 Task: Create a due date automation trigger when advanced on, on the wednesday of the week a card is due add dates with a due date at 11:00 AM.
Action: Mouse moved to (1220, 379)
Screenshot: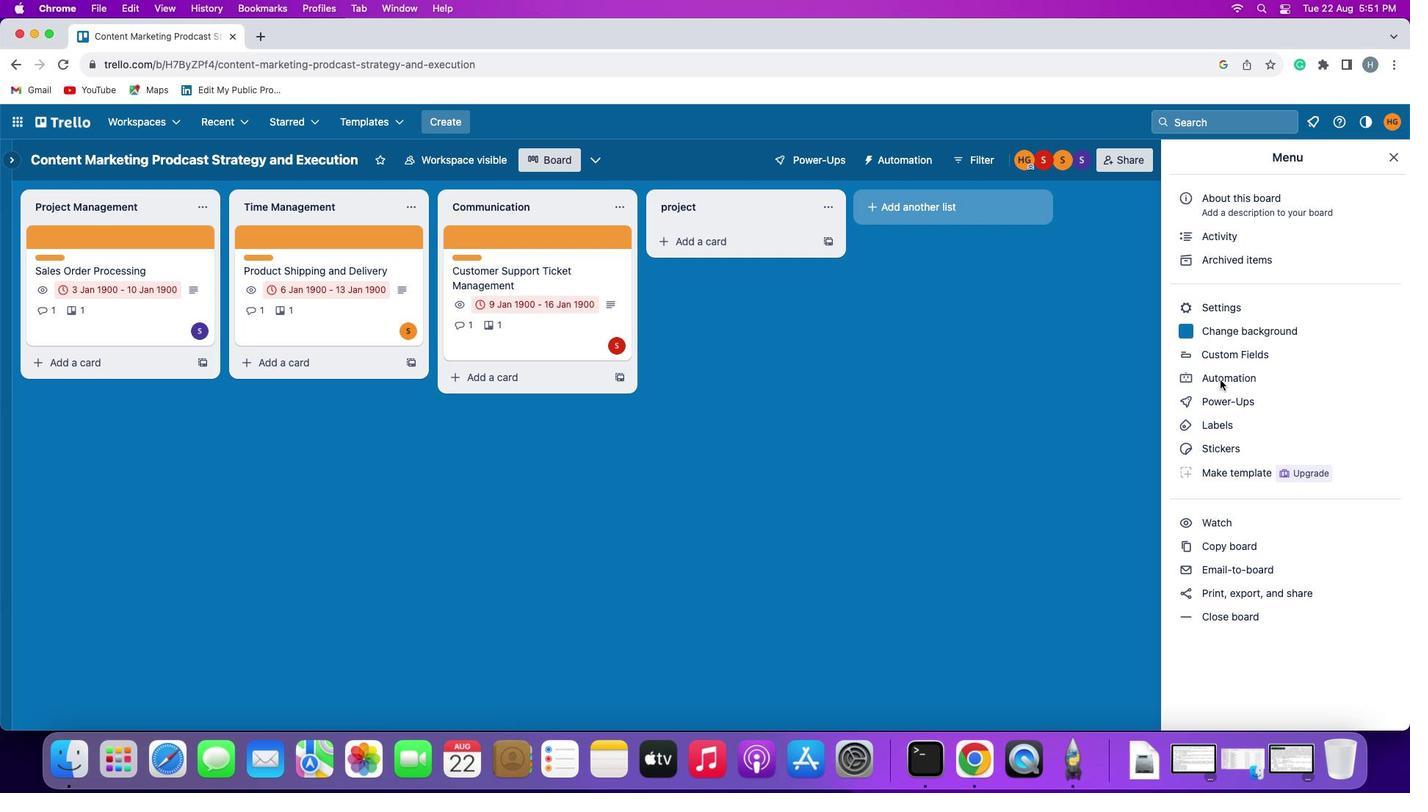 
Action: Mouse pressed left at (1220, 379)
Screenshot: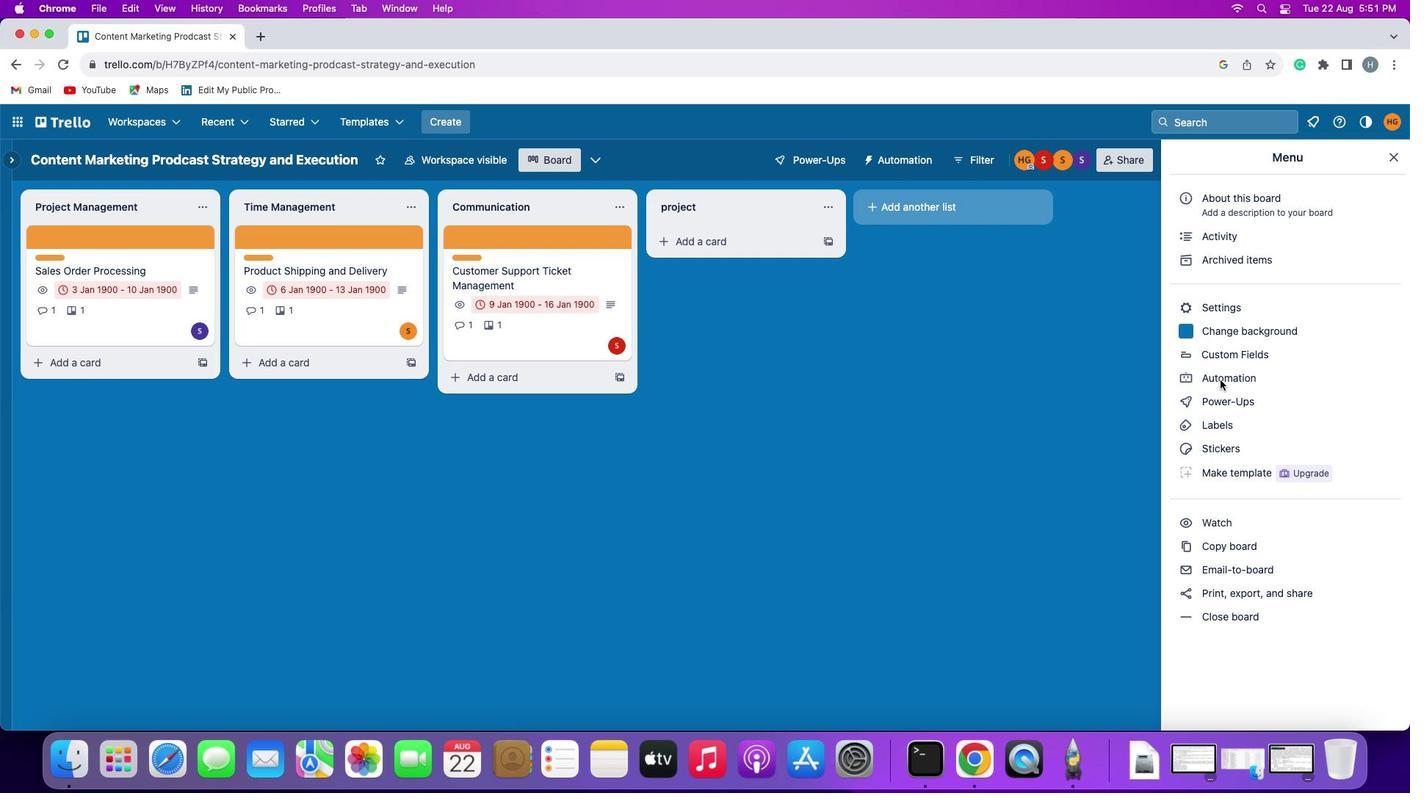 
Action: Mouse pressed left at (1220, 379)
Screenshot: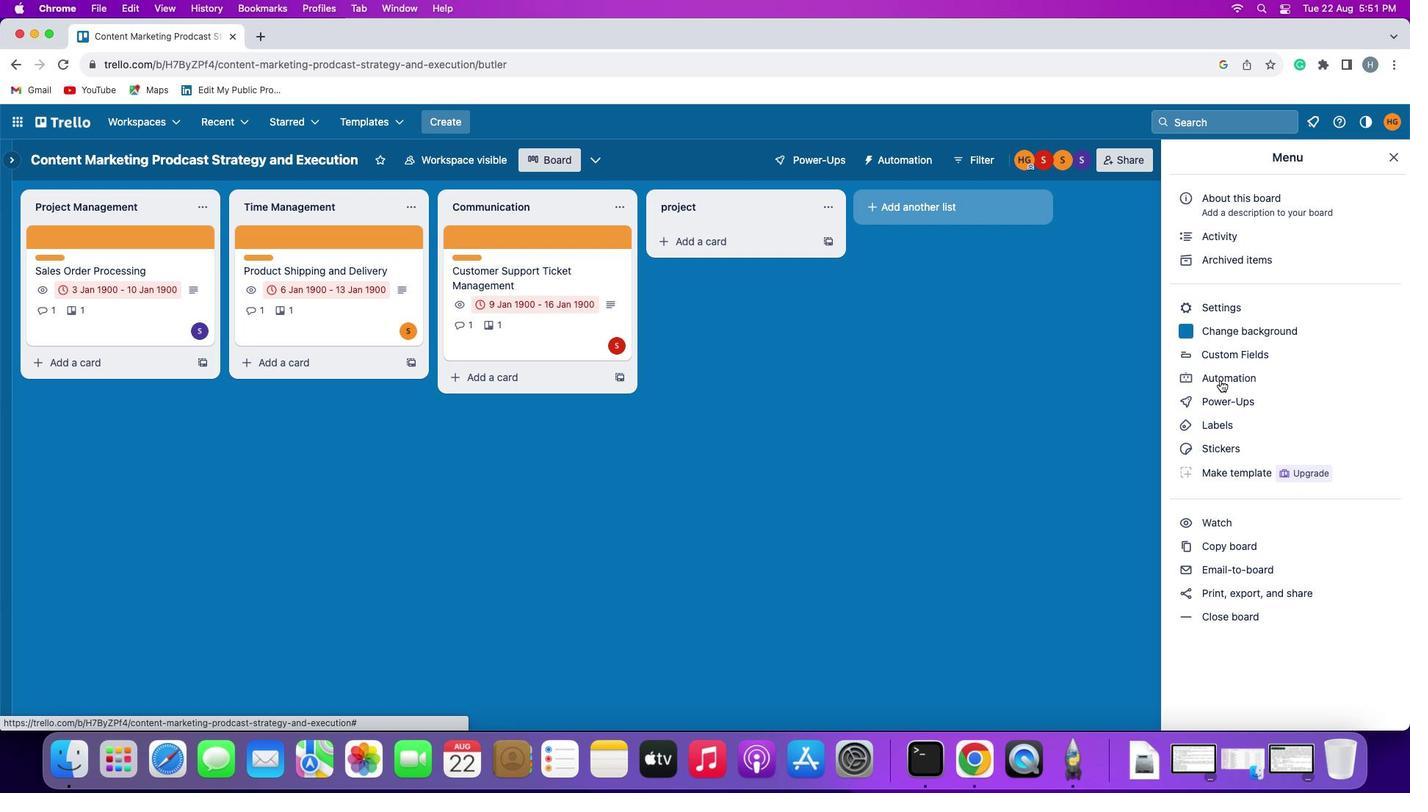 
Action: Mouse moved to (93, 344)
Screenshot: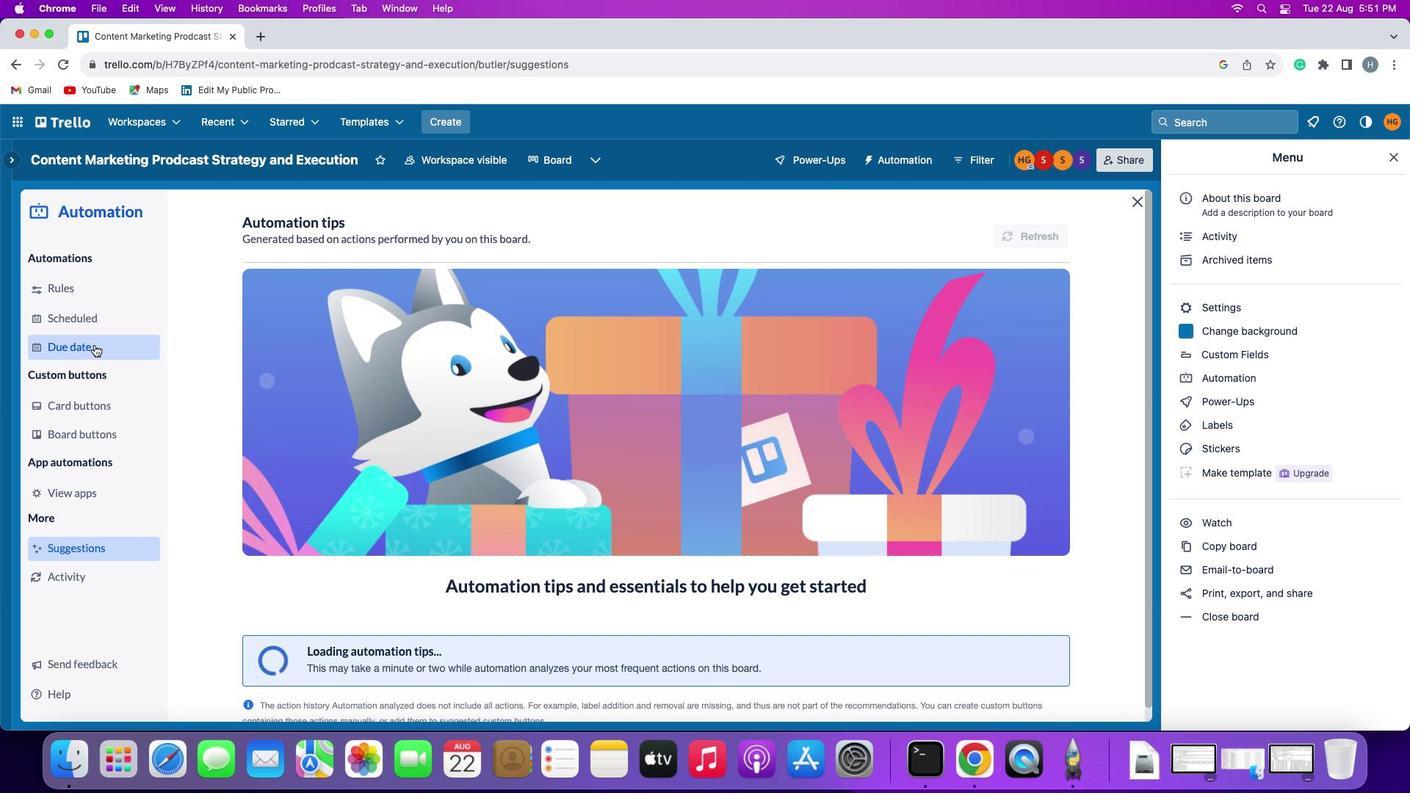 
Action: Mouse pressed left at (93, 344)
Screenshot: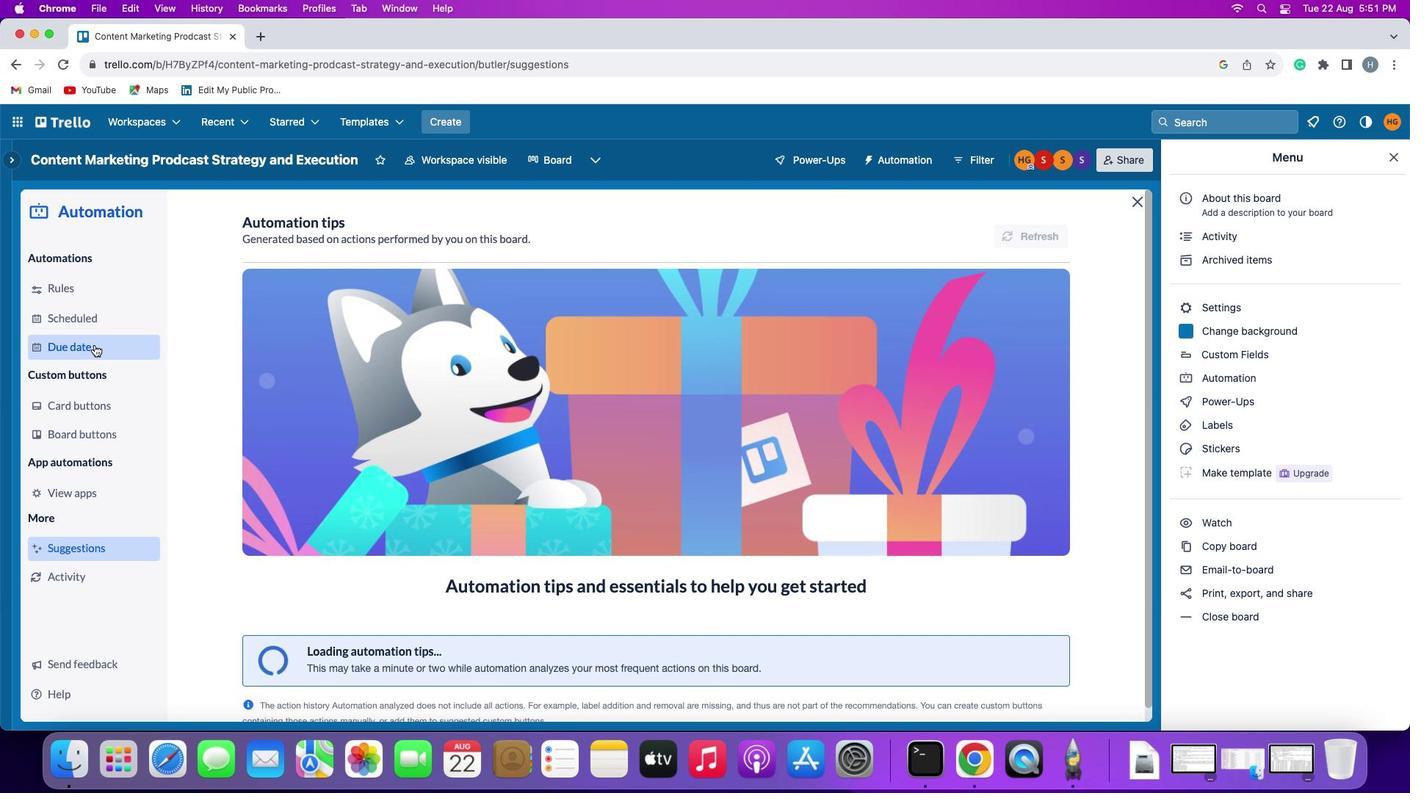 
Action: Mouse moved to (998, 227)
Screenshot: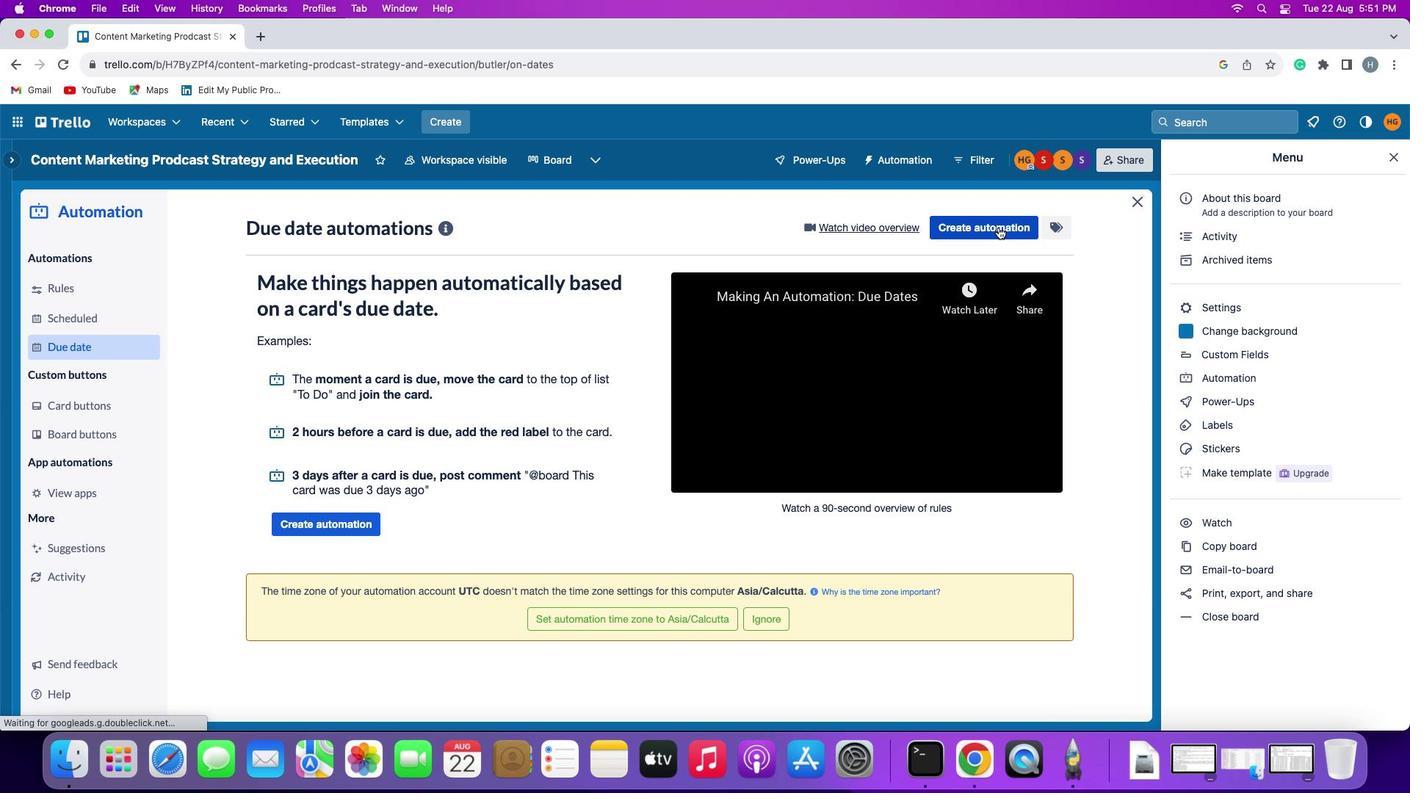 
Action: Mouse pressed left at (998, 227)
Screenshot: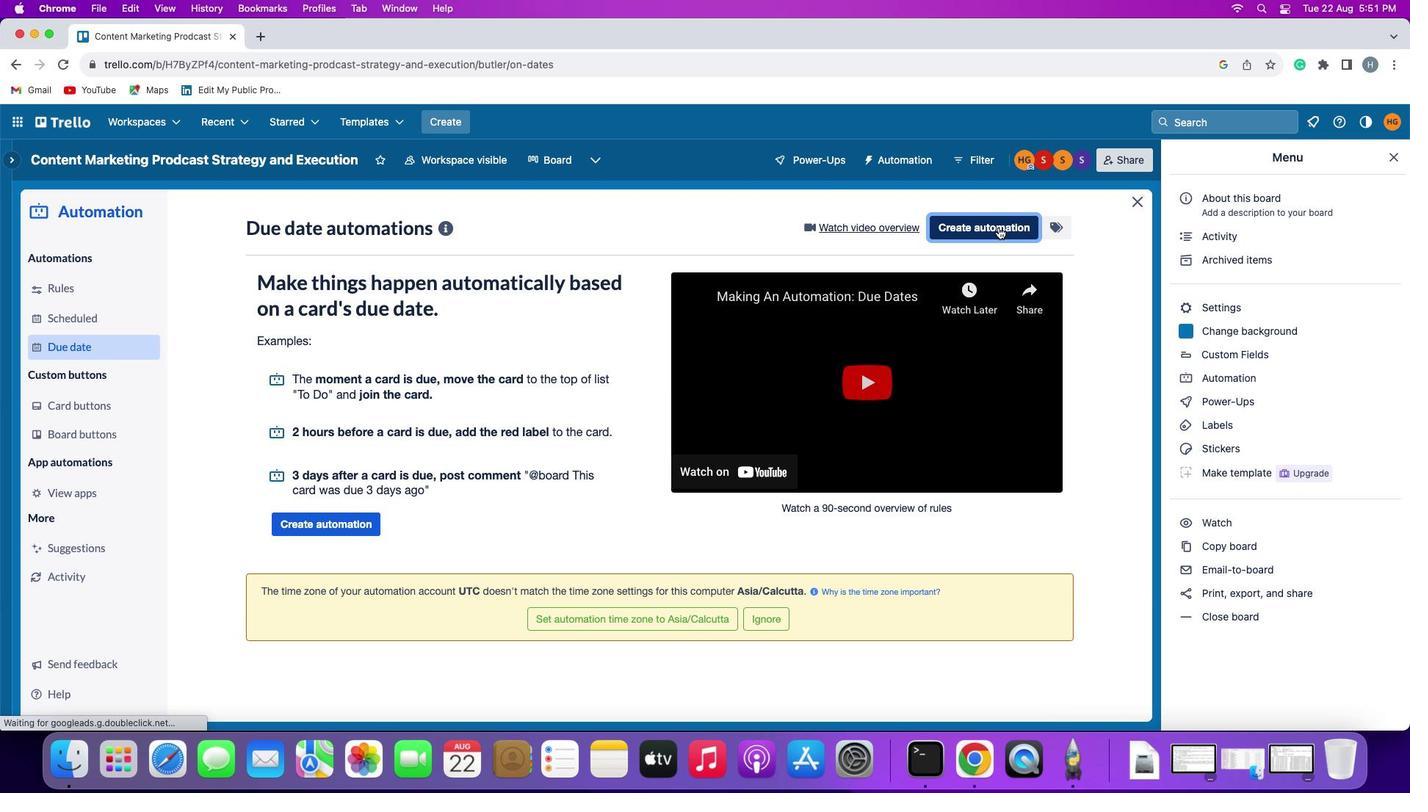 
Action: Mouse moved to (283, 367)
Screenshot: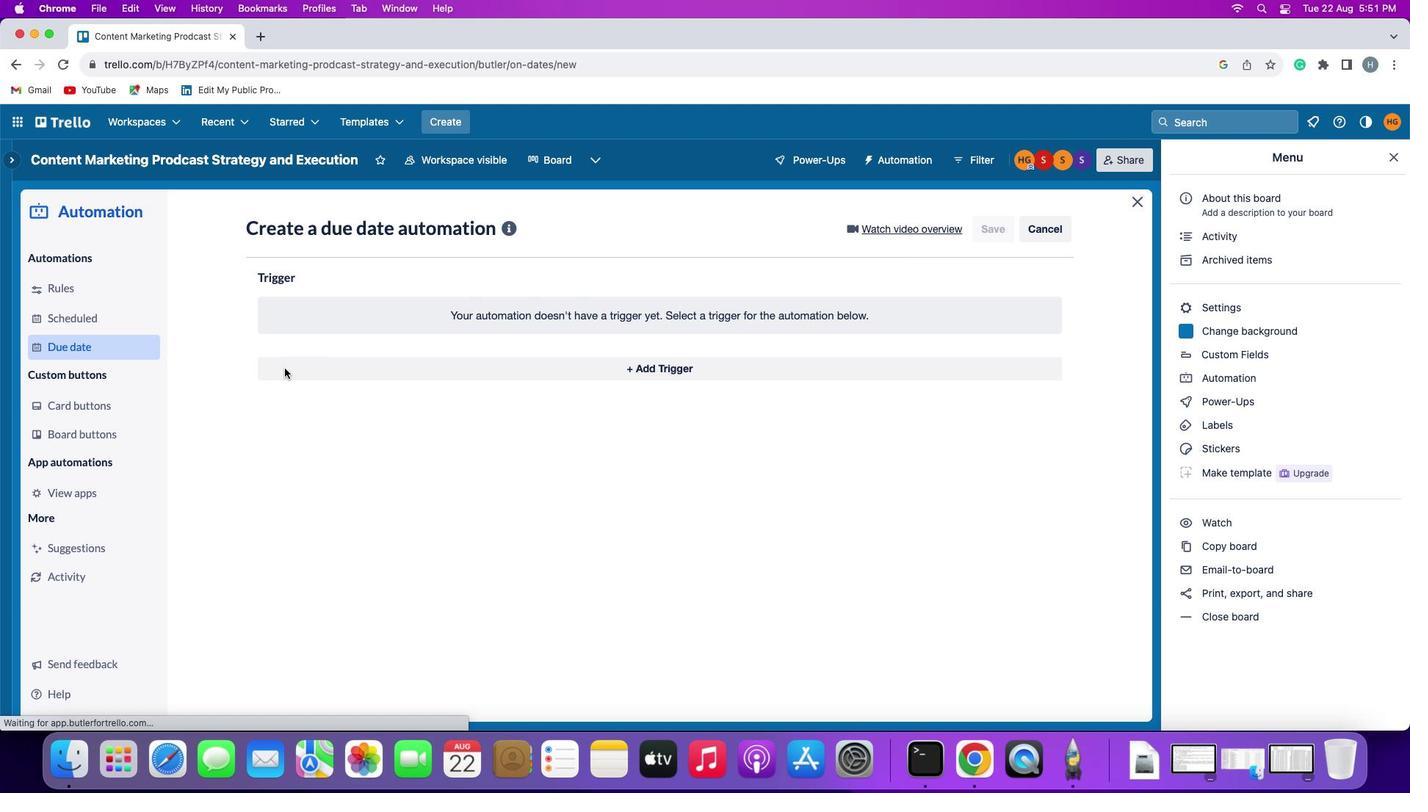 
Action: Mouse pressed left at (283, 367)
Screenshot: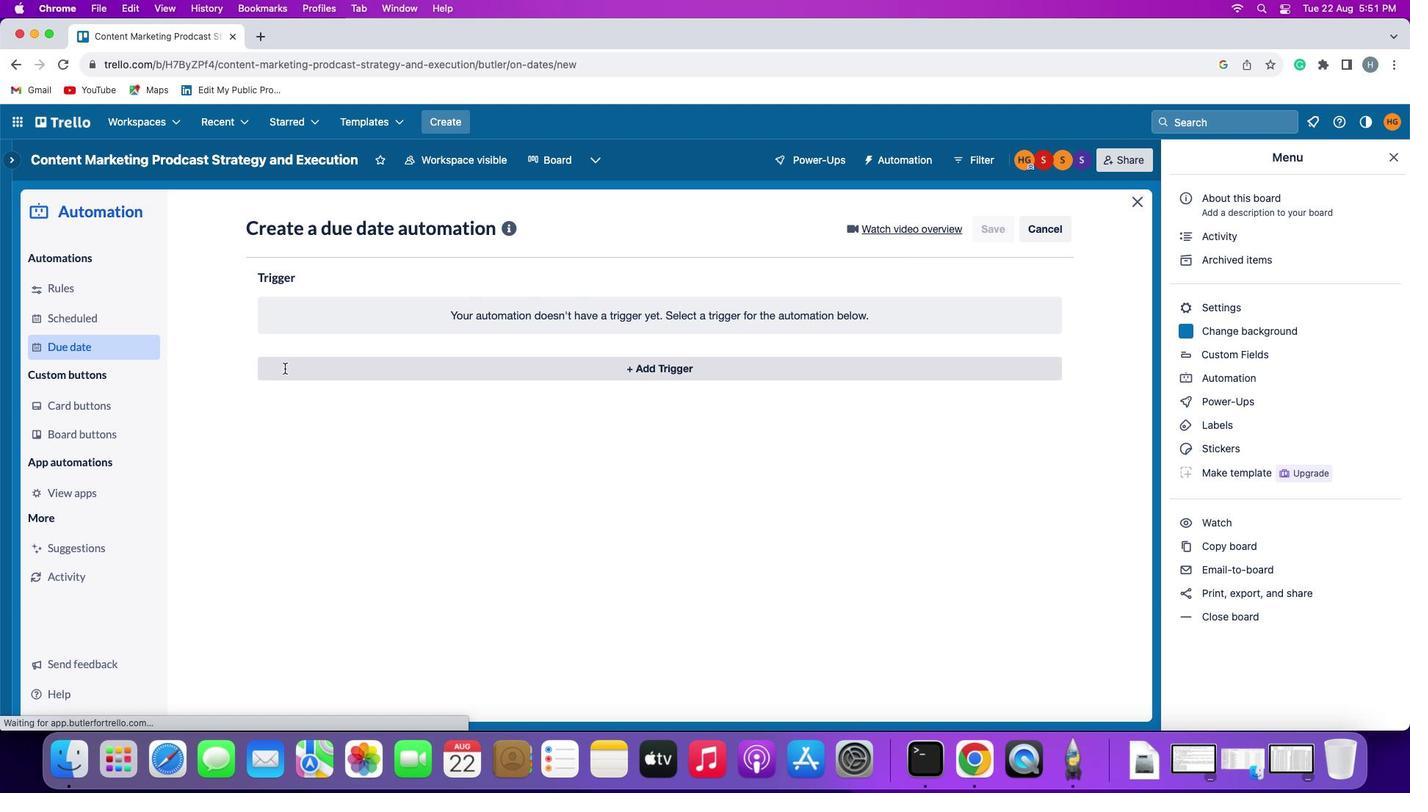 
Action: Mouse moved to (320, 645)
Screenshot: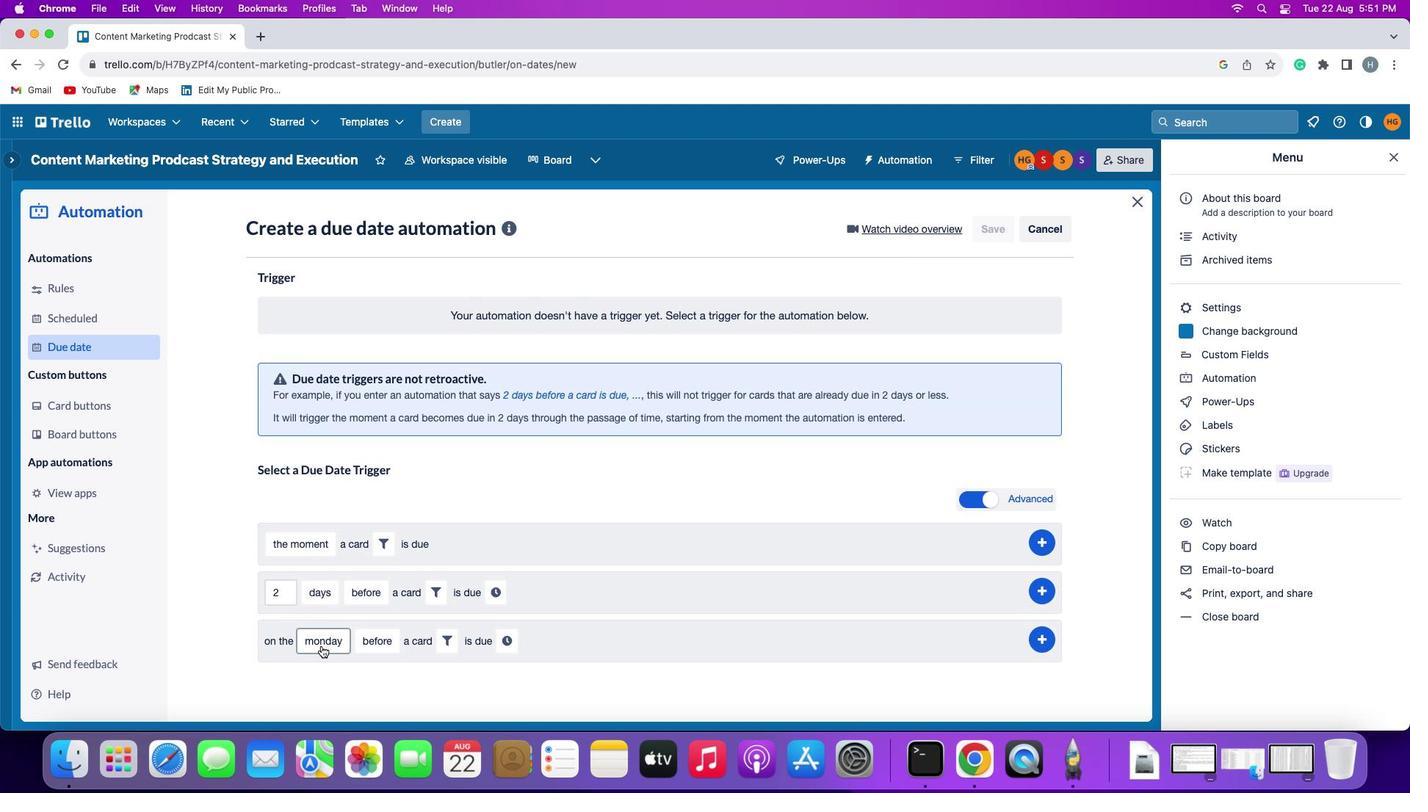 
Action: Mouse pressed left at (320, 645)
Screenshot: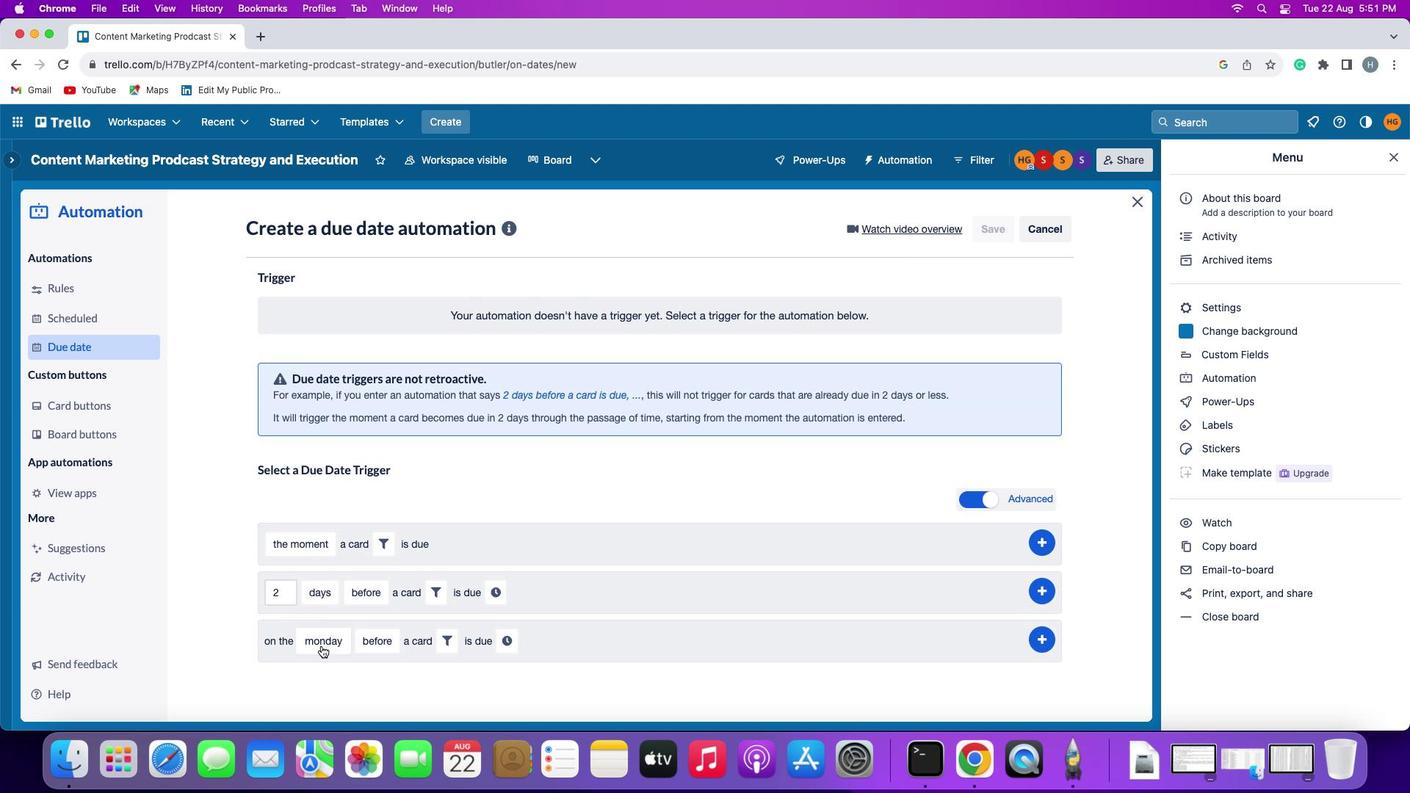 
Action: Mouse moved to (356, 503)
Screenshot: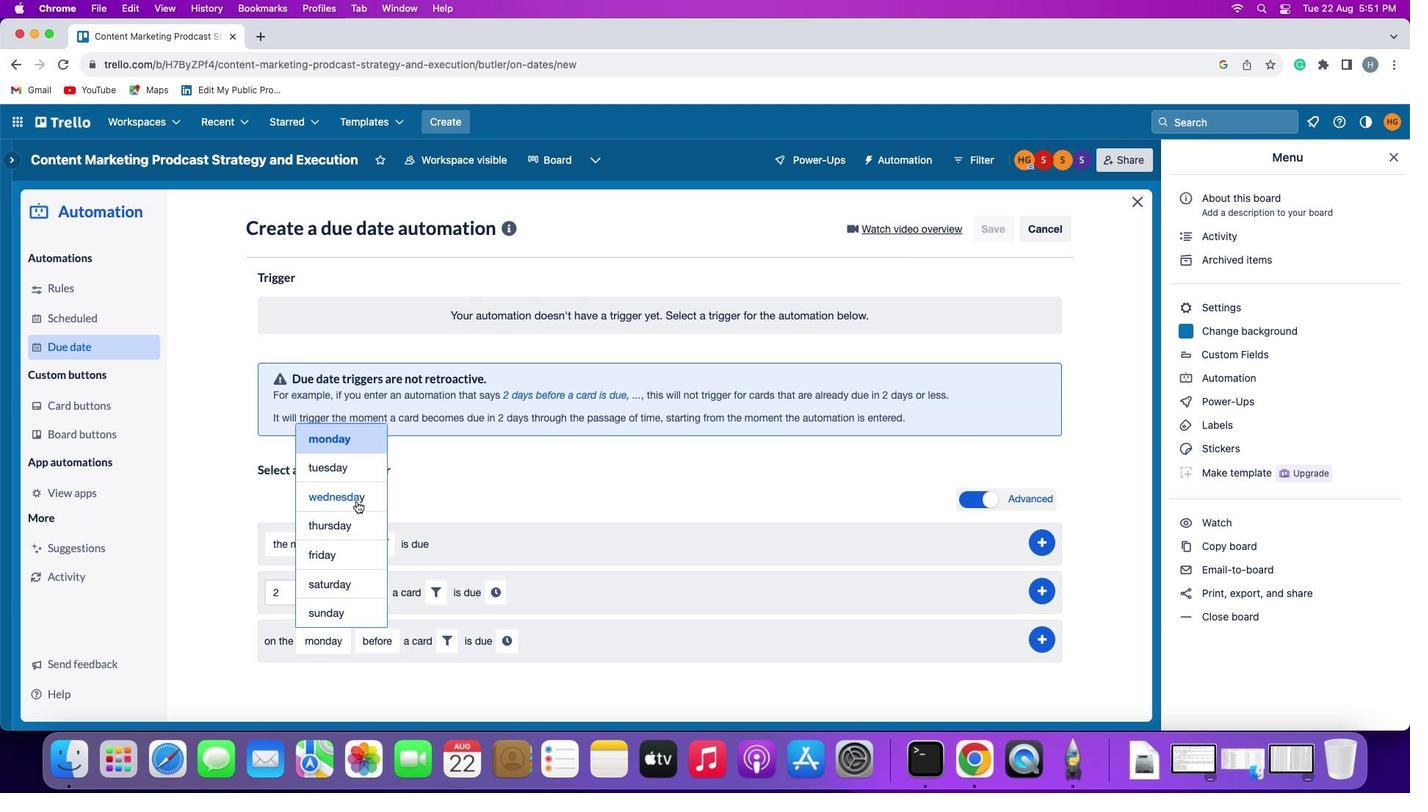 
Action: Mouse pressed left at (356, 503)
Screenshot: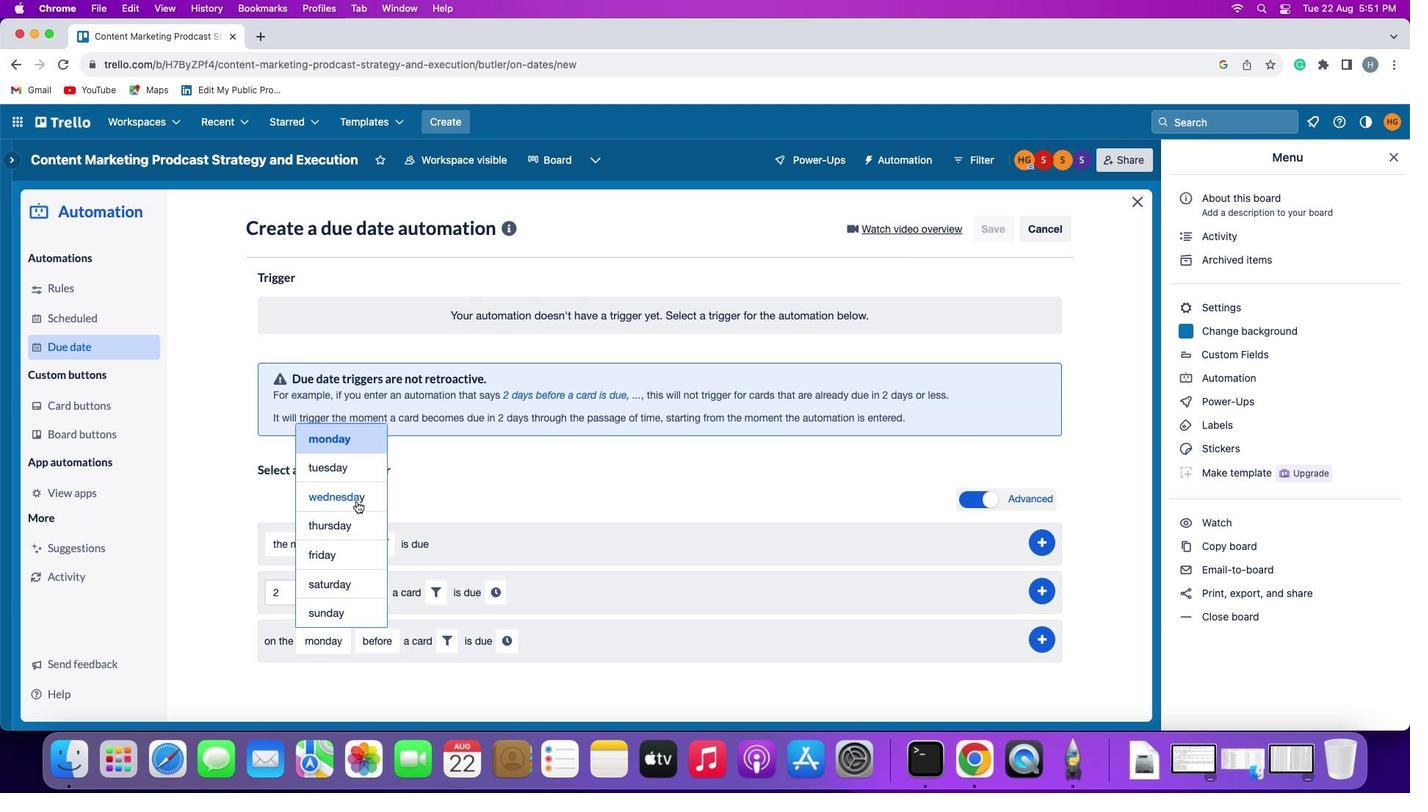 
Action: Mouse moved to (383, 631)
Screenshot: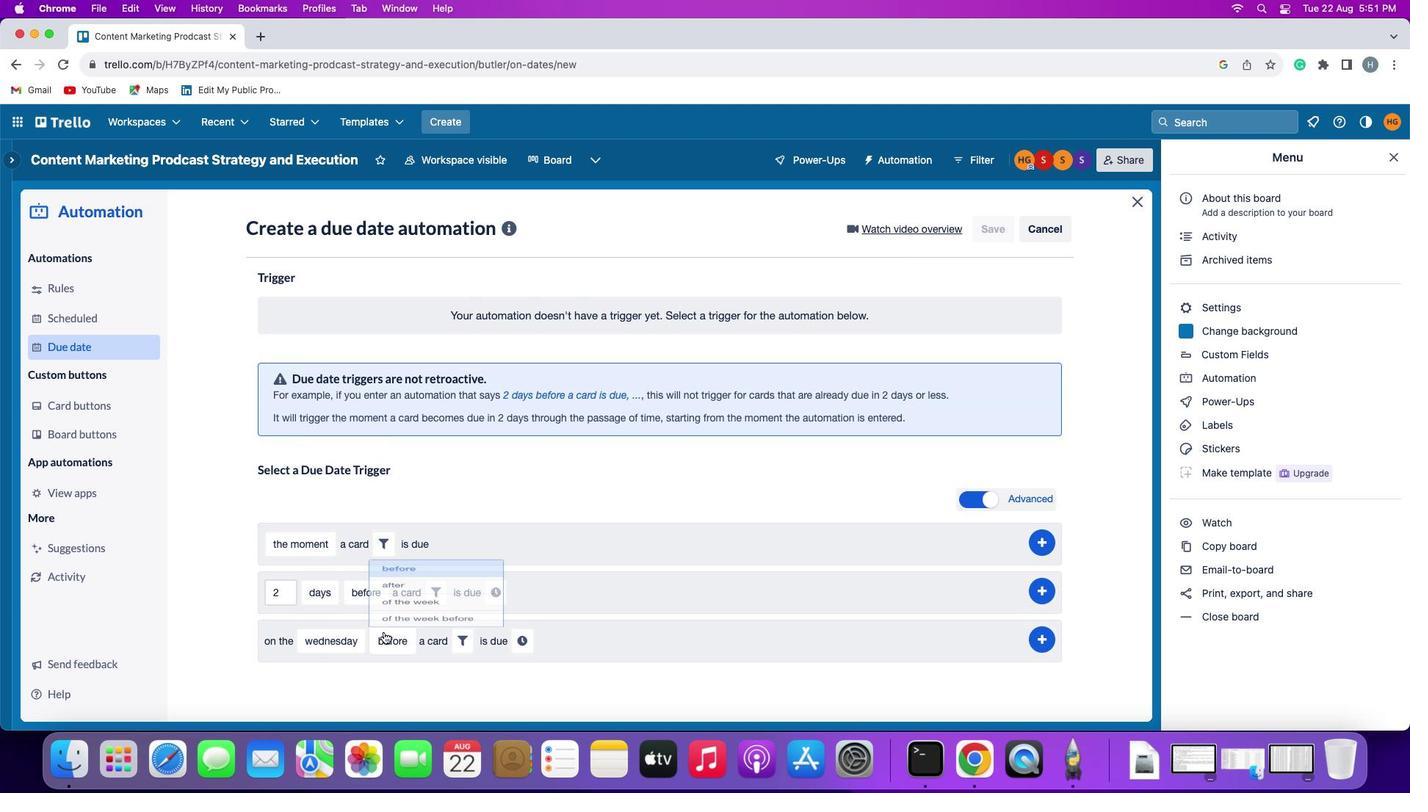 
Action: Mouse pressed left at (383, 631)
Screenshot: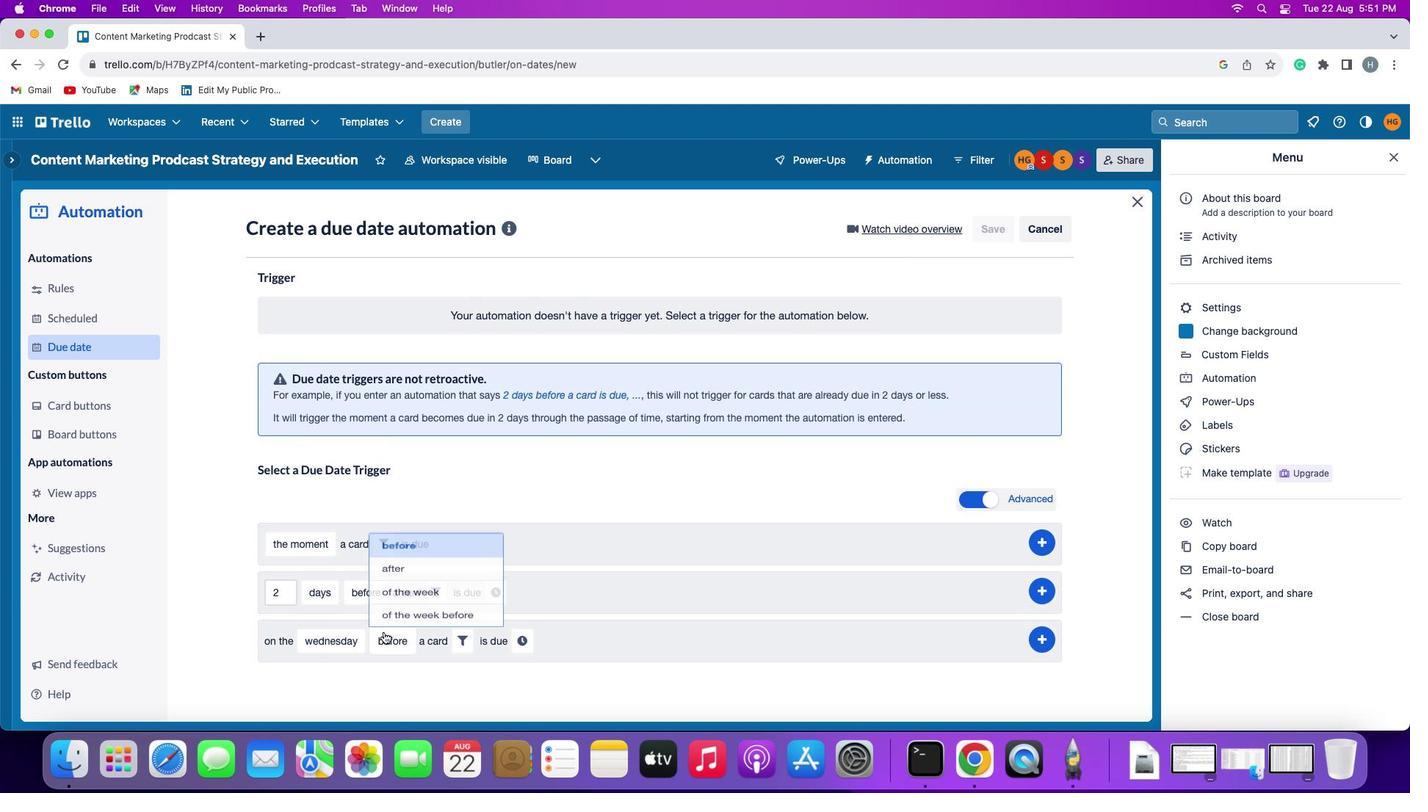 
Action: Mouse moved to (398, 581)
Screenshot: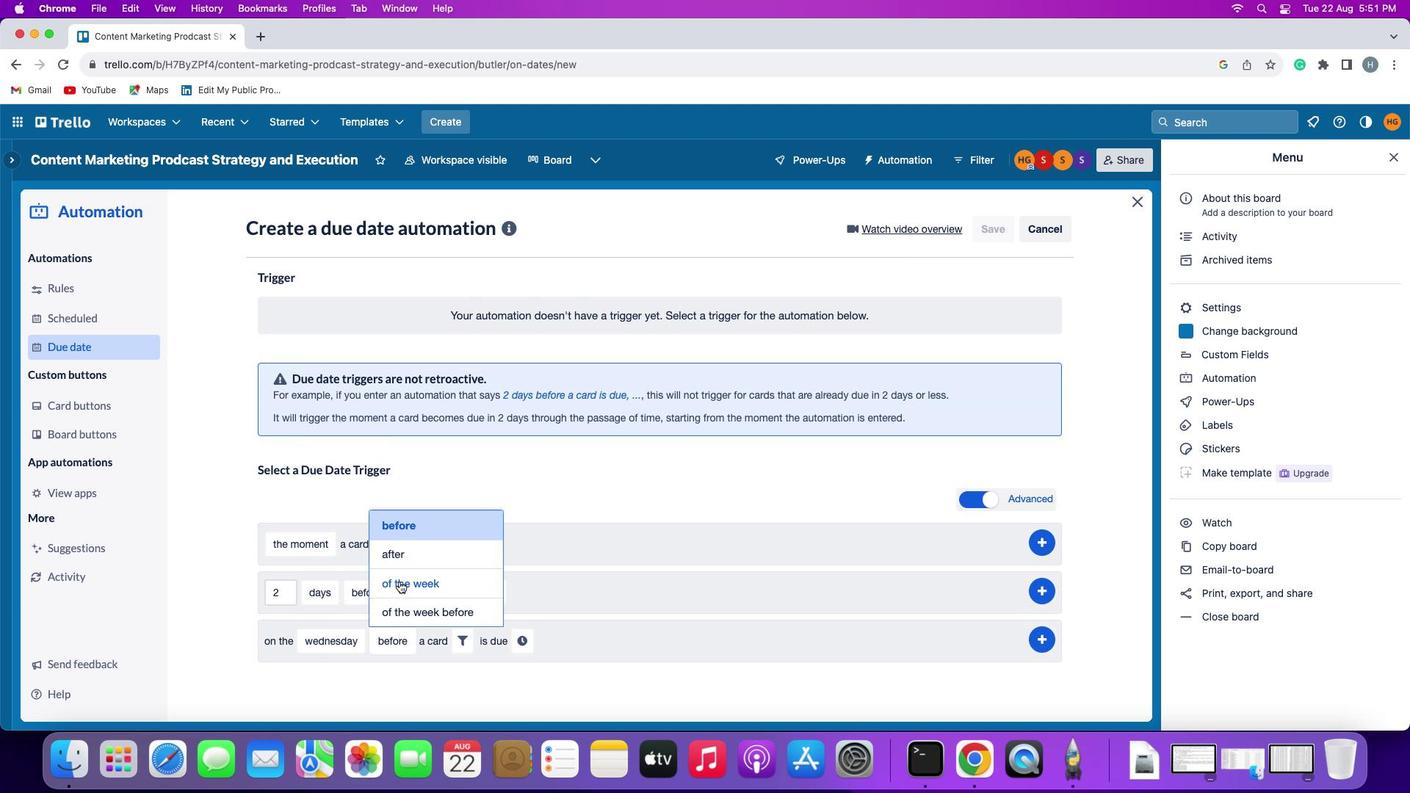 
Action: Mouse pressed left at (398, 581)
Screenshot: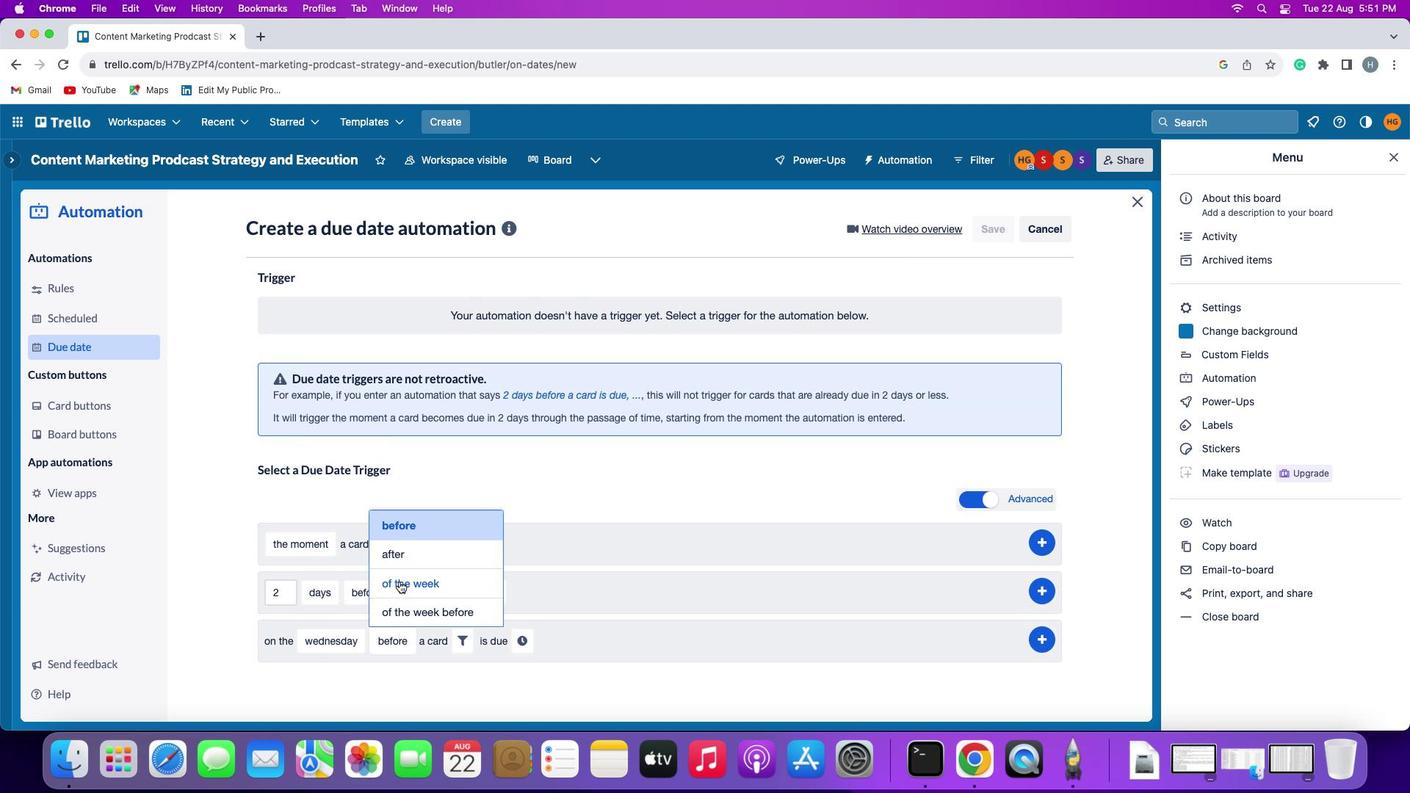 
Action: Mouse moved to (487, 639)
Screenshot: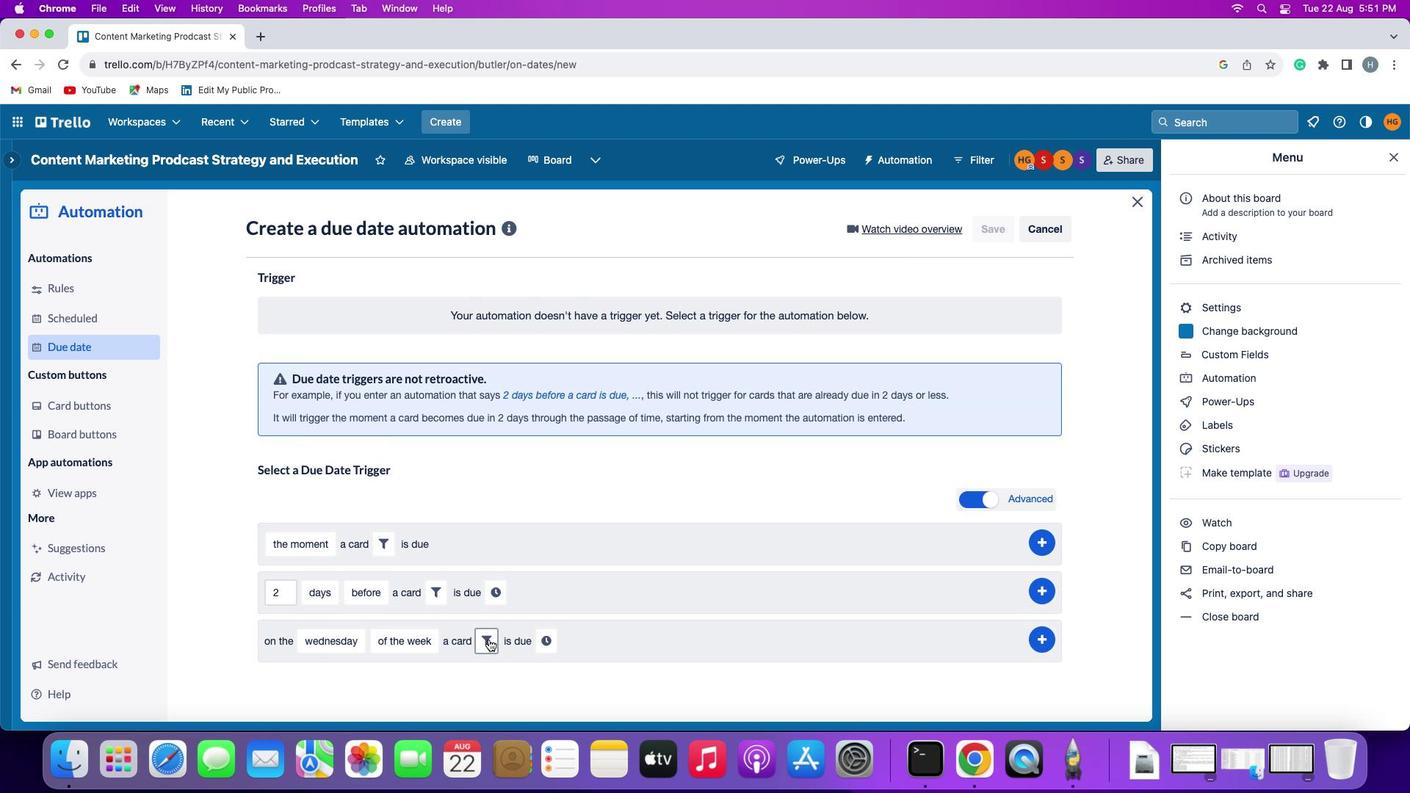 
Action: Mouse pressed left at (487, 639)
Screenshot: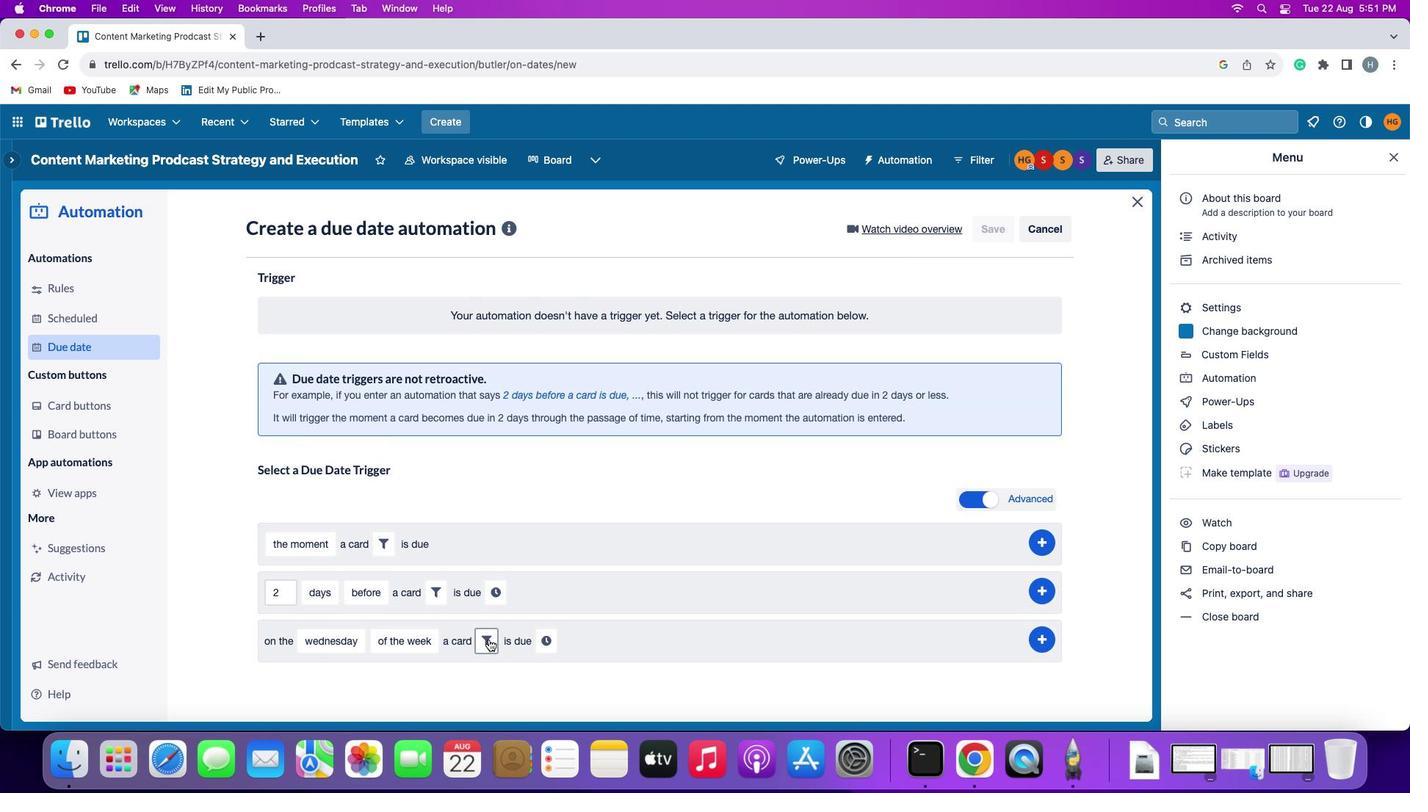 
Action: Mouse moved to (443, 675)
Screenshot: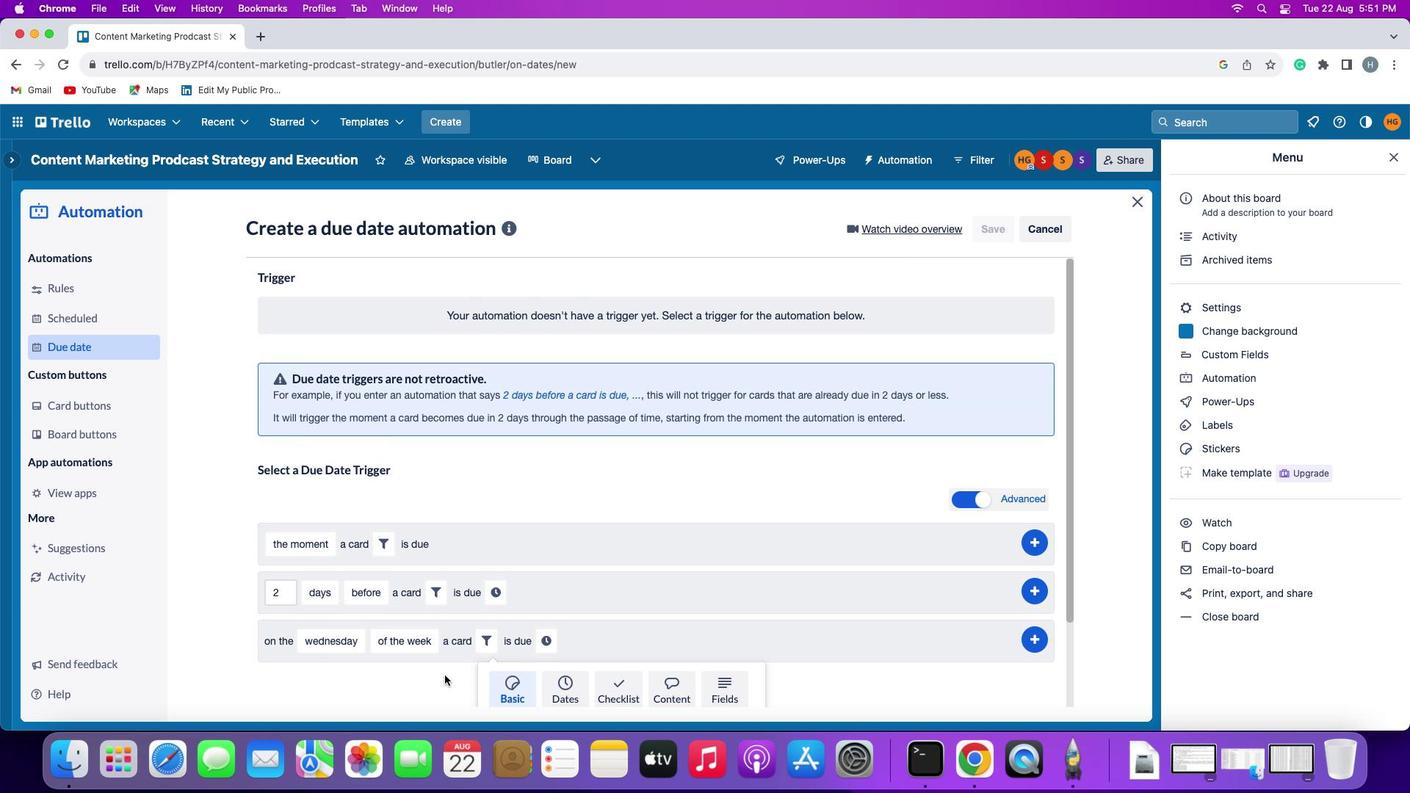 
Action: Mouse scrolled (443, 675) with delta (0, 0)
Screenshot: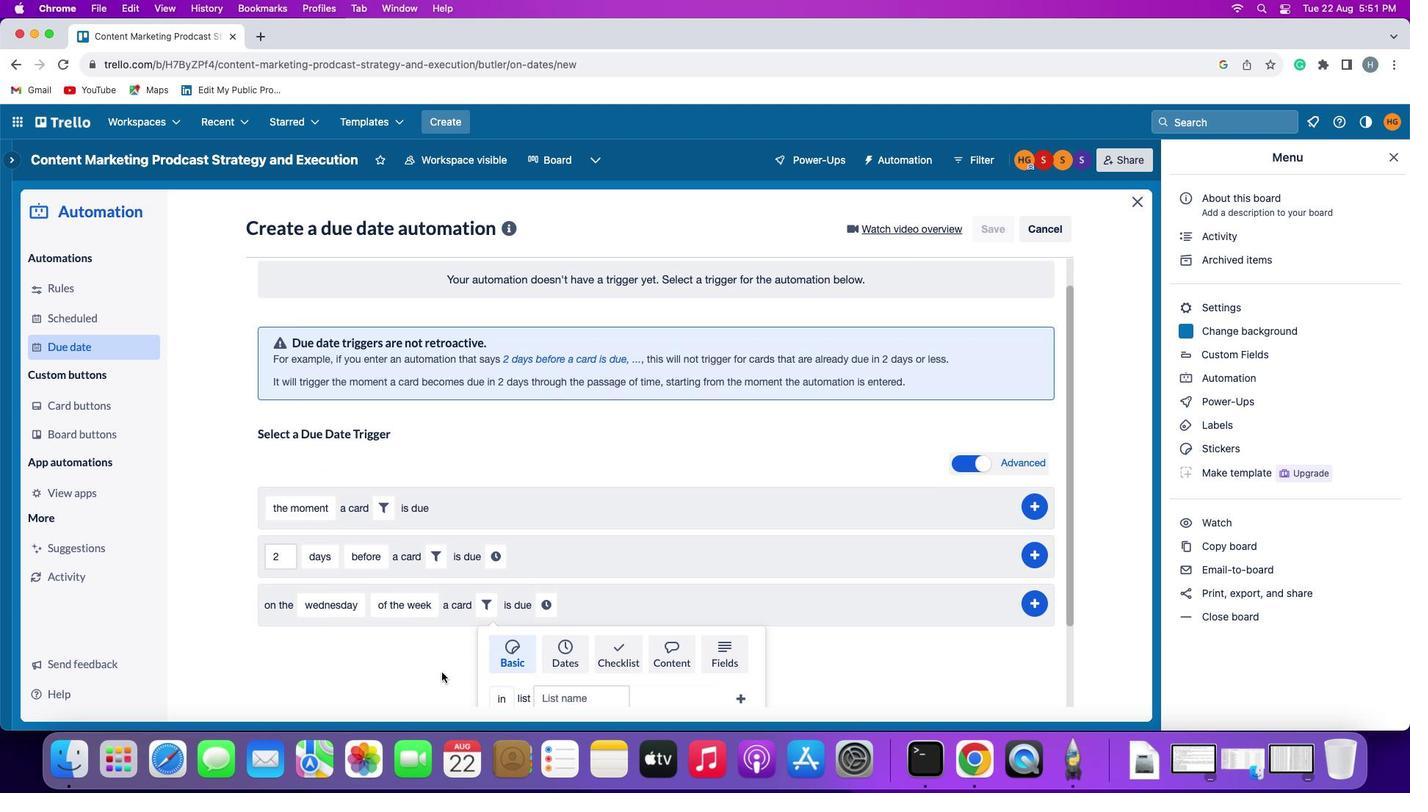 
Action: Mouse scrolled (443, 675) with delta (0, 0)
Screenshot: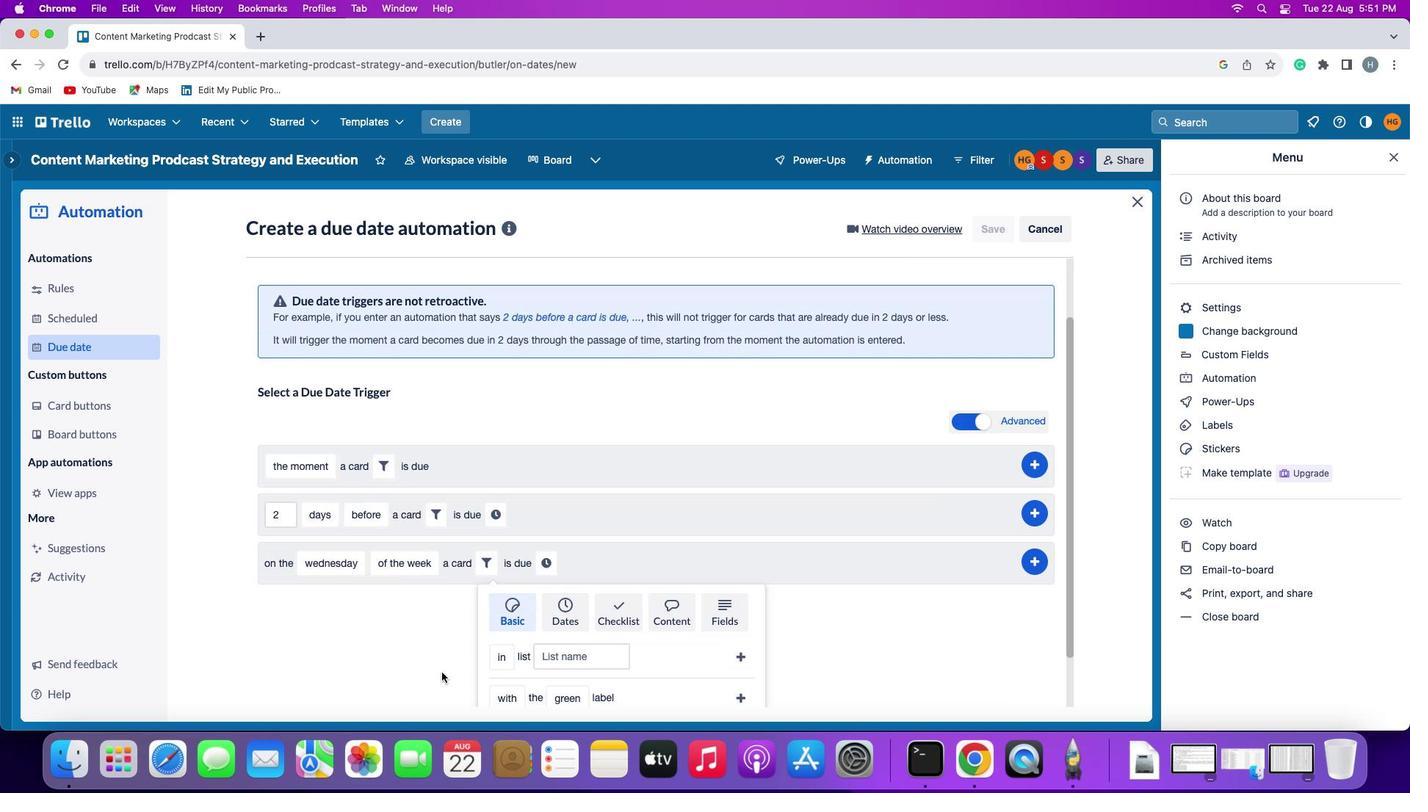 
Action: Mouse scrolled (443, 675) with delta (0, -2)
Screenshot: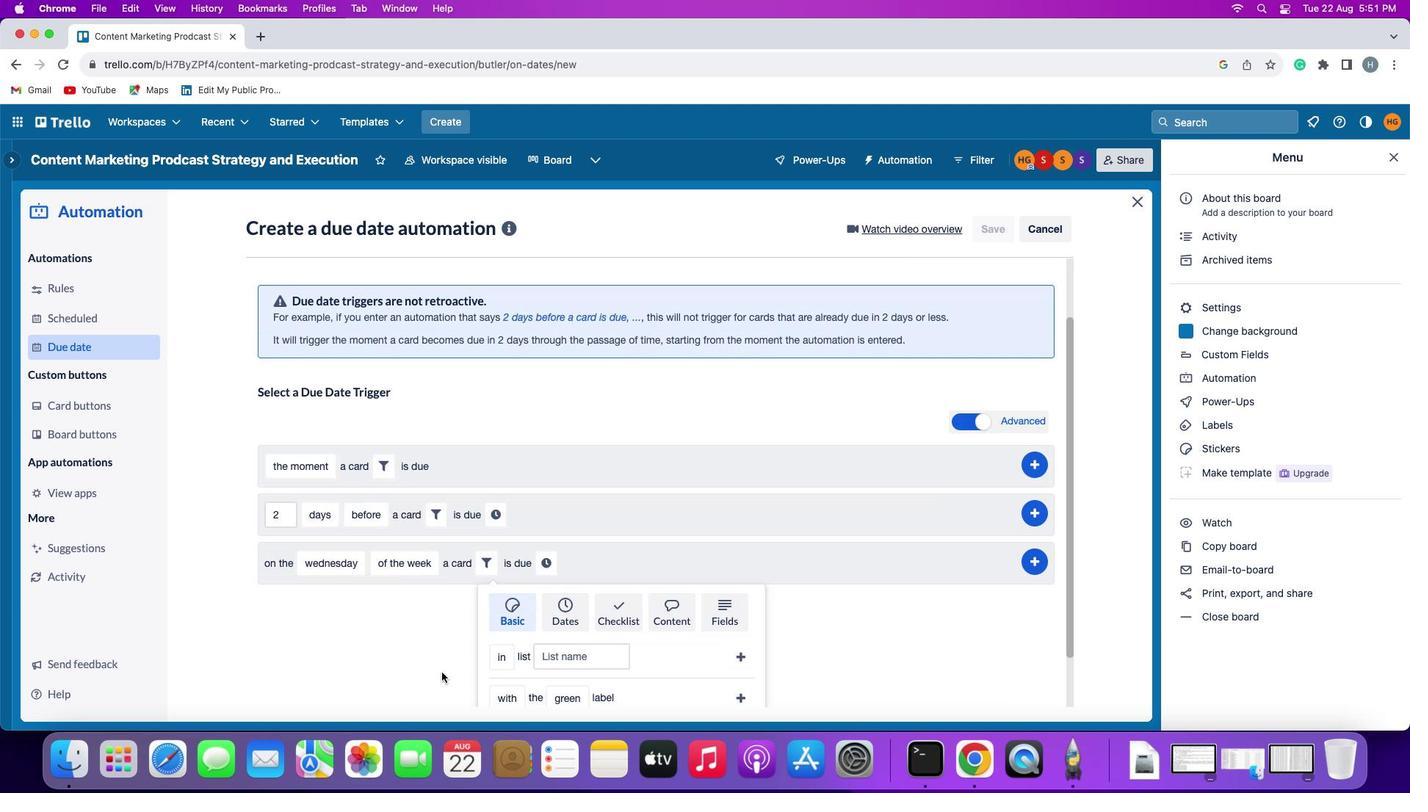 
Action: Mouse scrolled (443, 675) with delta (0, -3)
Screenshot: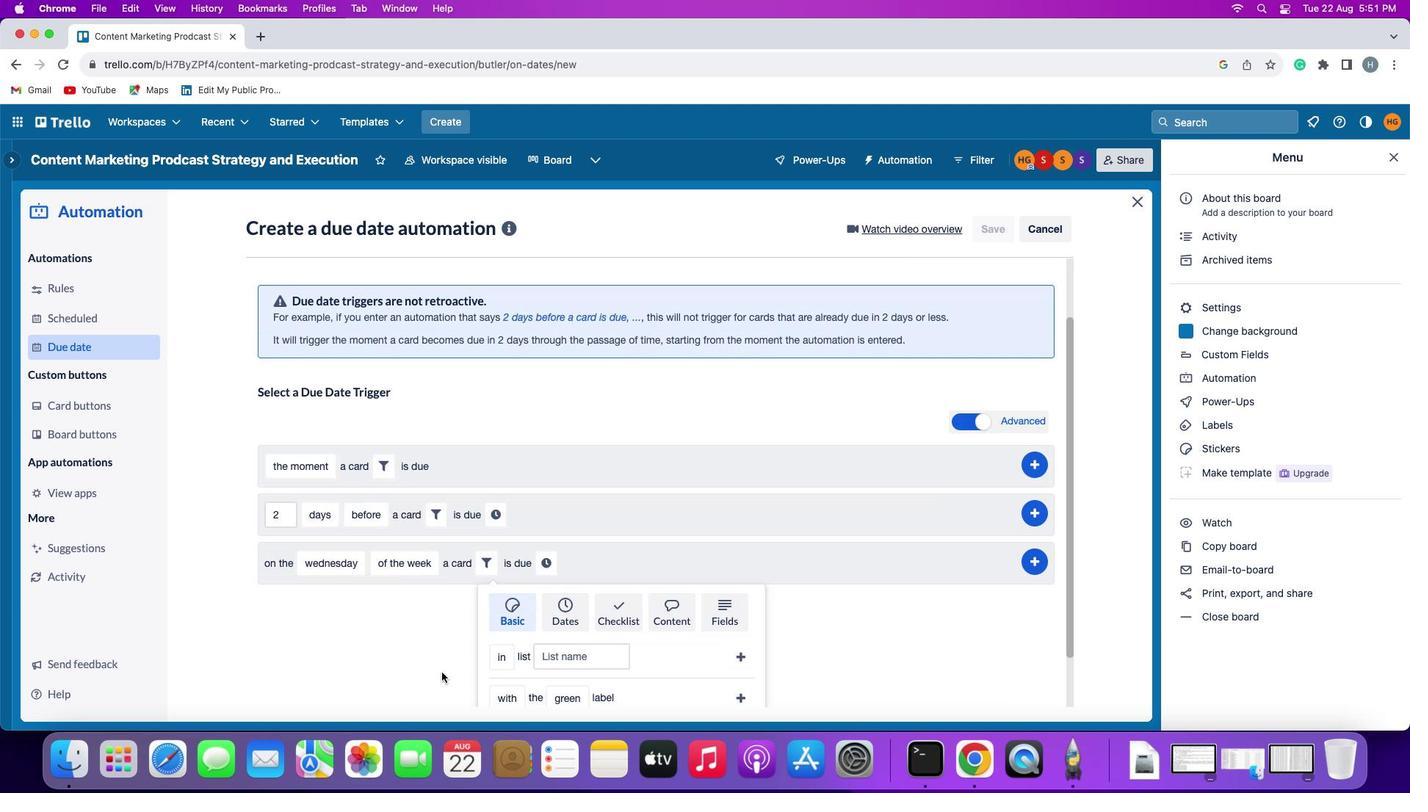 
Action: Mouse moved to (443, 674)
Screenshot: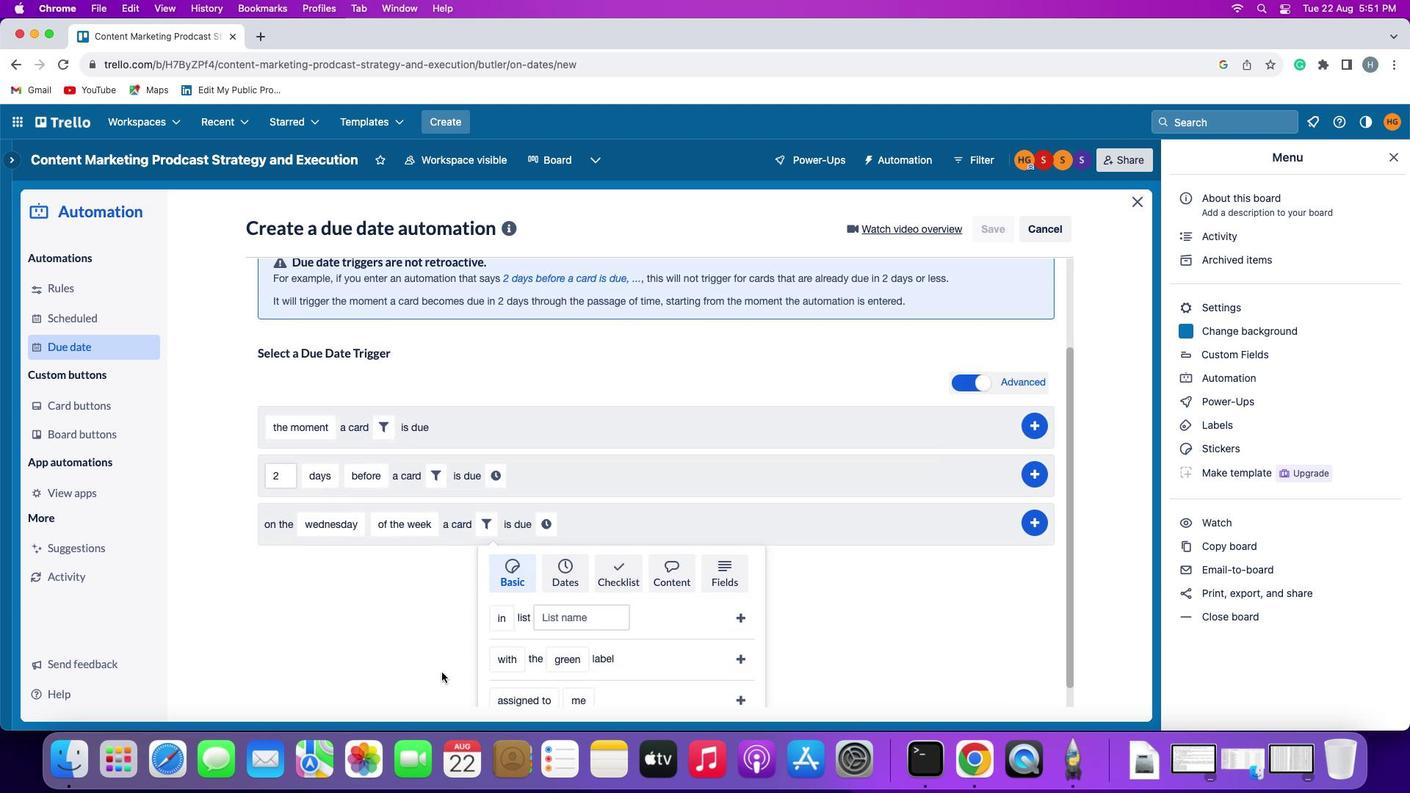 
Action: Mouse scrolled (443, 674) with delta (0, -4)
Screenshot: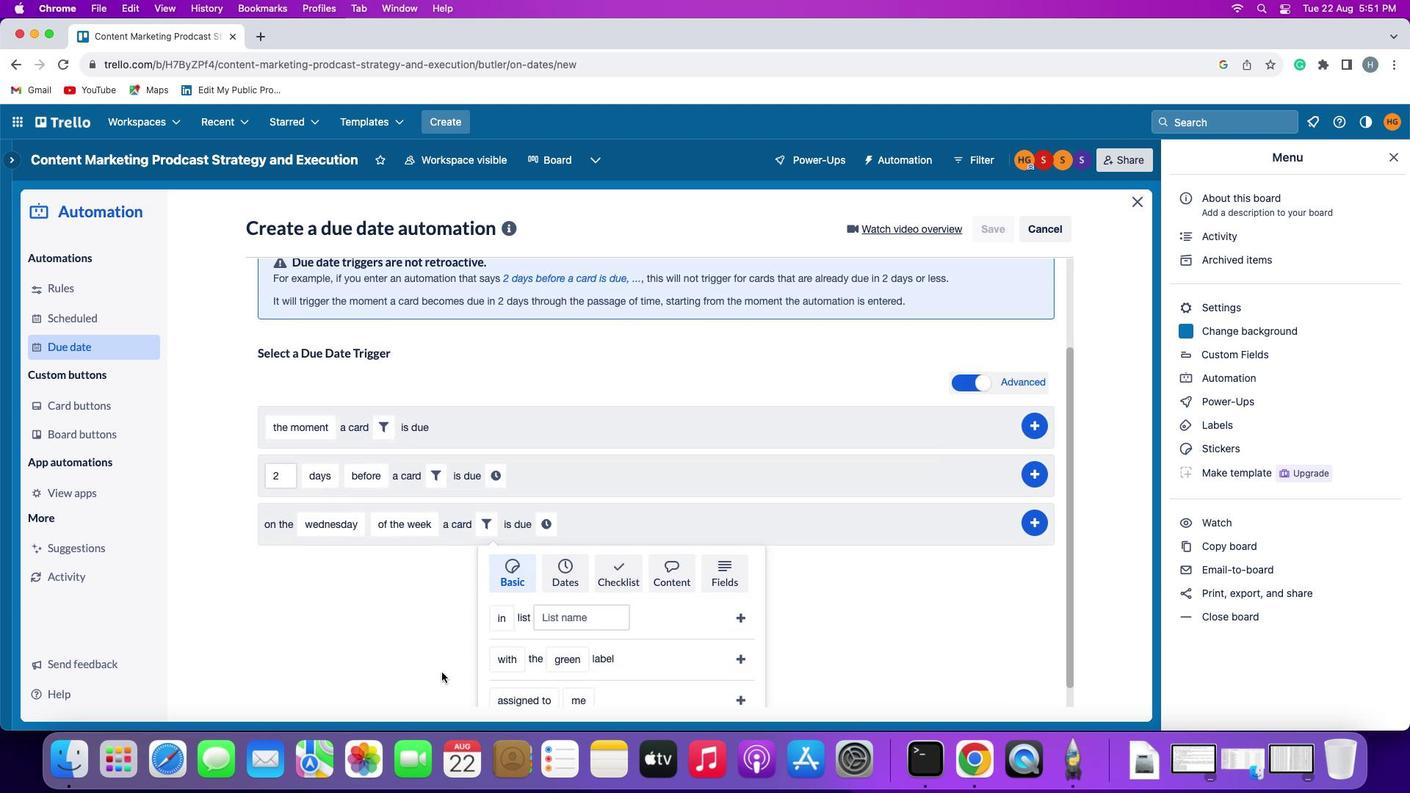 
Action: Mouse moved to (440, 671)
Screenshot: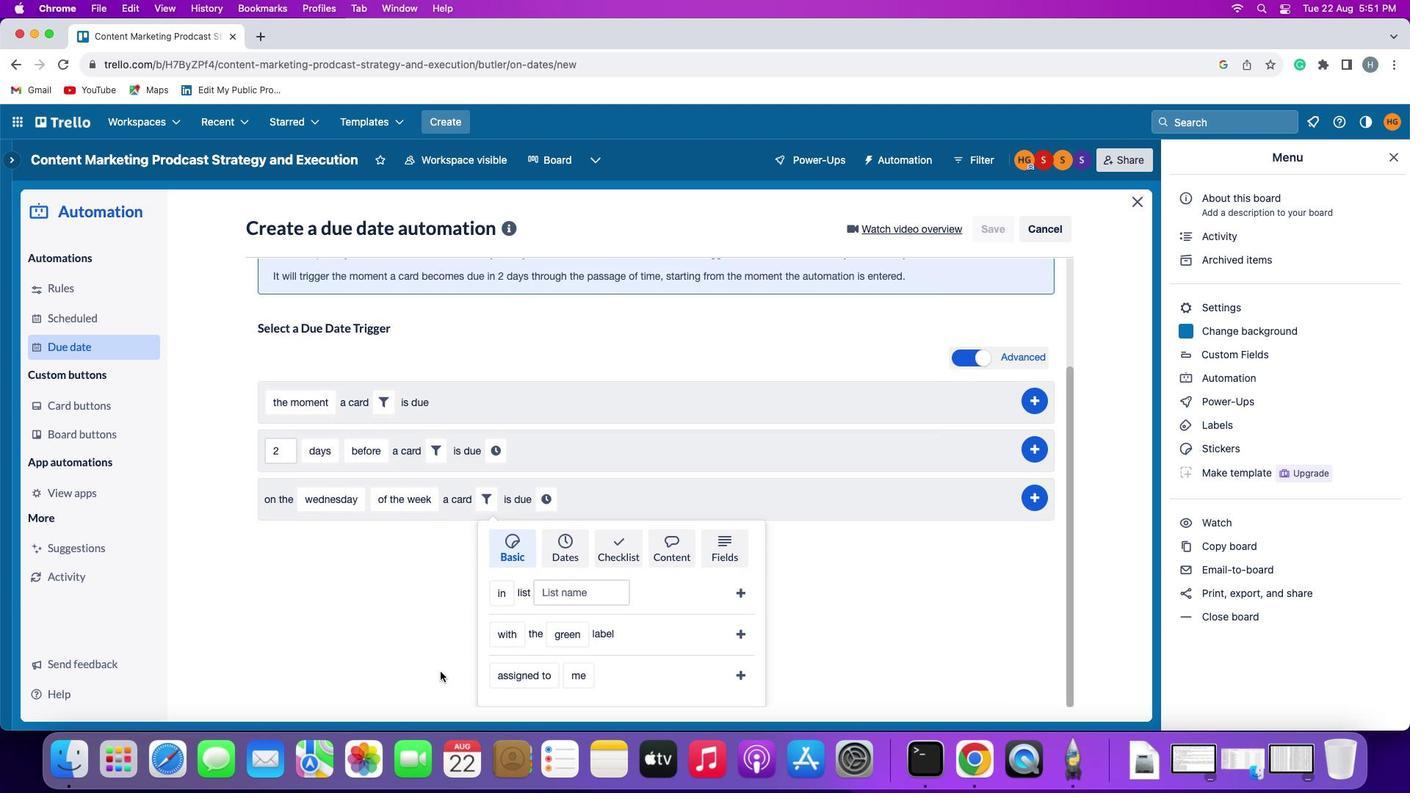 
Action: Mouse scrolled (440, 671) with delta (0, 0)
Screenshot: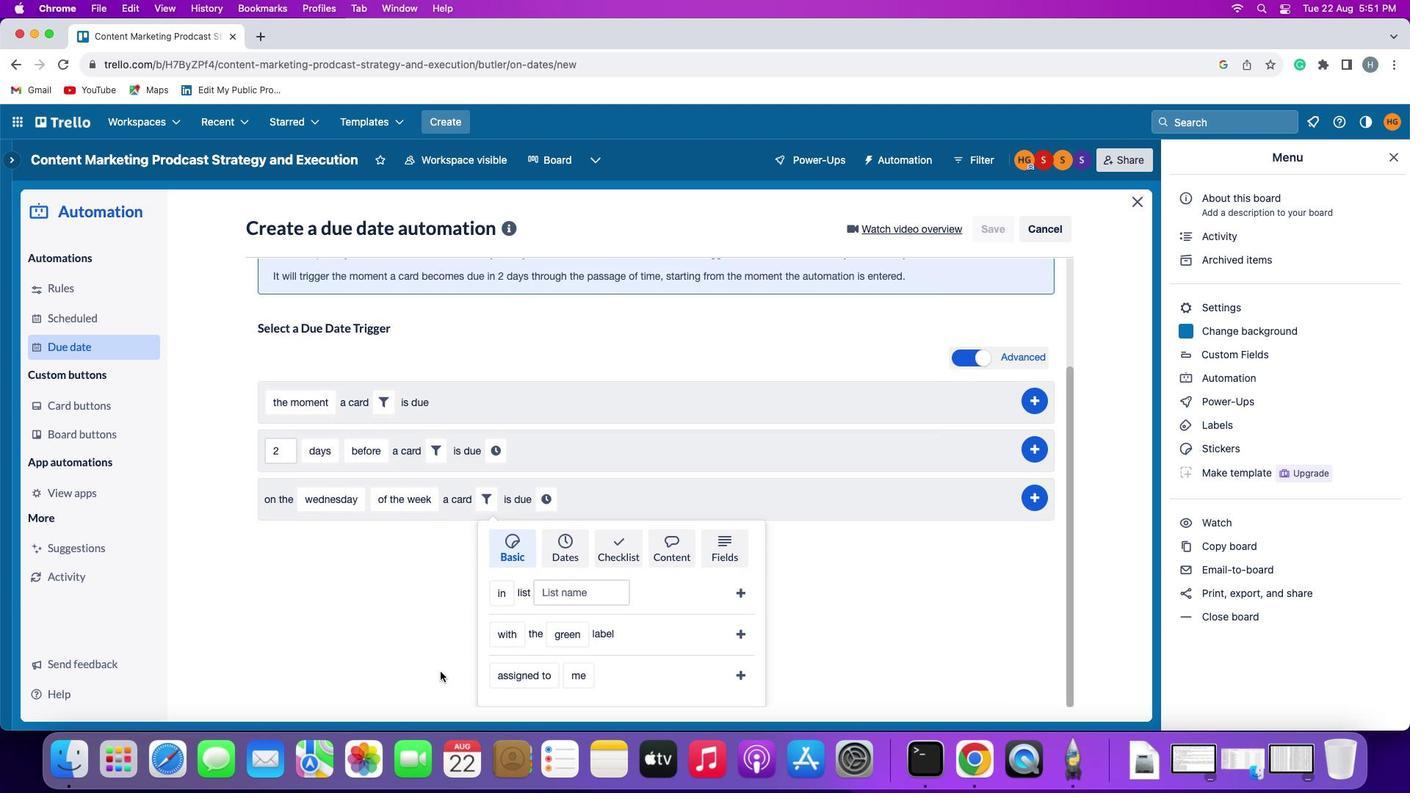 
Action: Mouse scrolled (440, 671) with delta (0, 0)
Screenshot: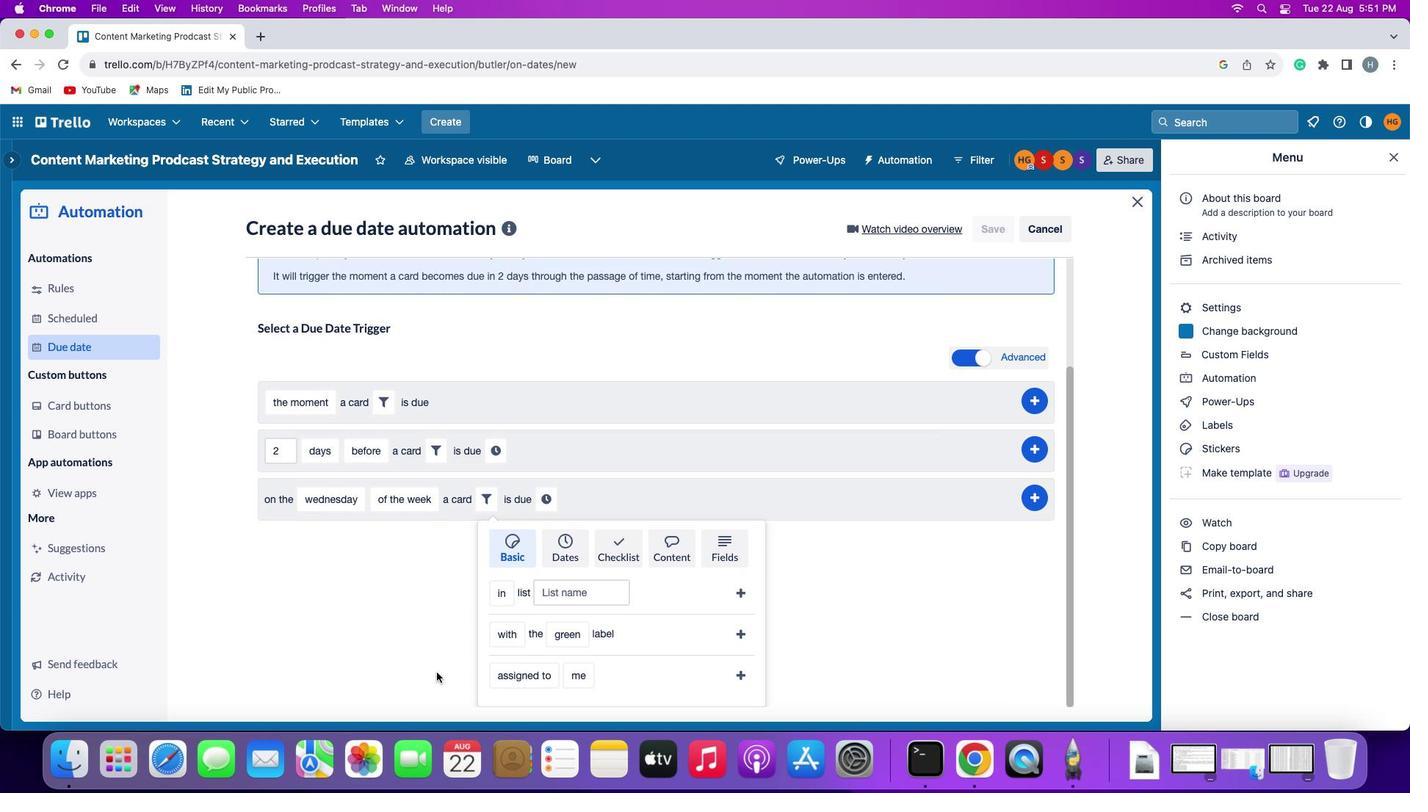 
Action: Mouse moved to (440, 671)
Screenshot: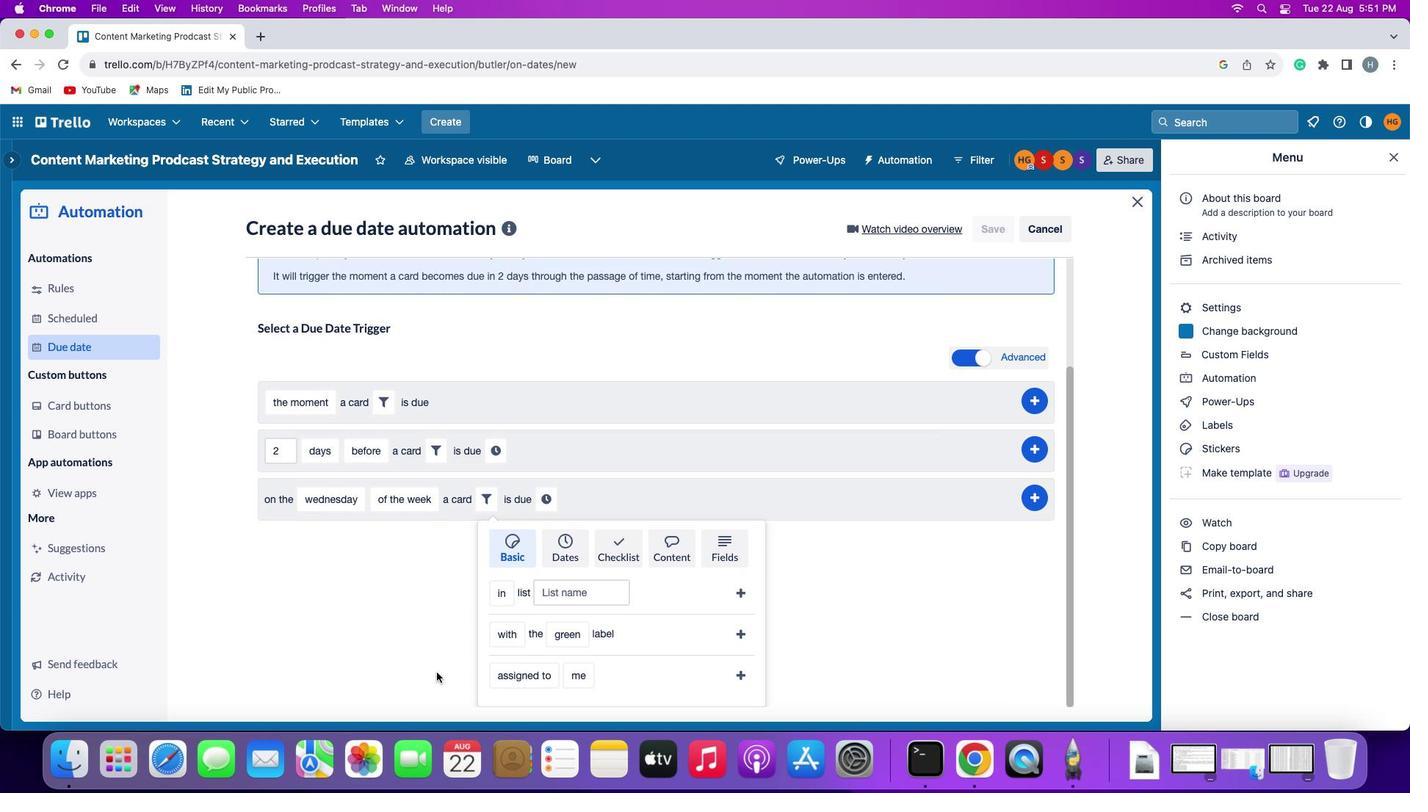
Action: Mouse scrolled (440, 671) with delta (0, -2)
Screenshot: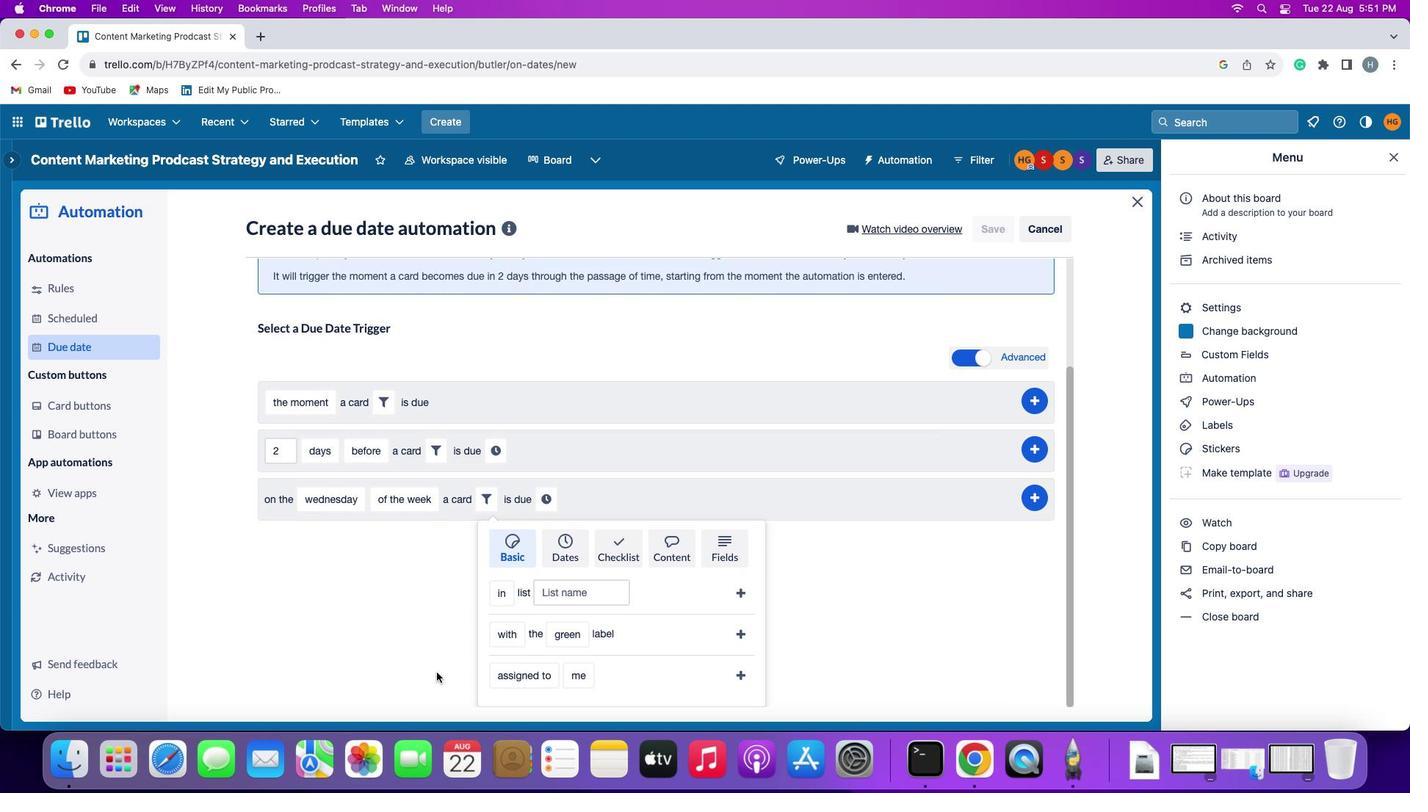 
Action: Mouse moved to (440, 671)
Screenshot: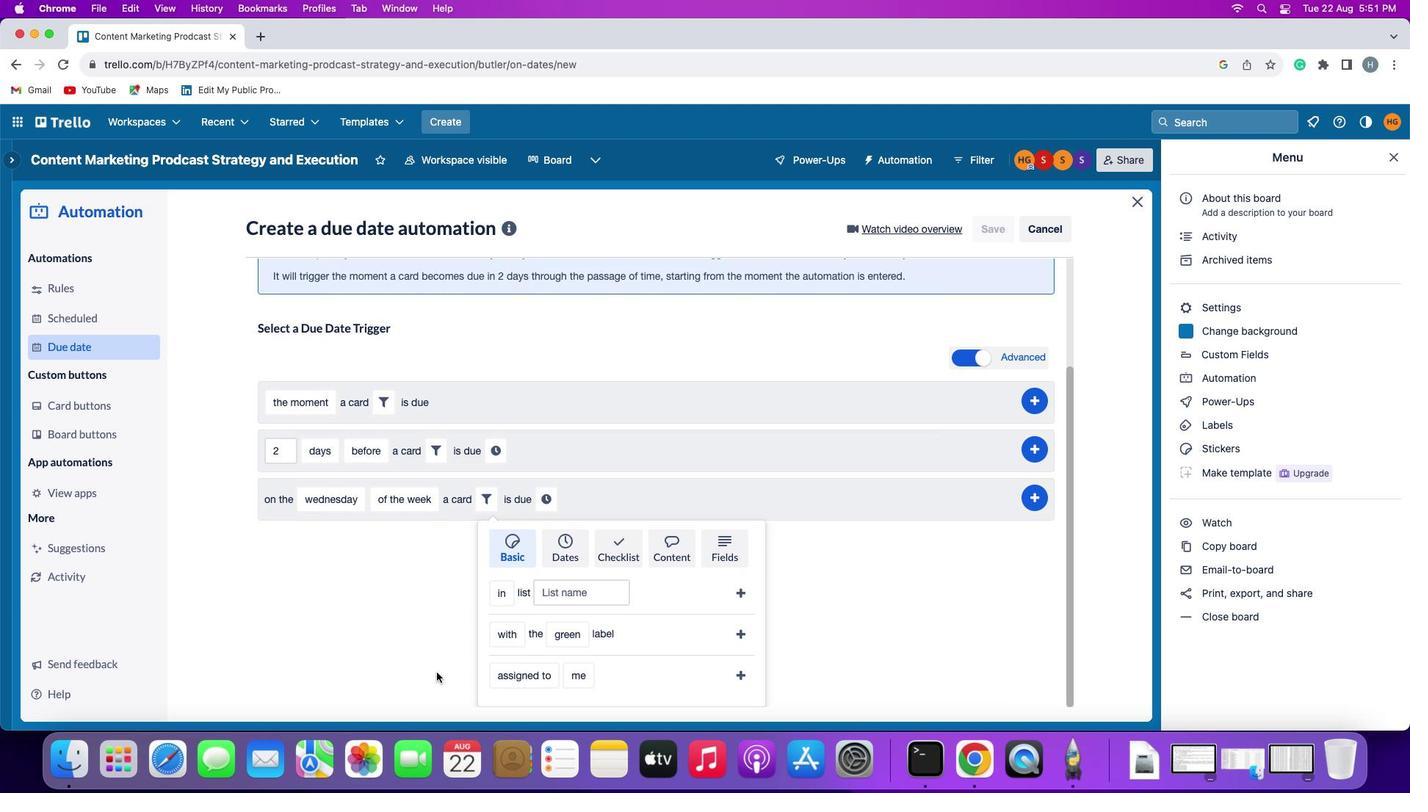 
Action: Mouse scrolled (440, 671) with delta (0, -3)
Screenshot: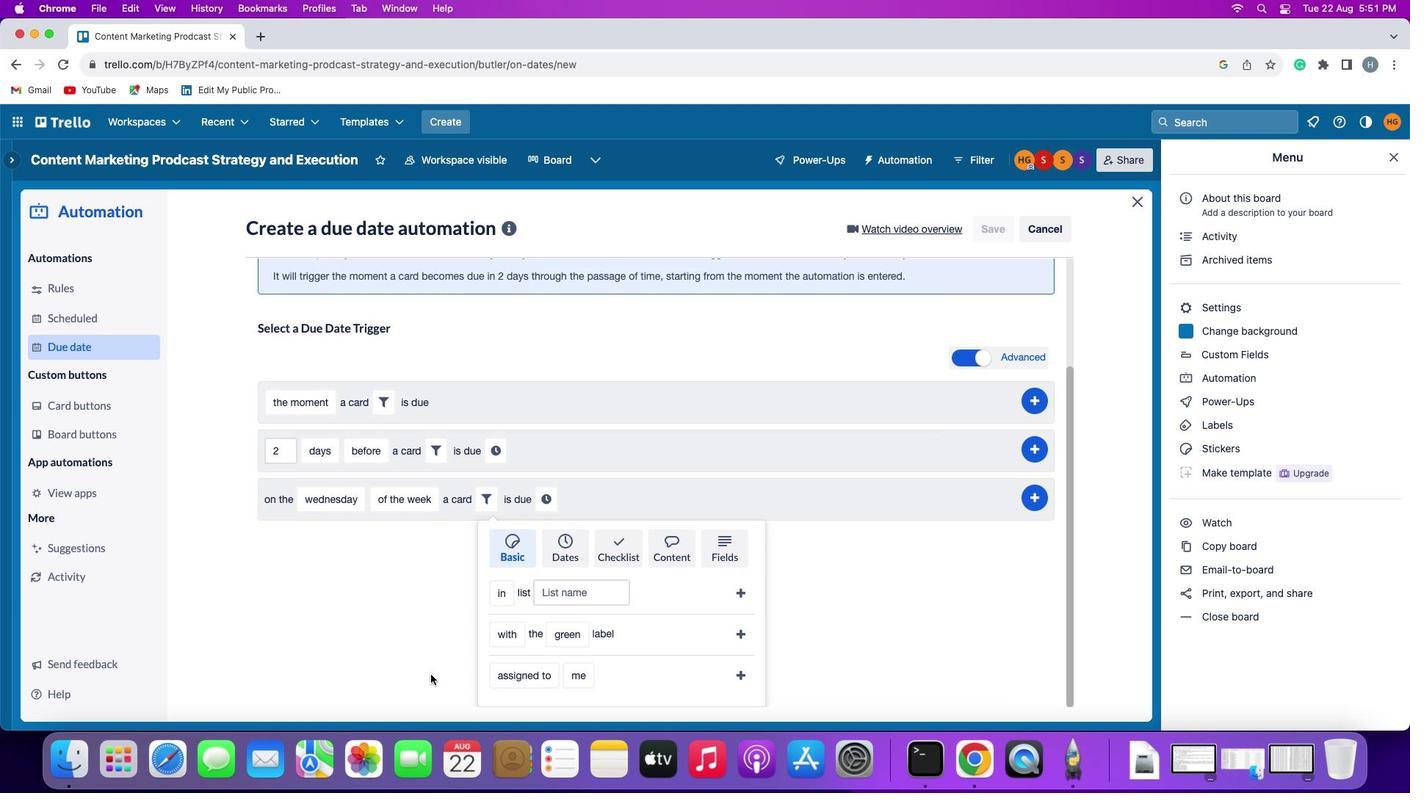 
Action: Mouse moved to (569, 563)
Screenshot: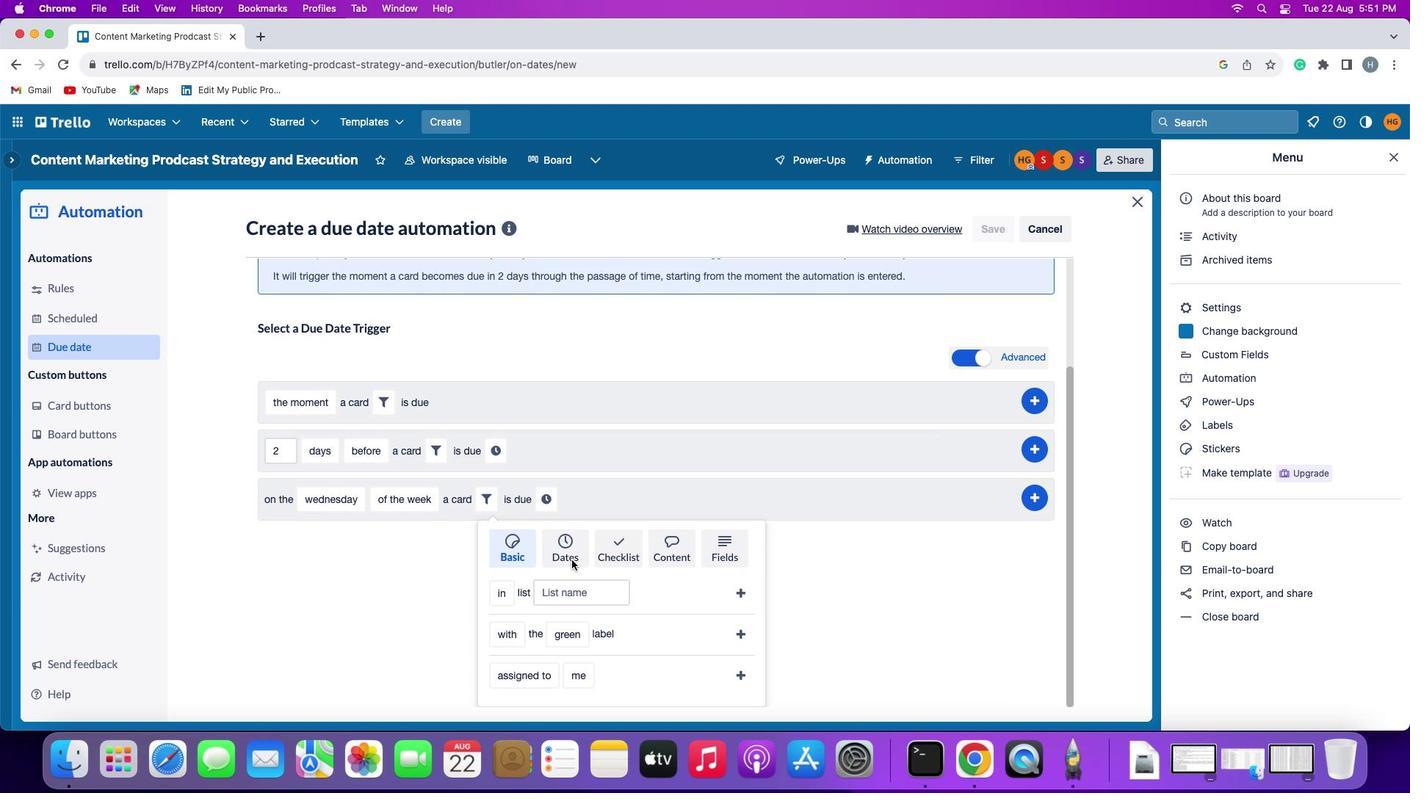 
Action: Mouse pressed left at (569, 563)
Screenshot: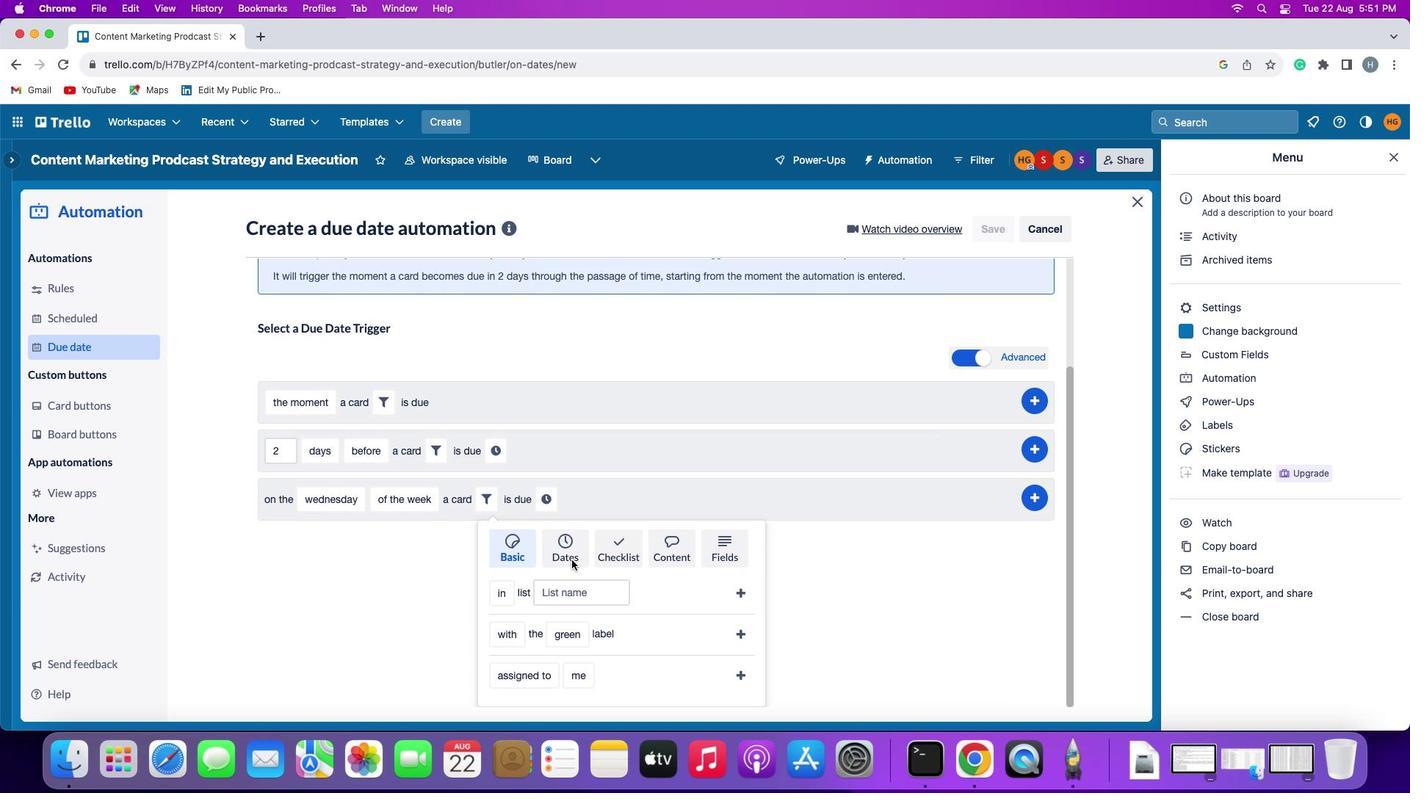 
Action: Mouse moved to (515, 588)
Screenshot: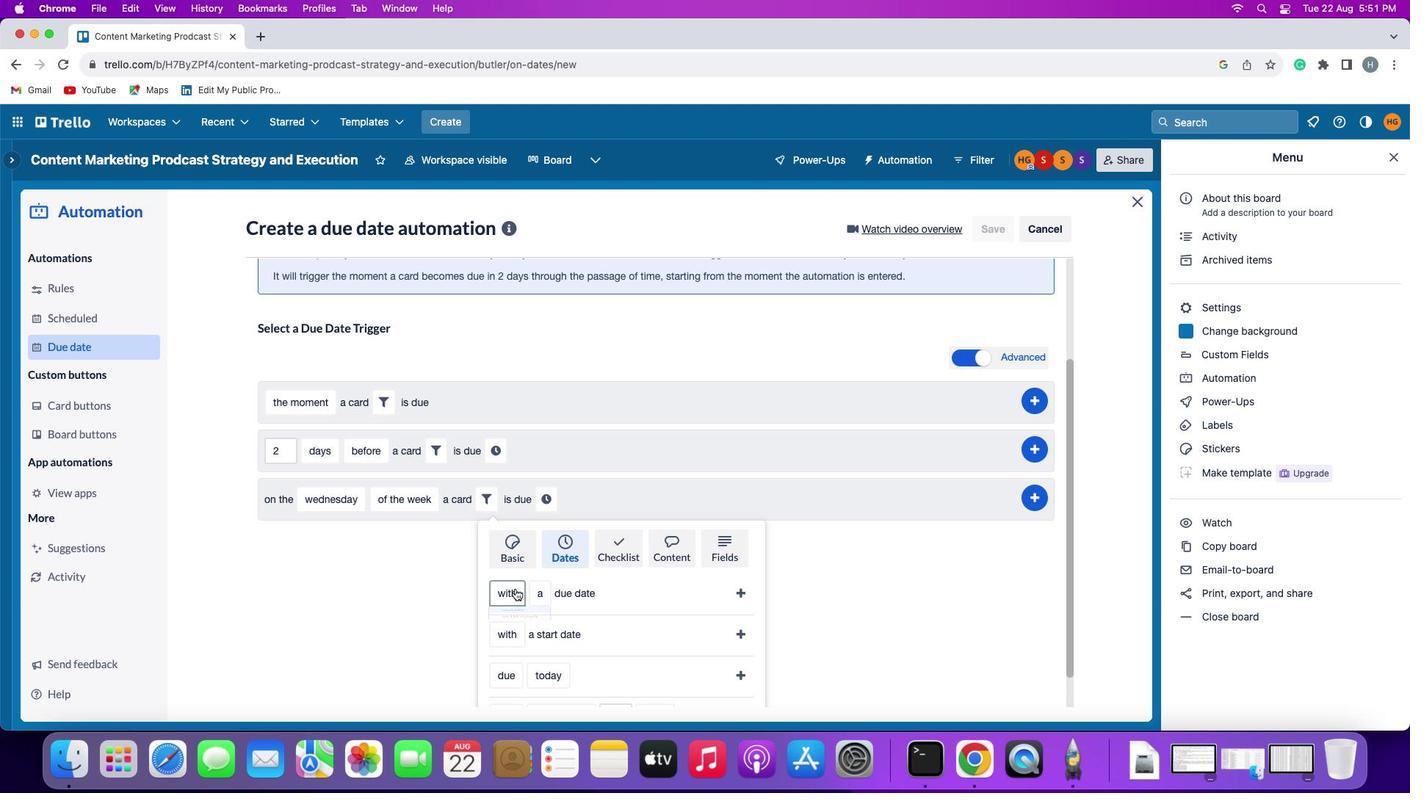 
Action: Mouse pressed left at (515, 588)
Screenshot: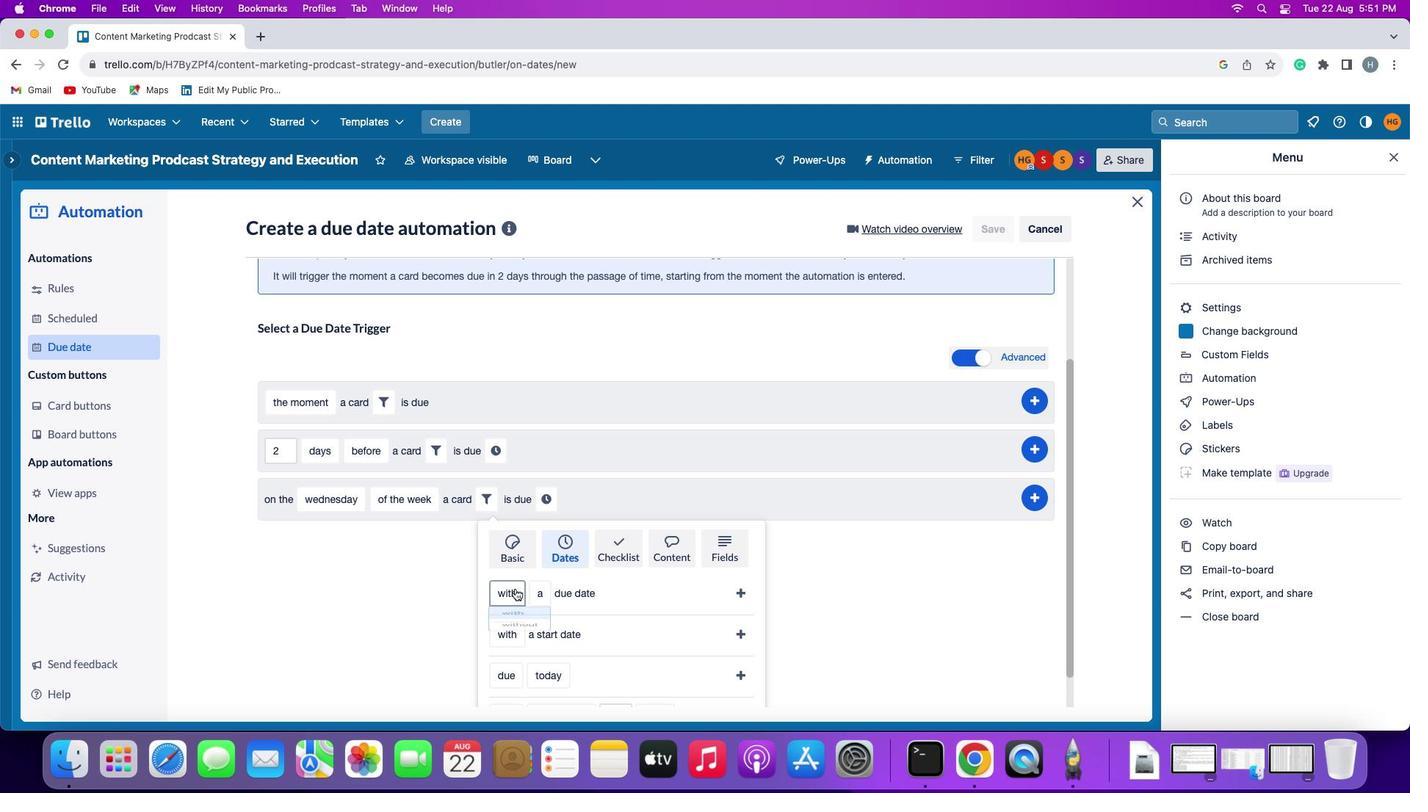 
Action: Mouse moved to (508, 608)
Screenshot: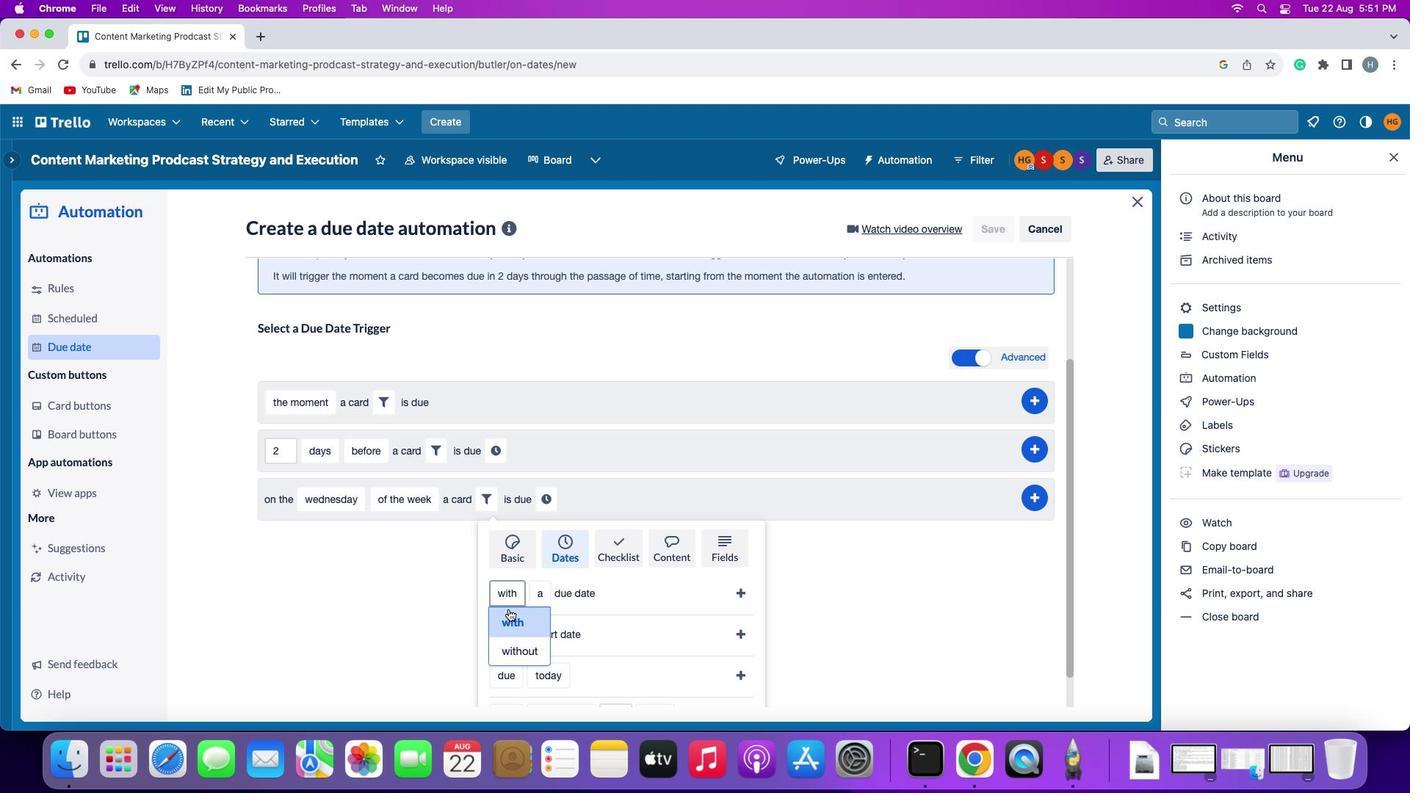 
Action: Mouse pressed left at (508, 608)
Screenshot: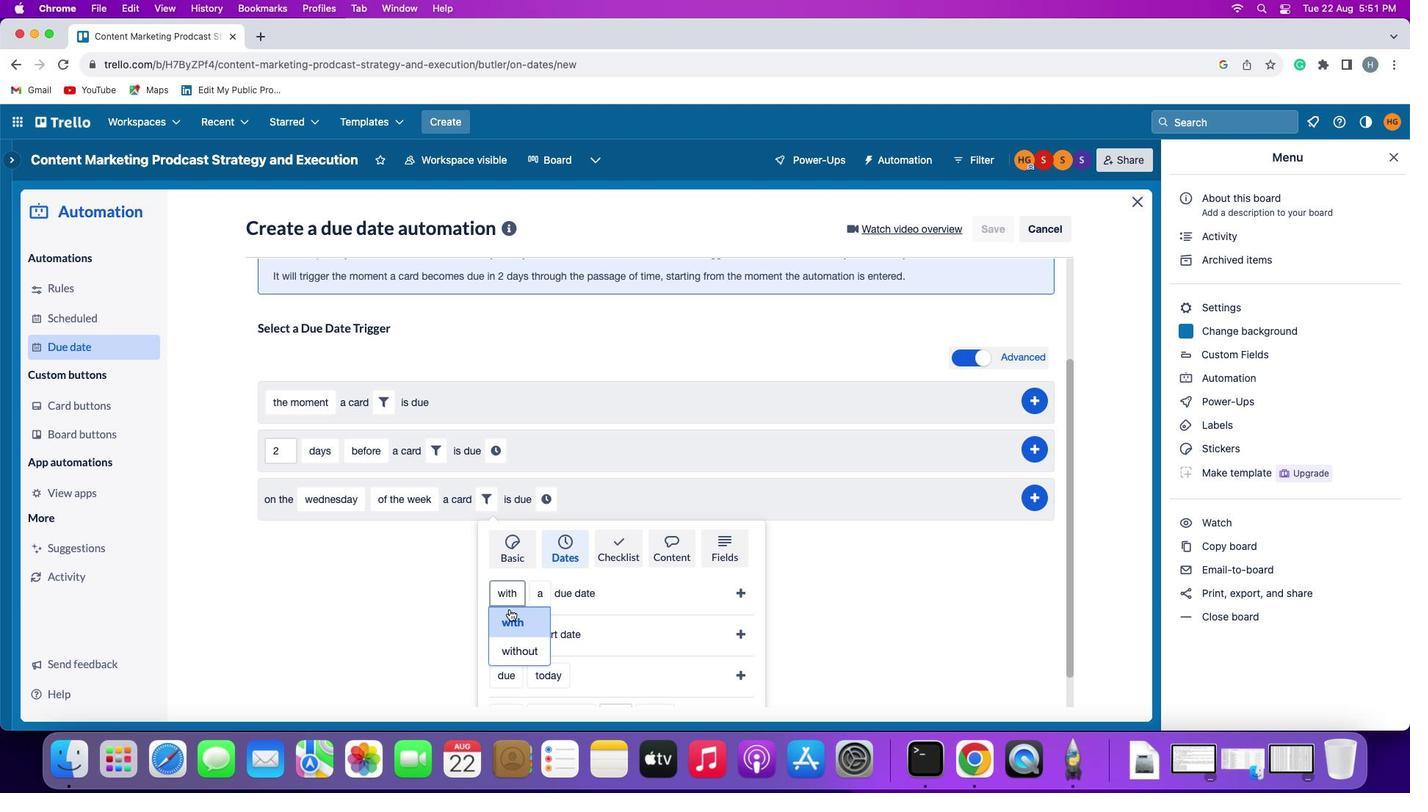 
Action: Mouse moved to (539, 598)
Screenshot: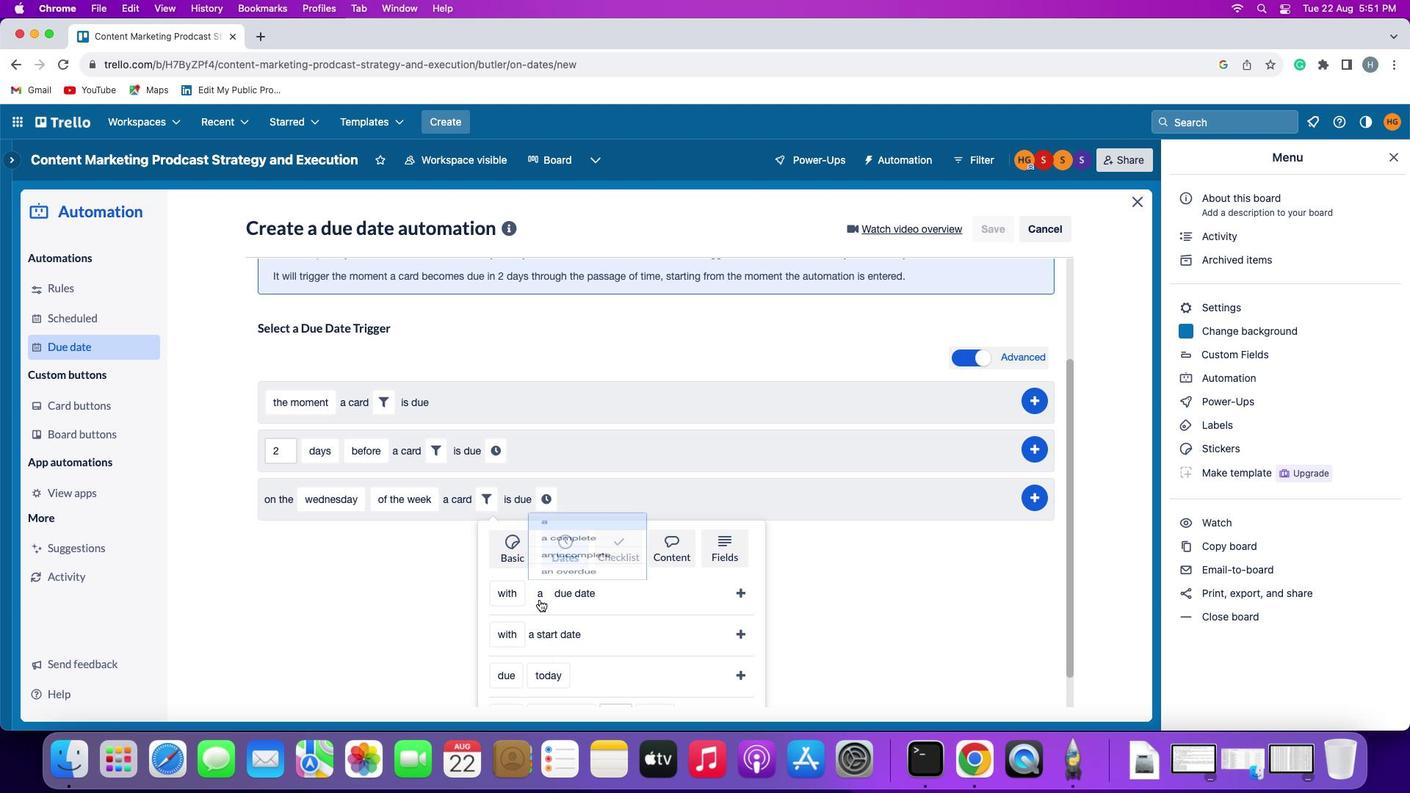 
Action: Mouse pressed left at (539, 598)
Screenshot: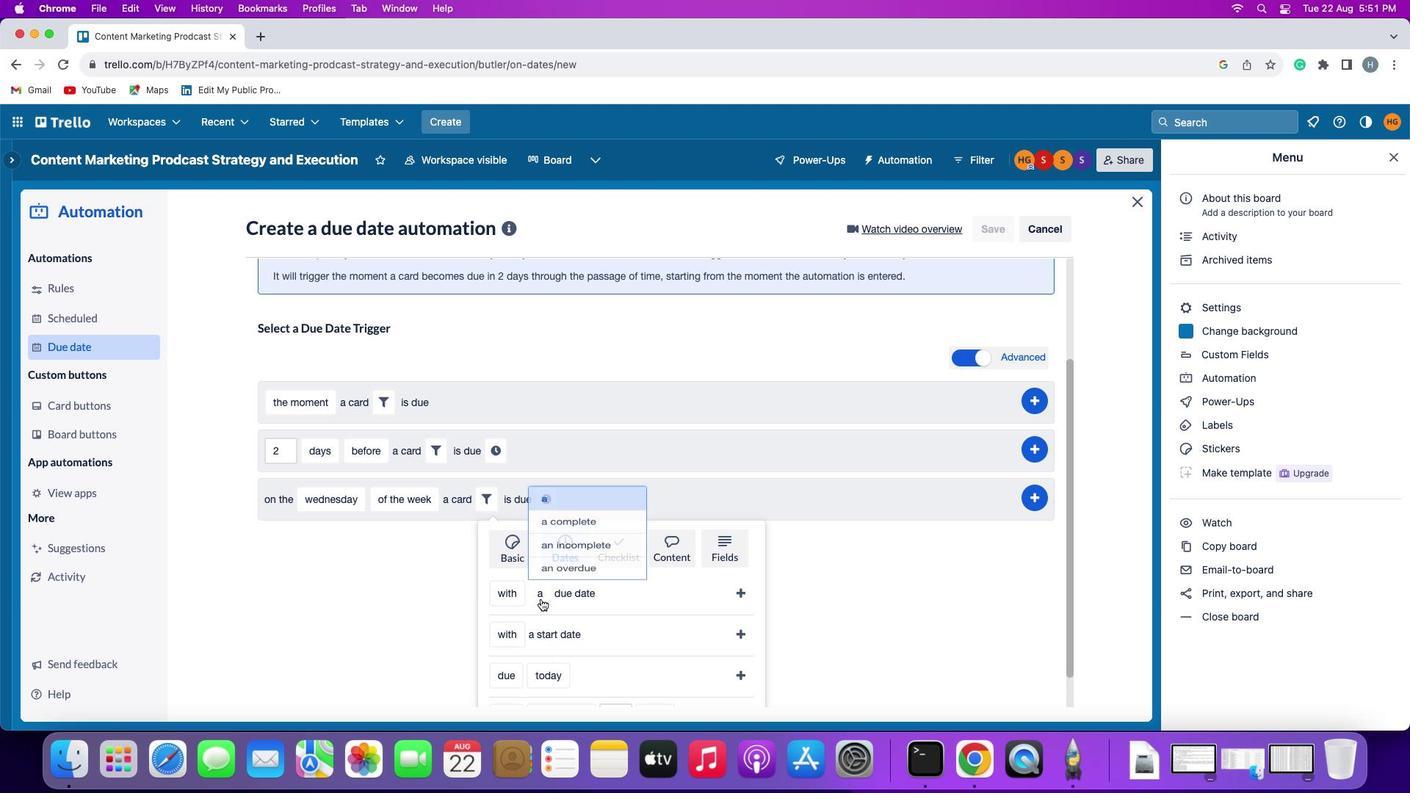 
Action: Mouse moved to (583, 476)
Screenshot: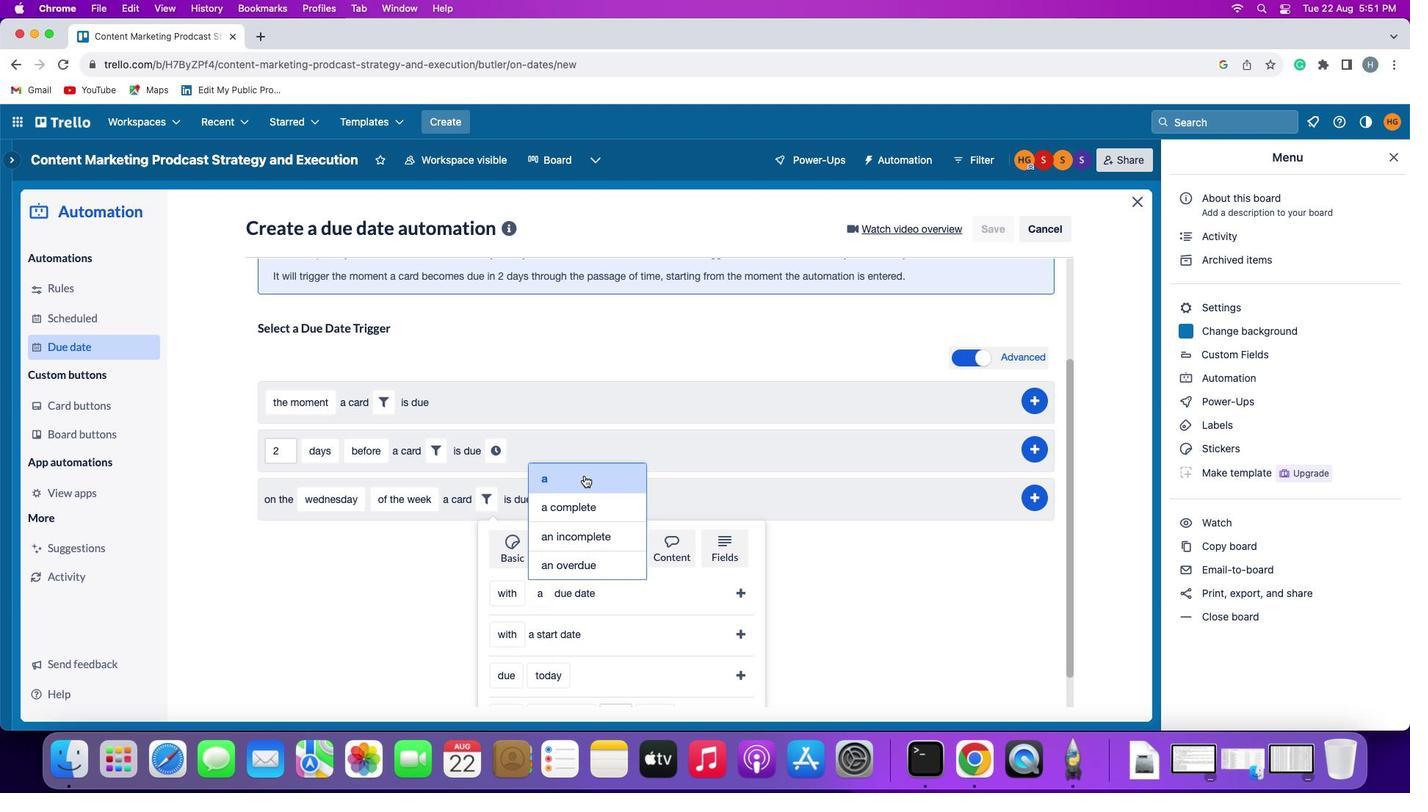 
Action: Mouse pressed left at (583, 476)
Screenshot: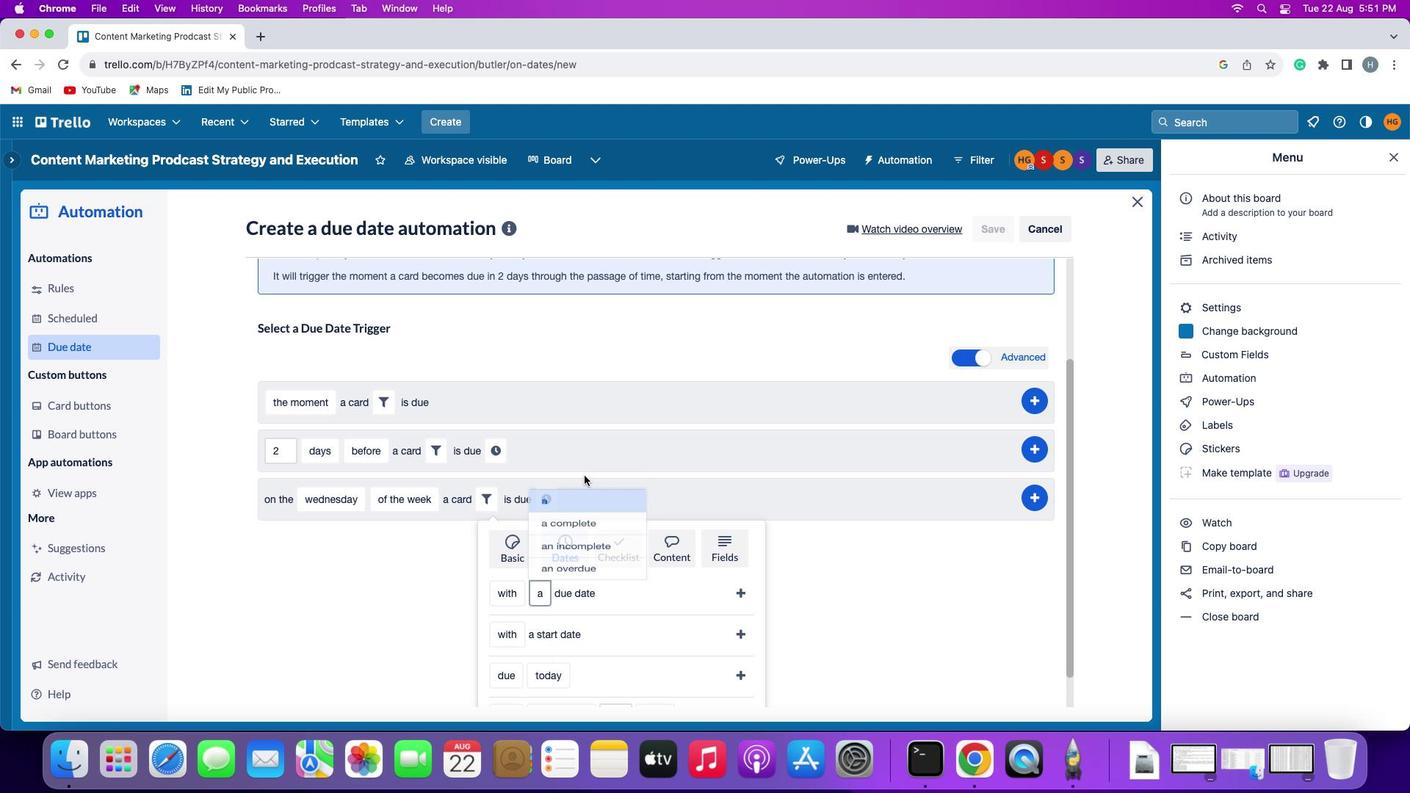 
Action: Mouse moved to (735, 587)
Screenshot: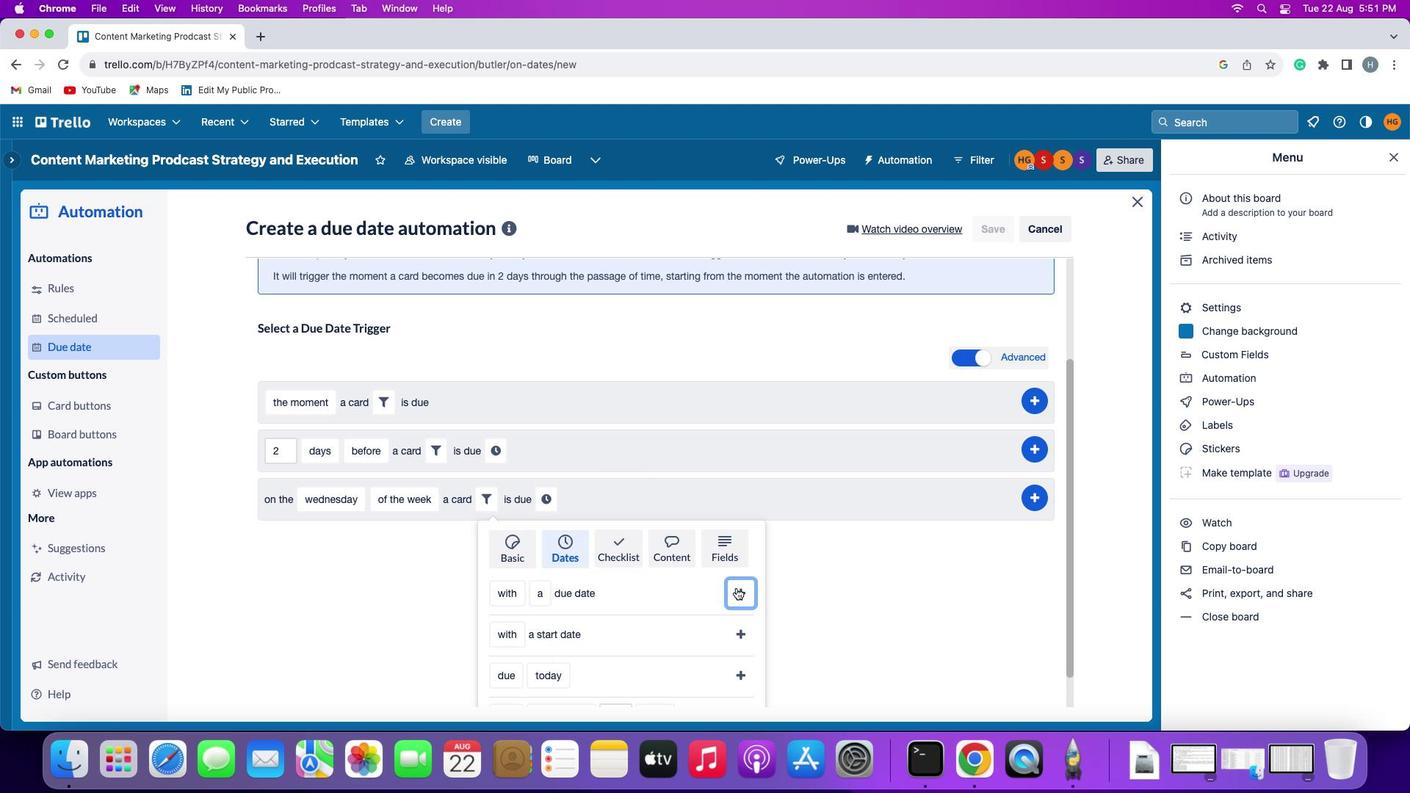 
Action: Mouse pressed left at (735, 587)
Screenshot: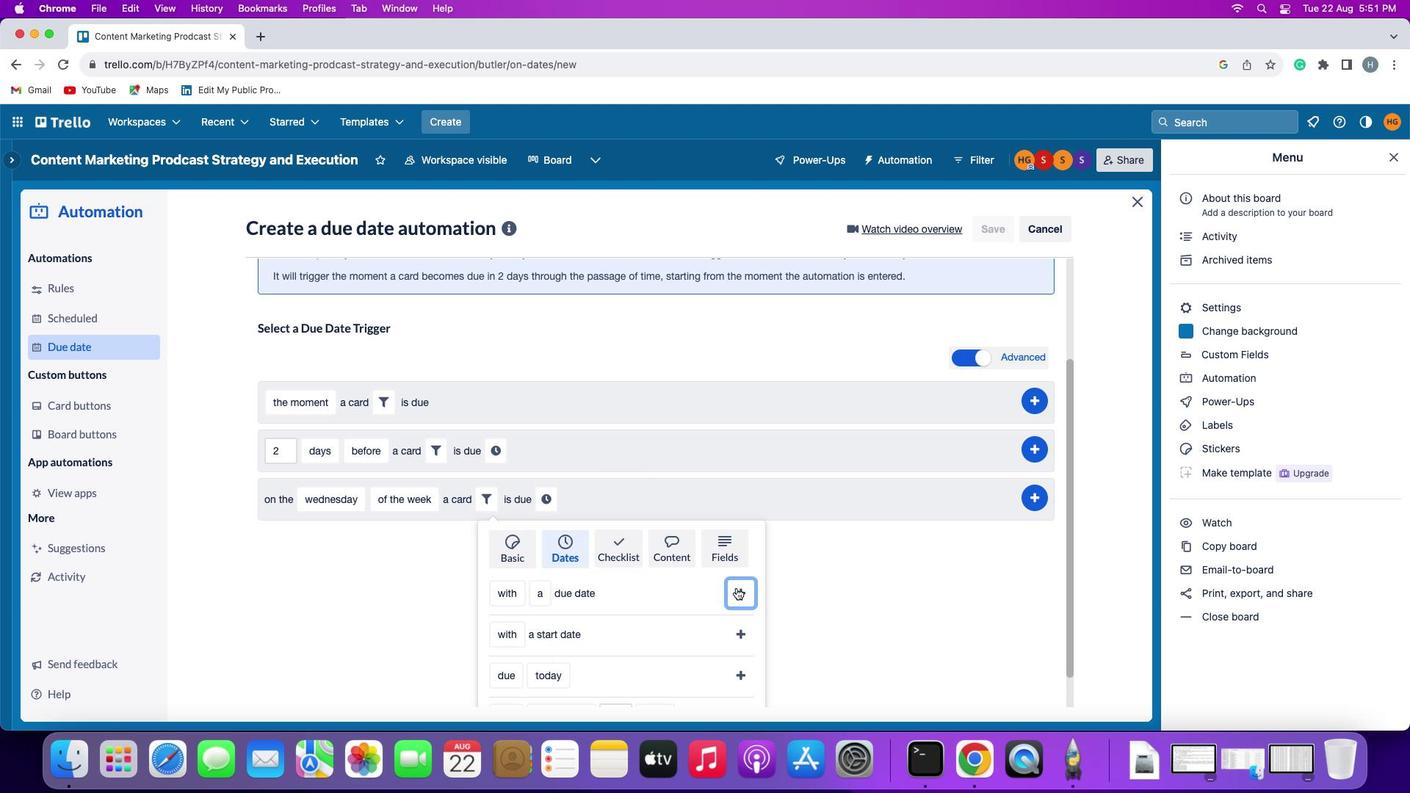 
Action: Mouse moved to (659, 628)
Screenshot: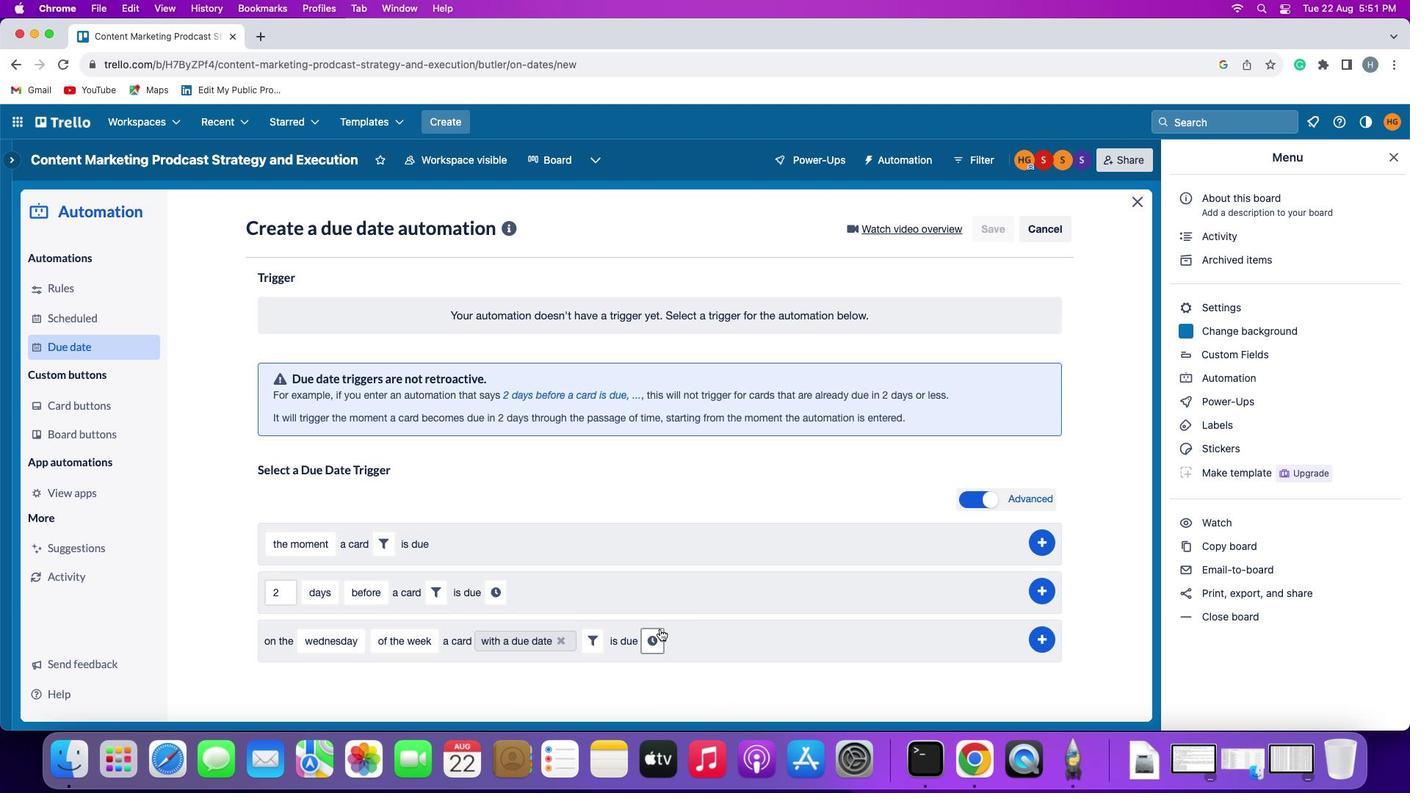 
Action: Mouse pressed left at (659, 628)
Screenshot: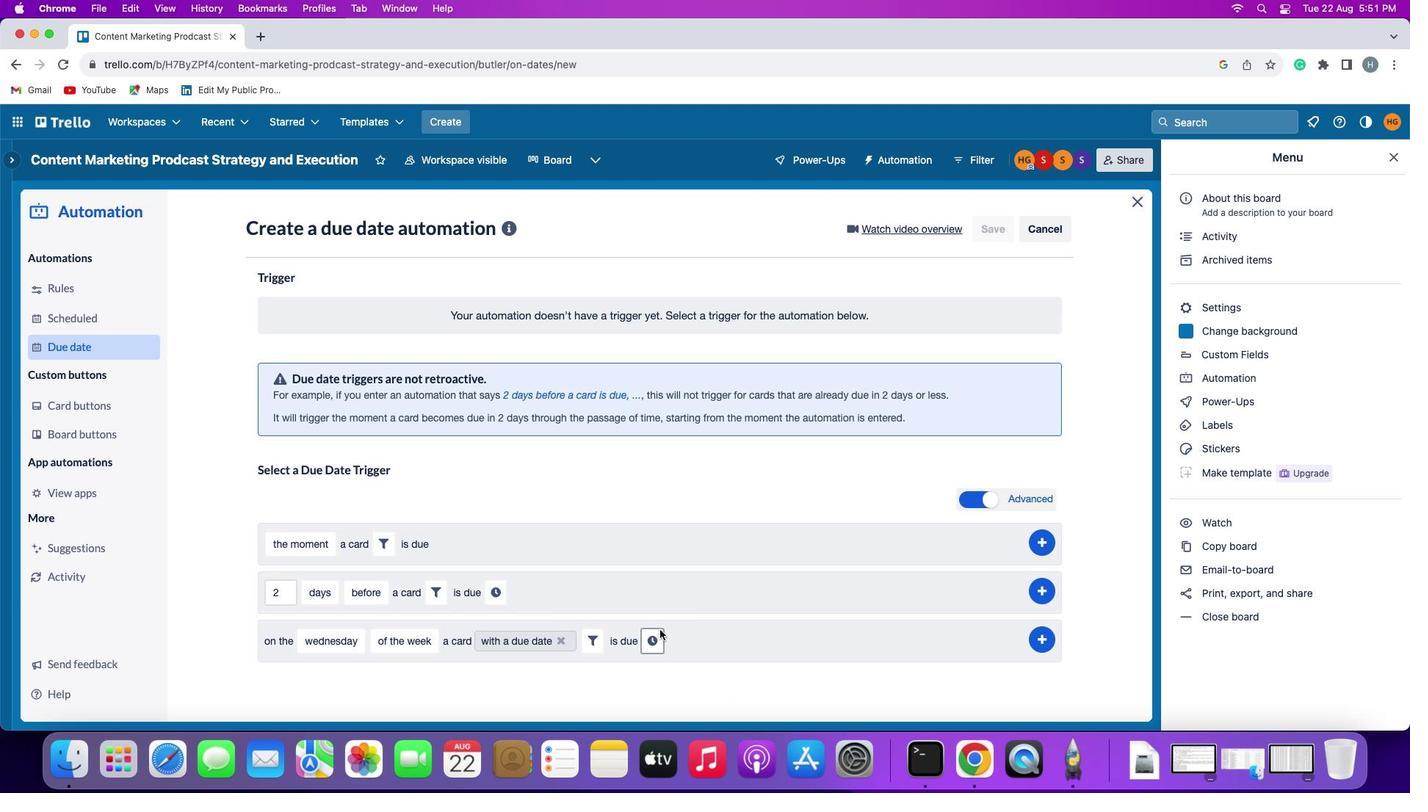 
Action: Mouse moved to (674, 636)
Screenshot: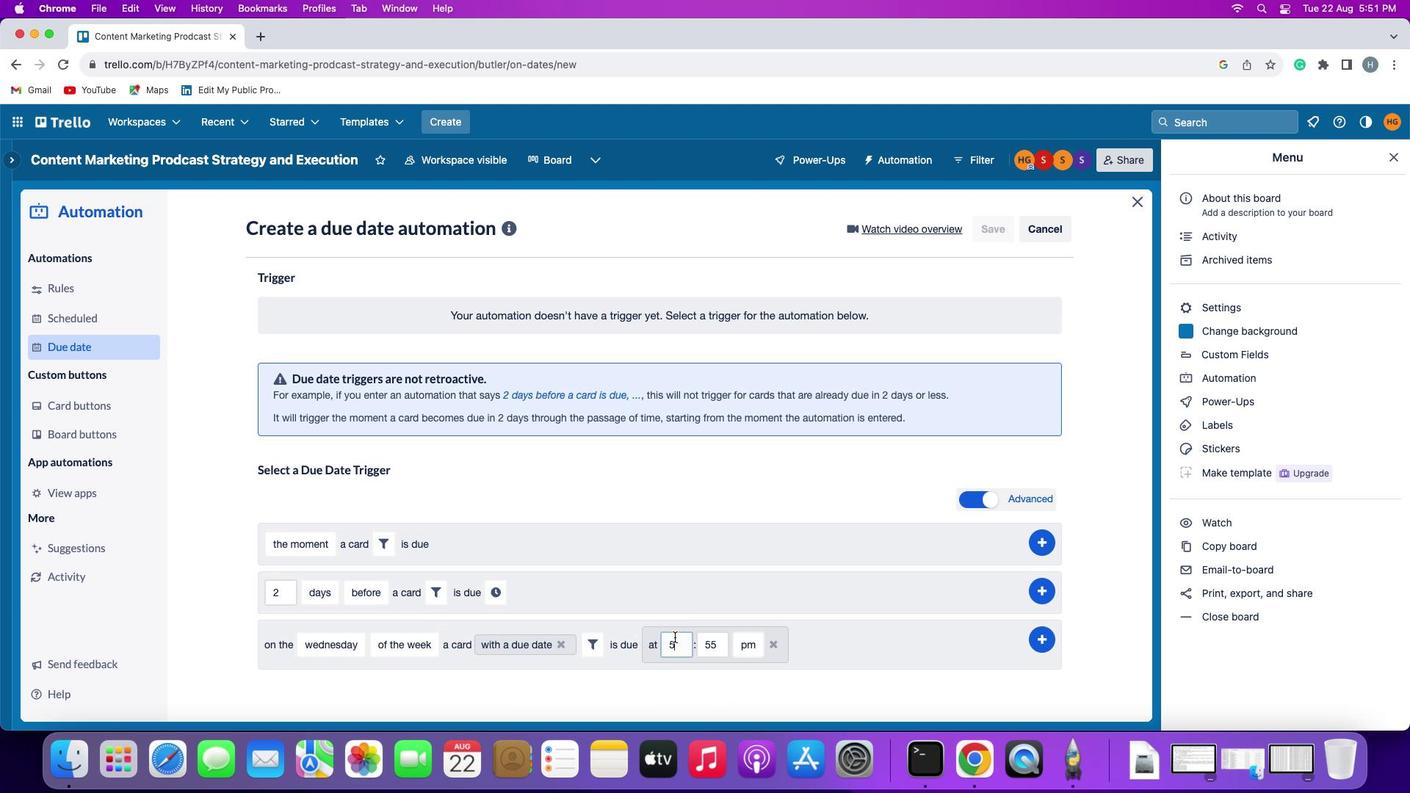
Action: Mouse pressed left at (674, 636)
Screenshot: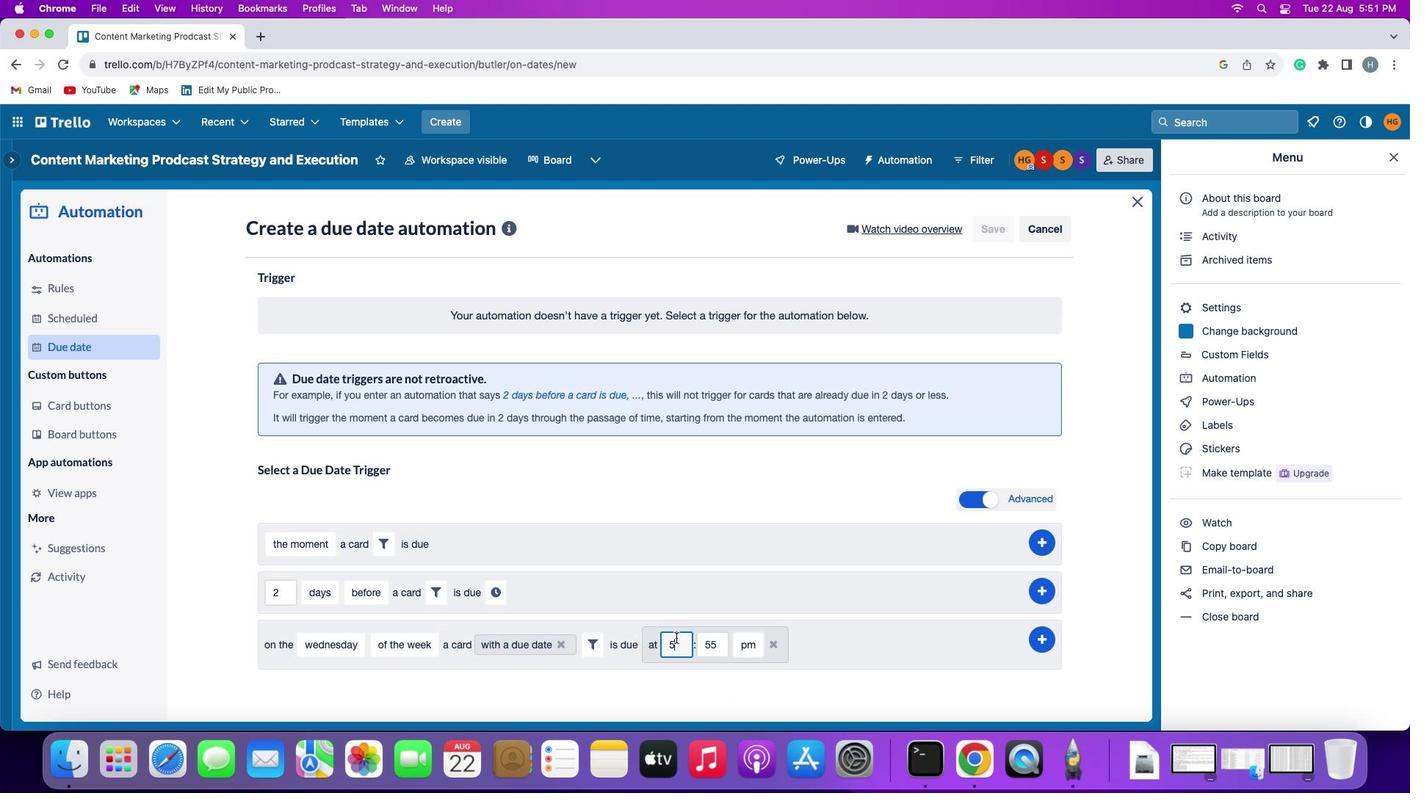 
Action: Mouse moved to (675, 637)
Screenshot: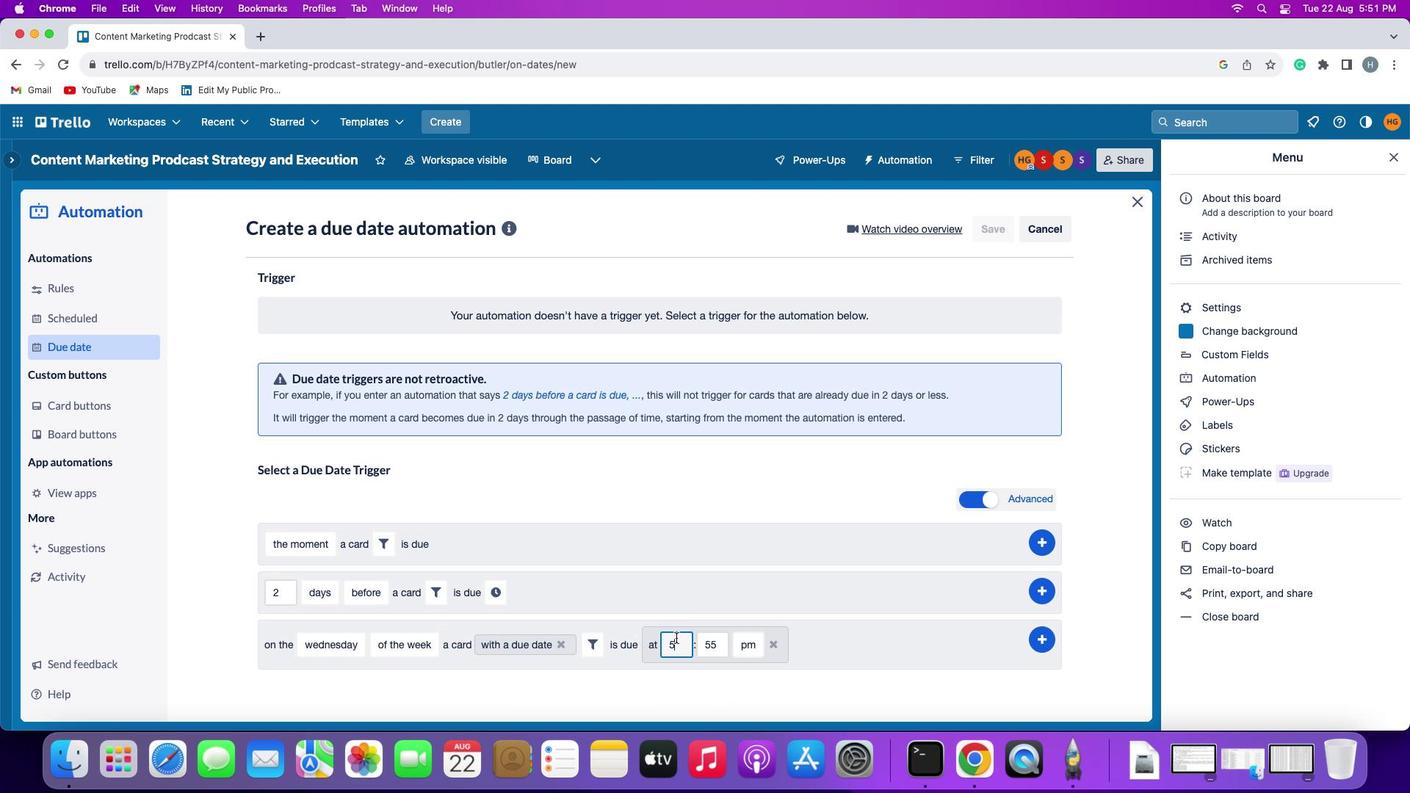 
Action: Key pressed Key.backspace'1''1'
Screenshot: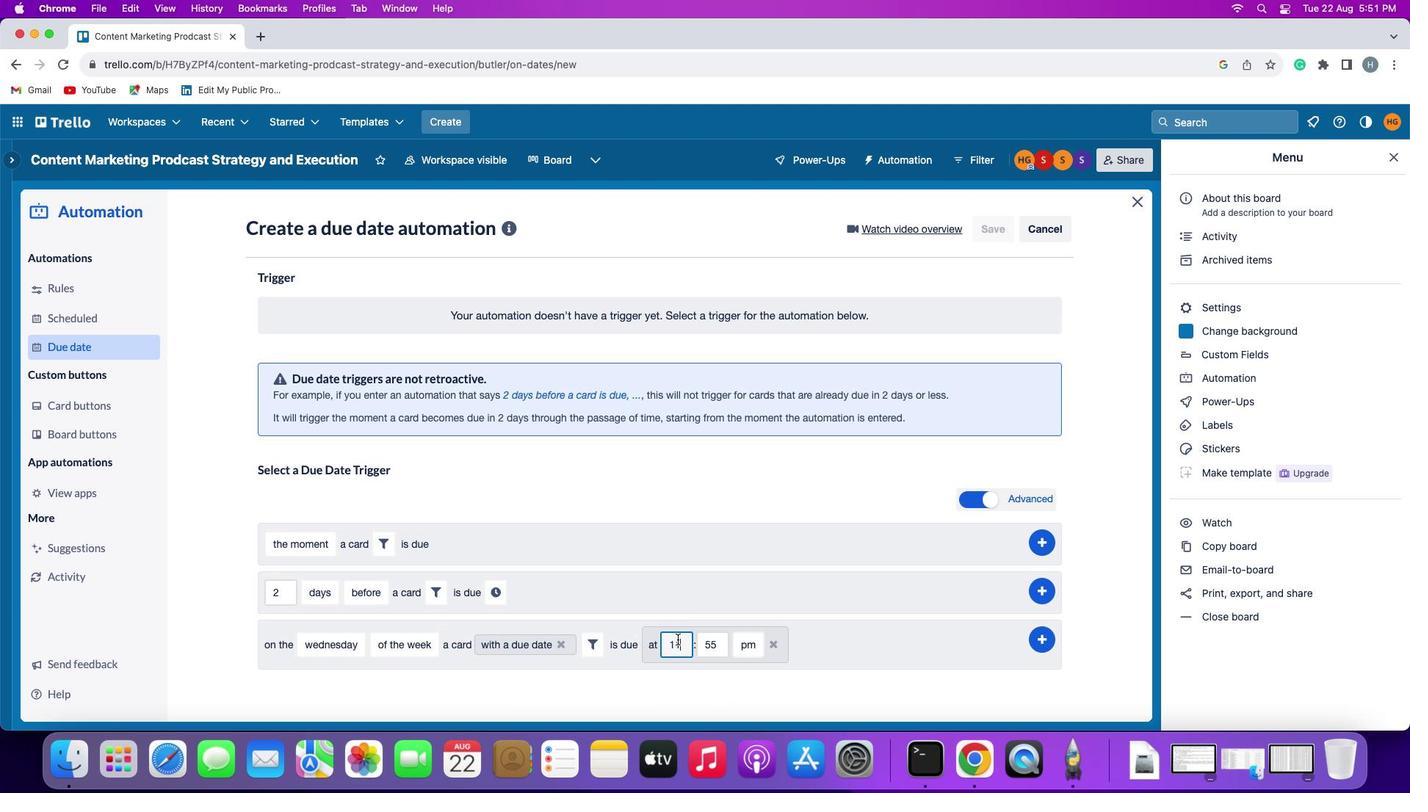 
Action: Mouse moved to (720, 642)
Screenshot: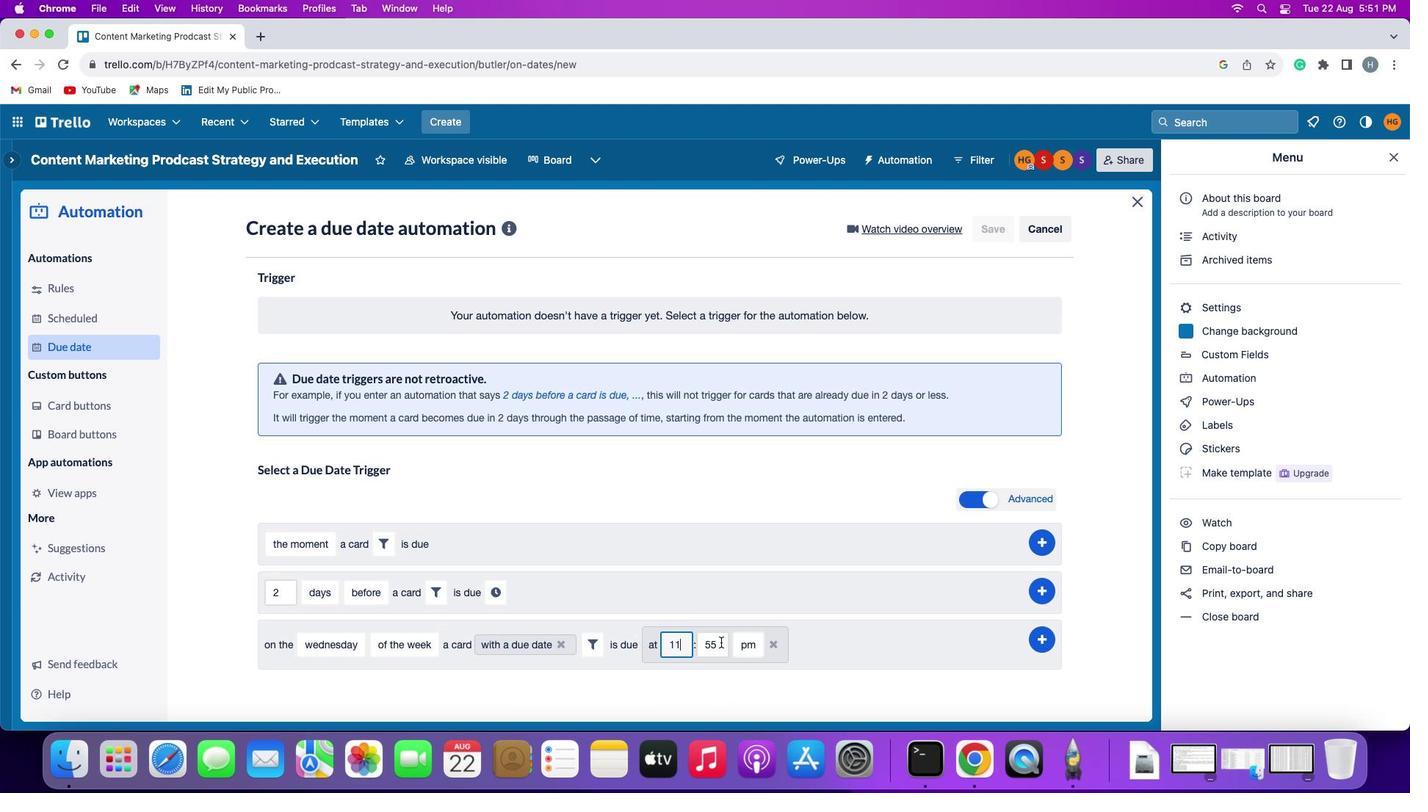 
Action: Mouse pressed left at (720, 642)
Screenshot: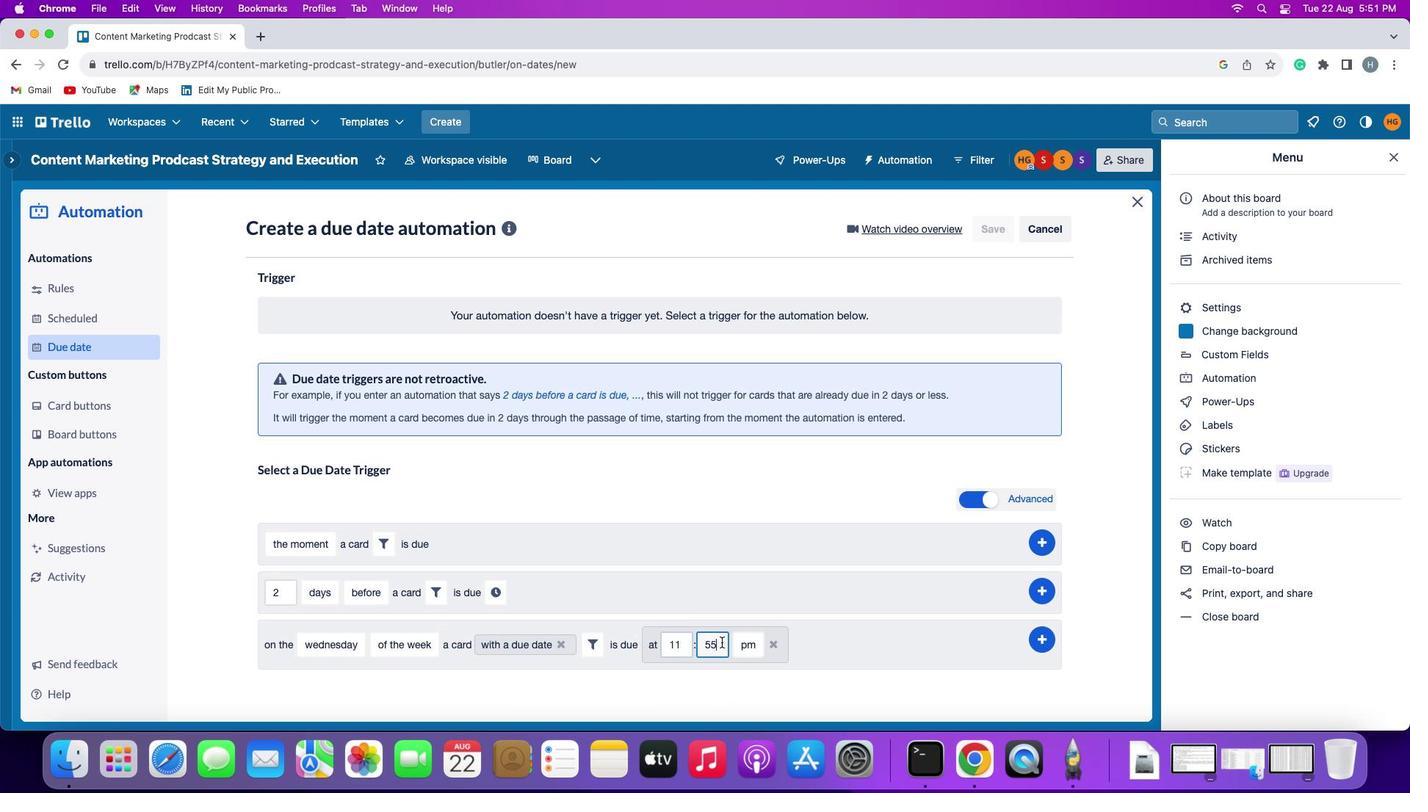 
Action: Mouse moved to (720, 641)
Screenshot: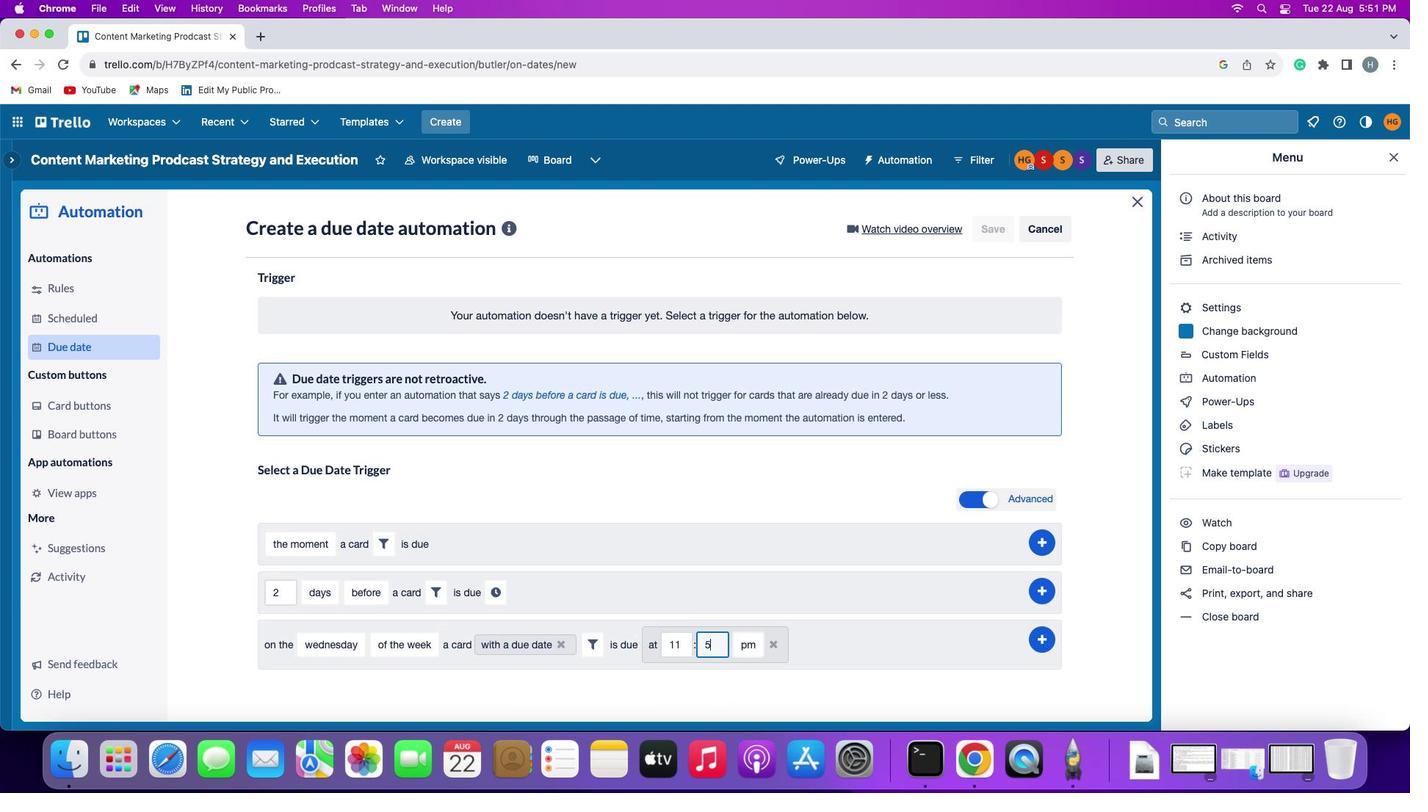 
Action: Key pressed Key.backspace
Screenshot: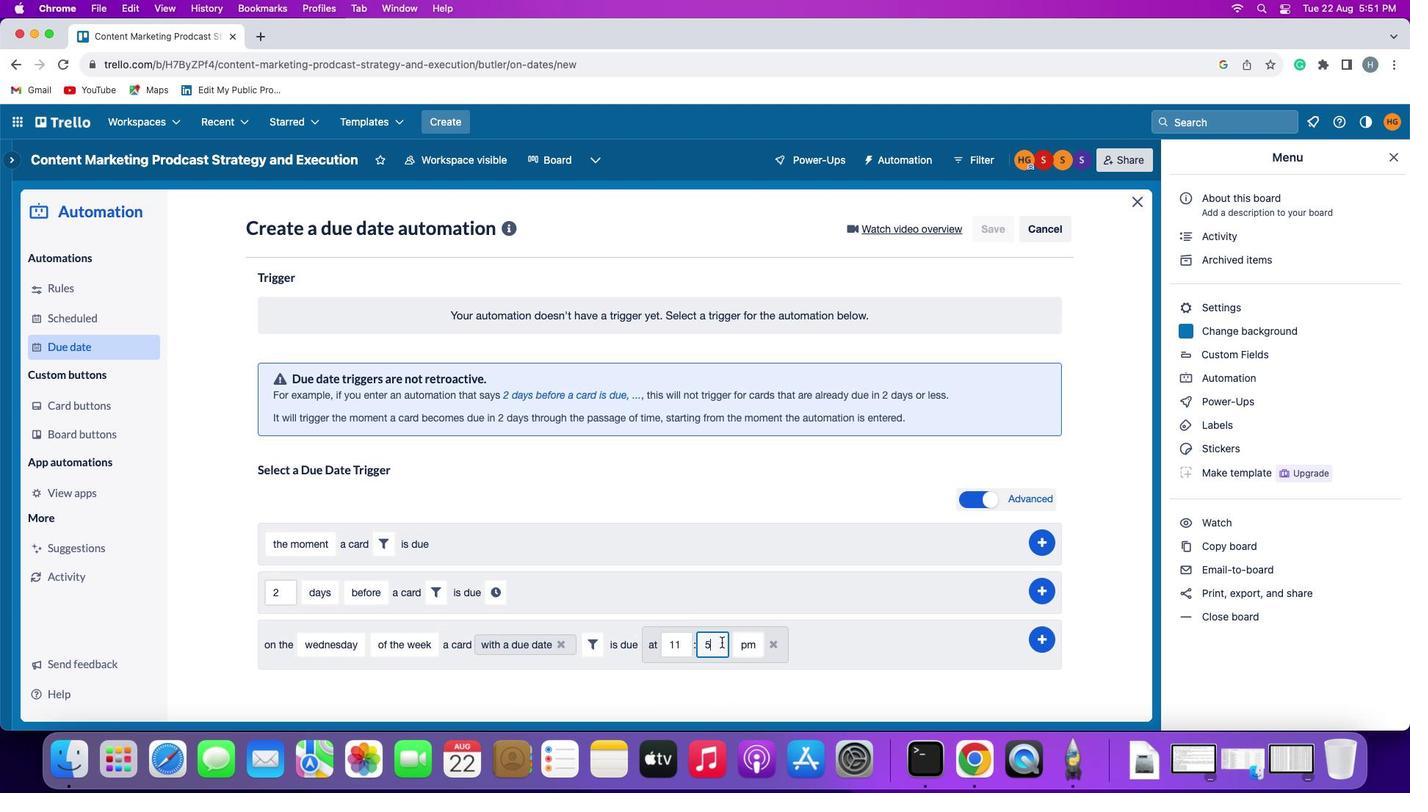 
Action: Mouse moved to (721, 641)
Screenshot: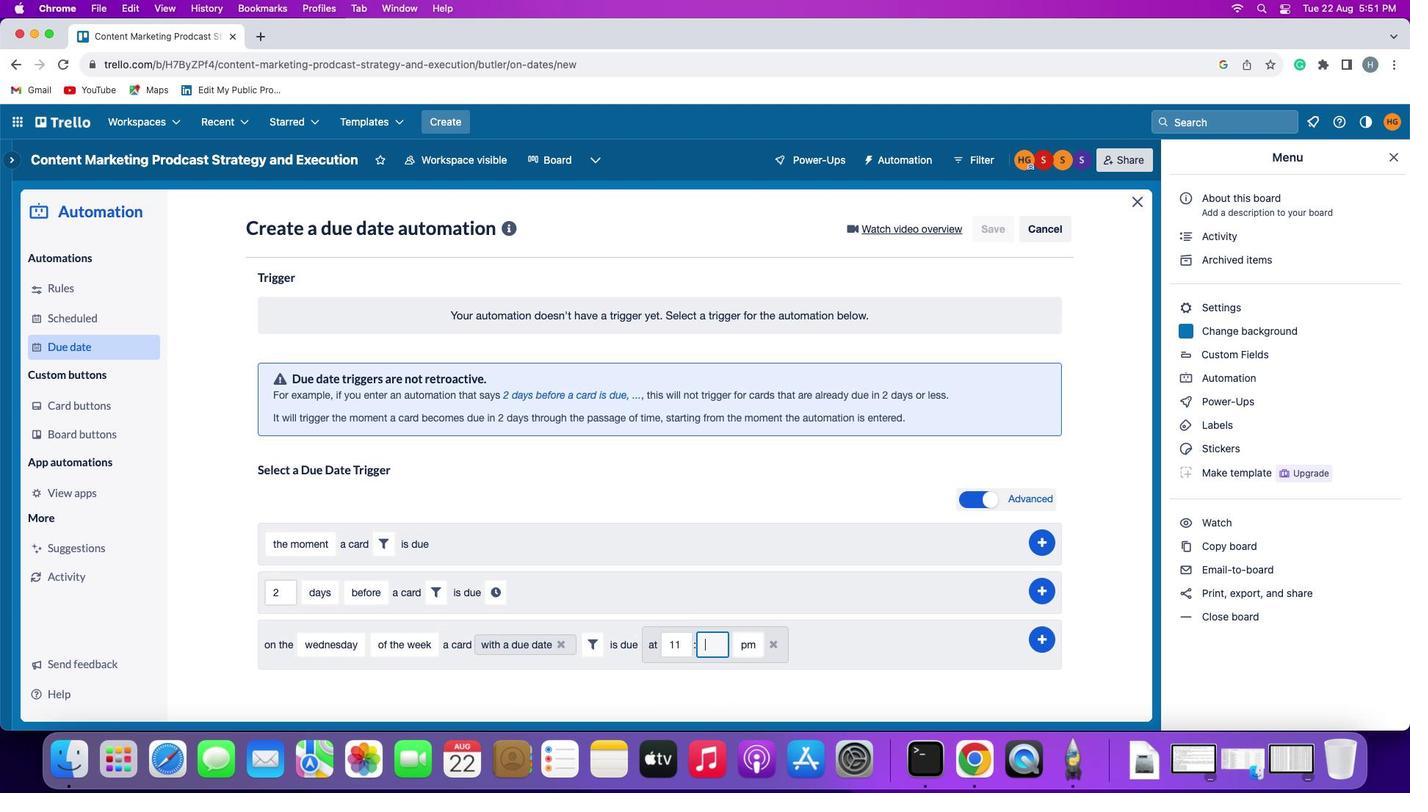 
Action: Key pressed Key.backspace'0''0'
Screenshot: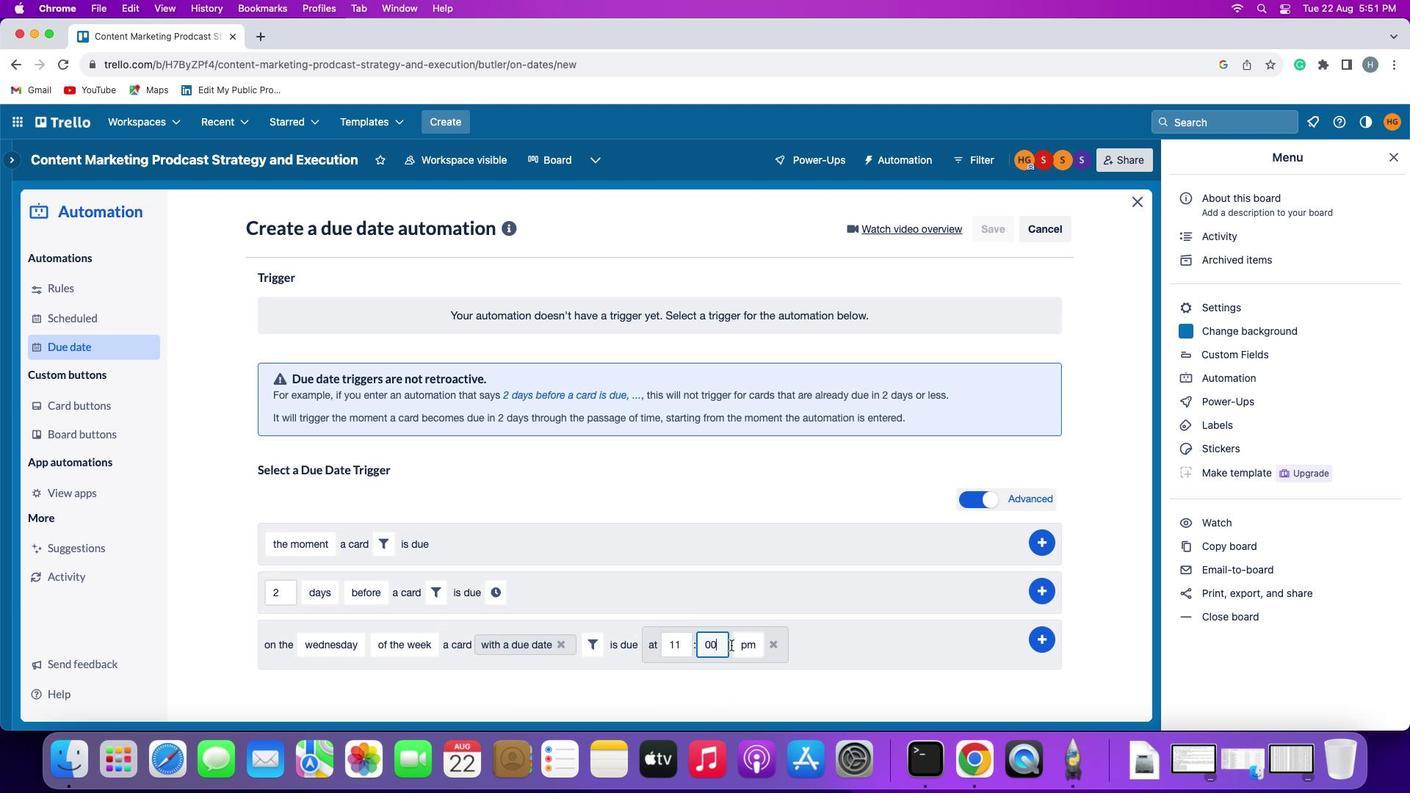 
Action: Mouse moved to (734, 643)
Screenshot: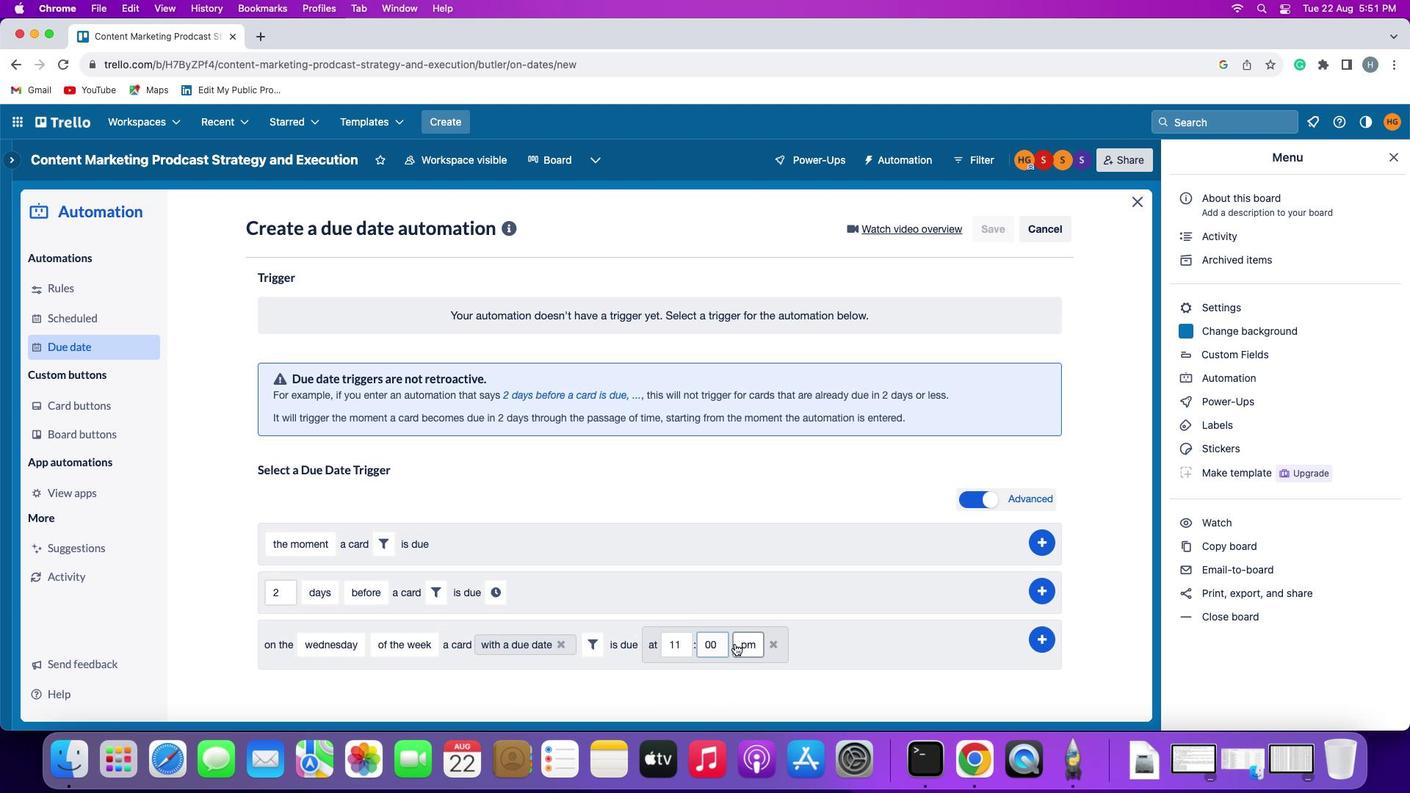 
Action: Mouse pressed left at (734, 643)
Screenshot: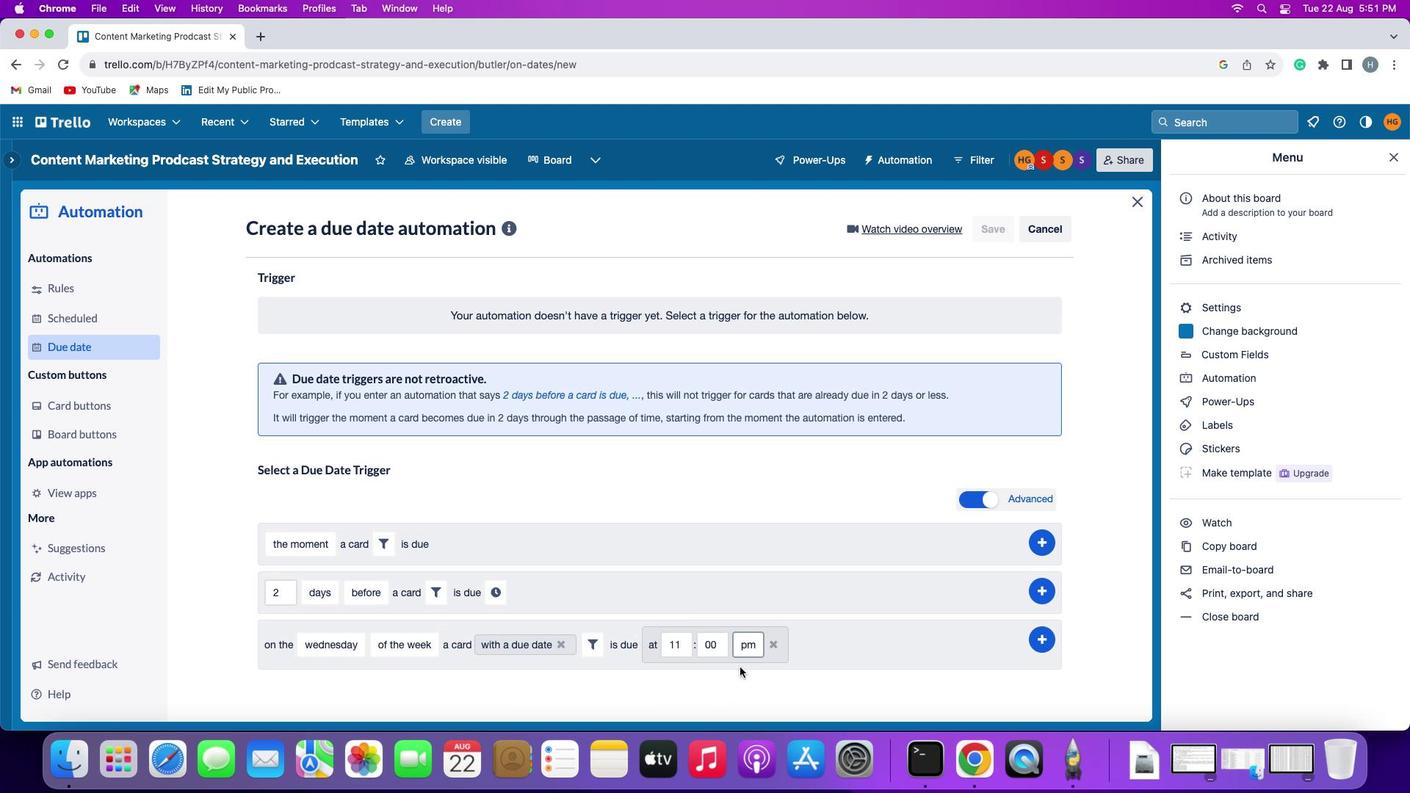 
Action: Mouse moved to (742, 682)
Screenshot: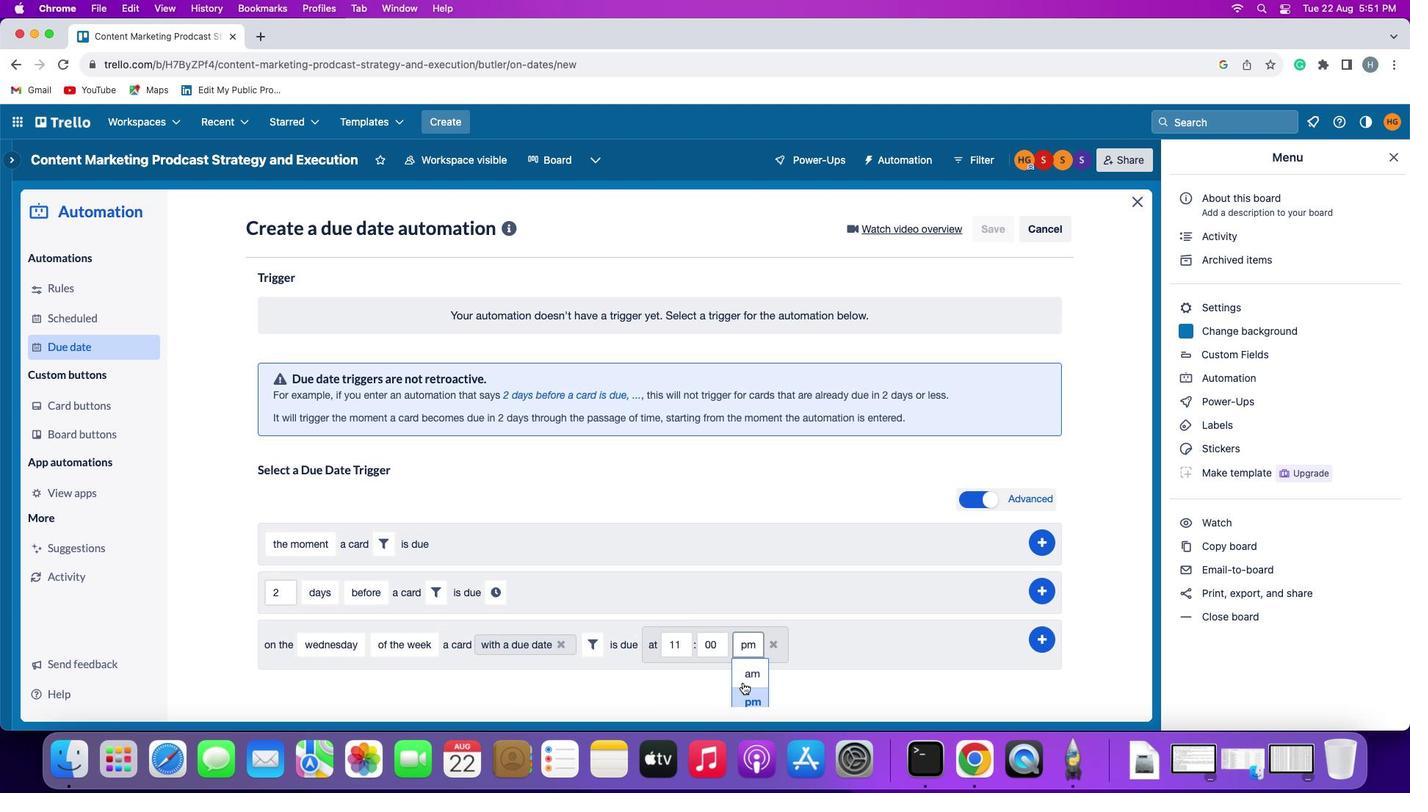 
Action: Mouse pressed left at (742, 682)
Screenshot: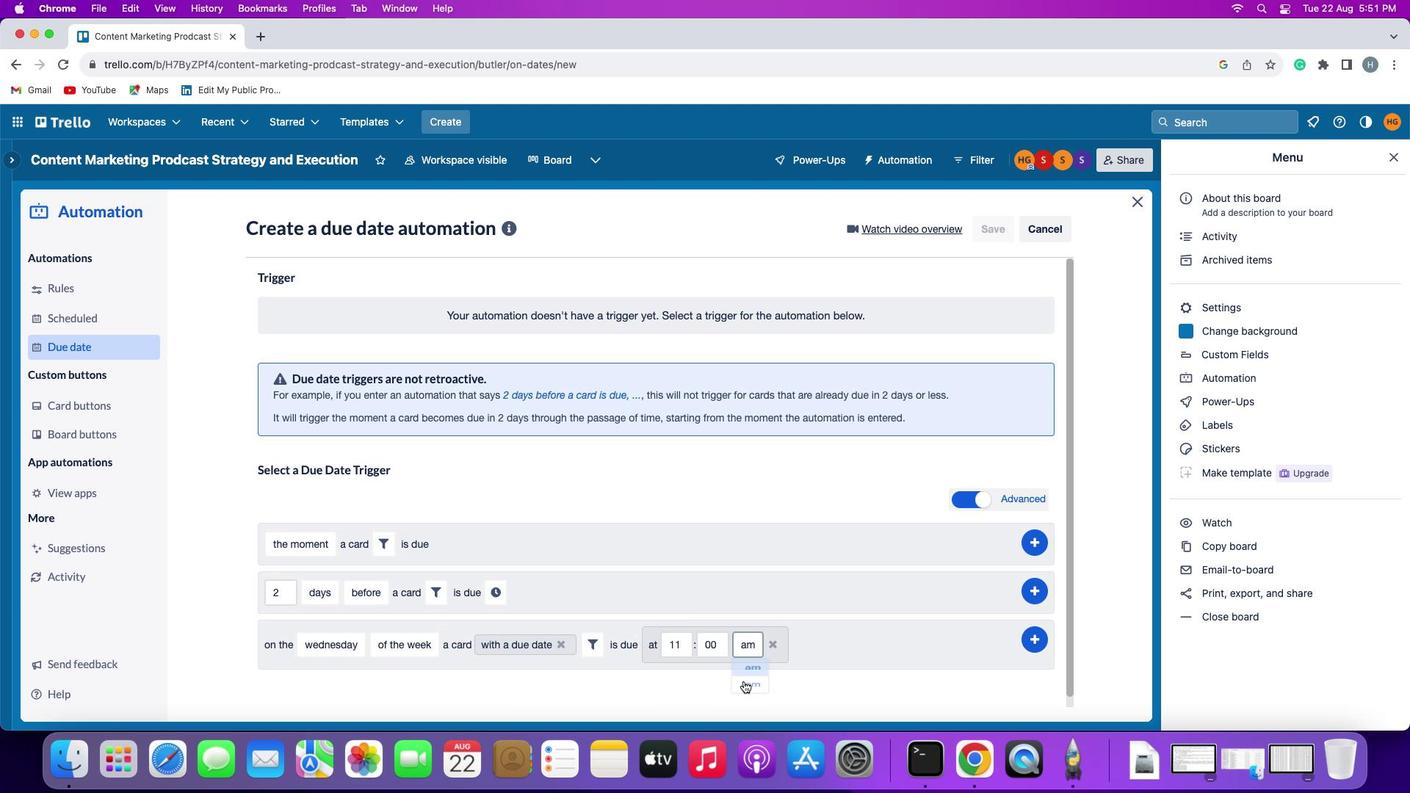 
Action: Mouse moved to (1038, 636)
Screenshot: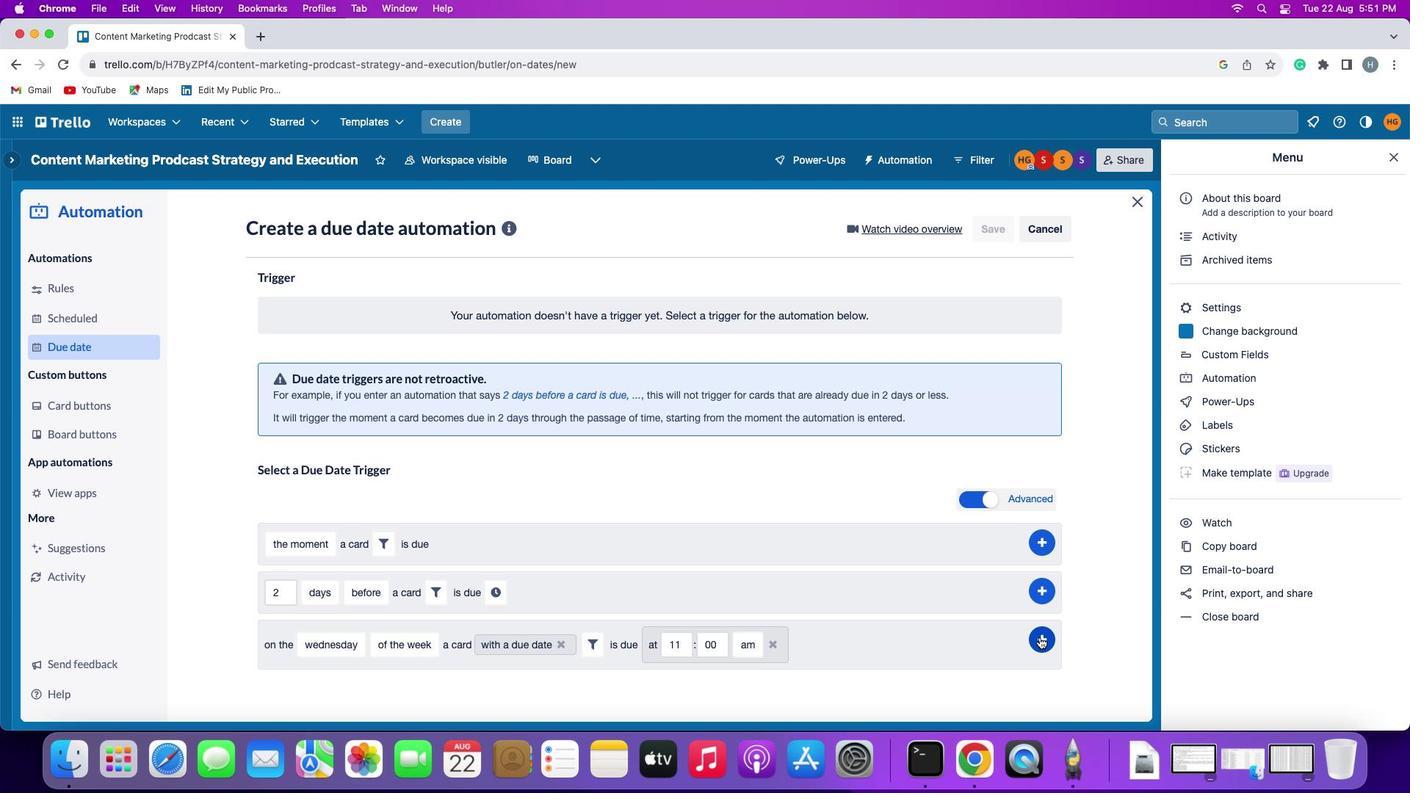 
Action: Mouse pressed left at (1038, 636)
Screenshot: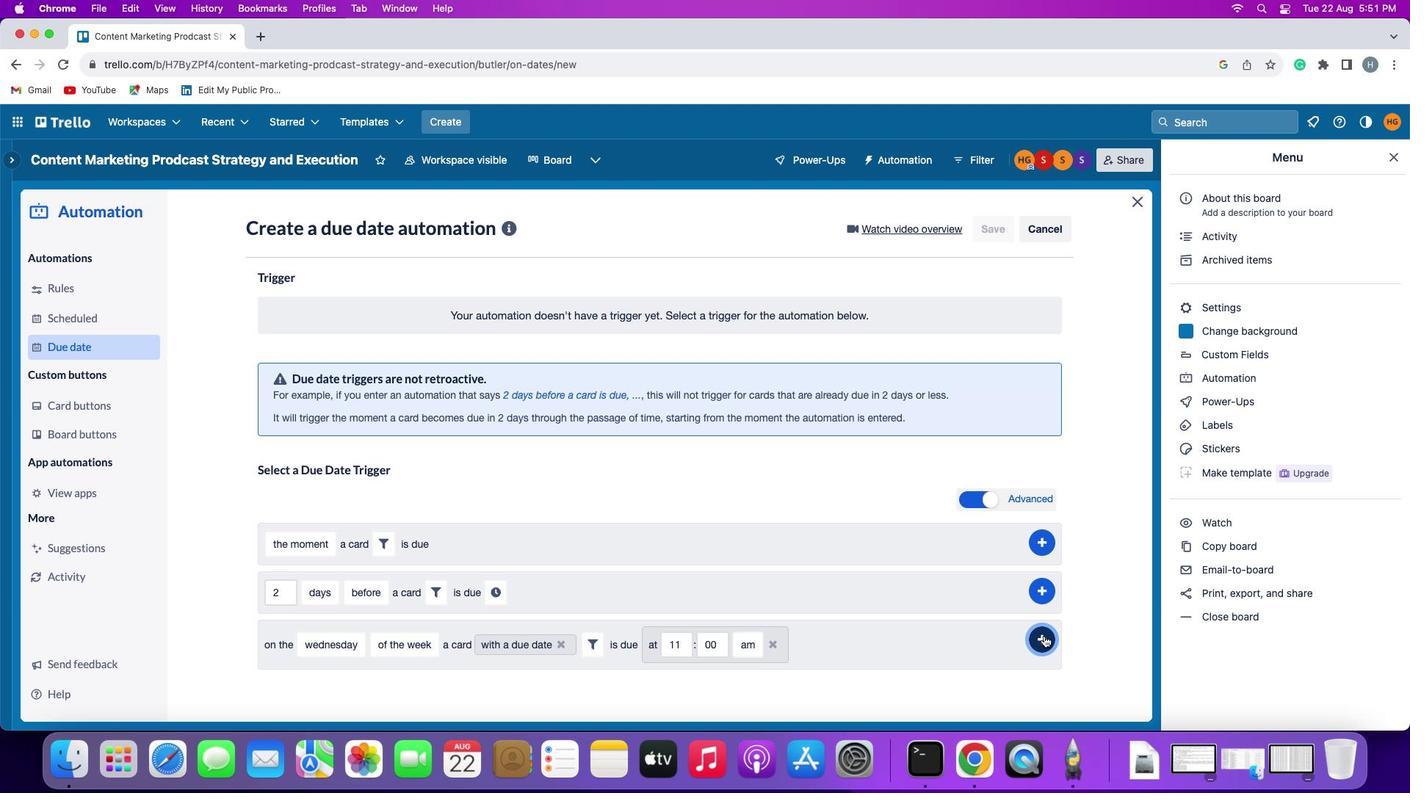
Action: Mouse moved to (1102, 535)
Screenshot: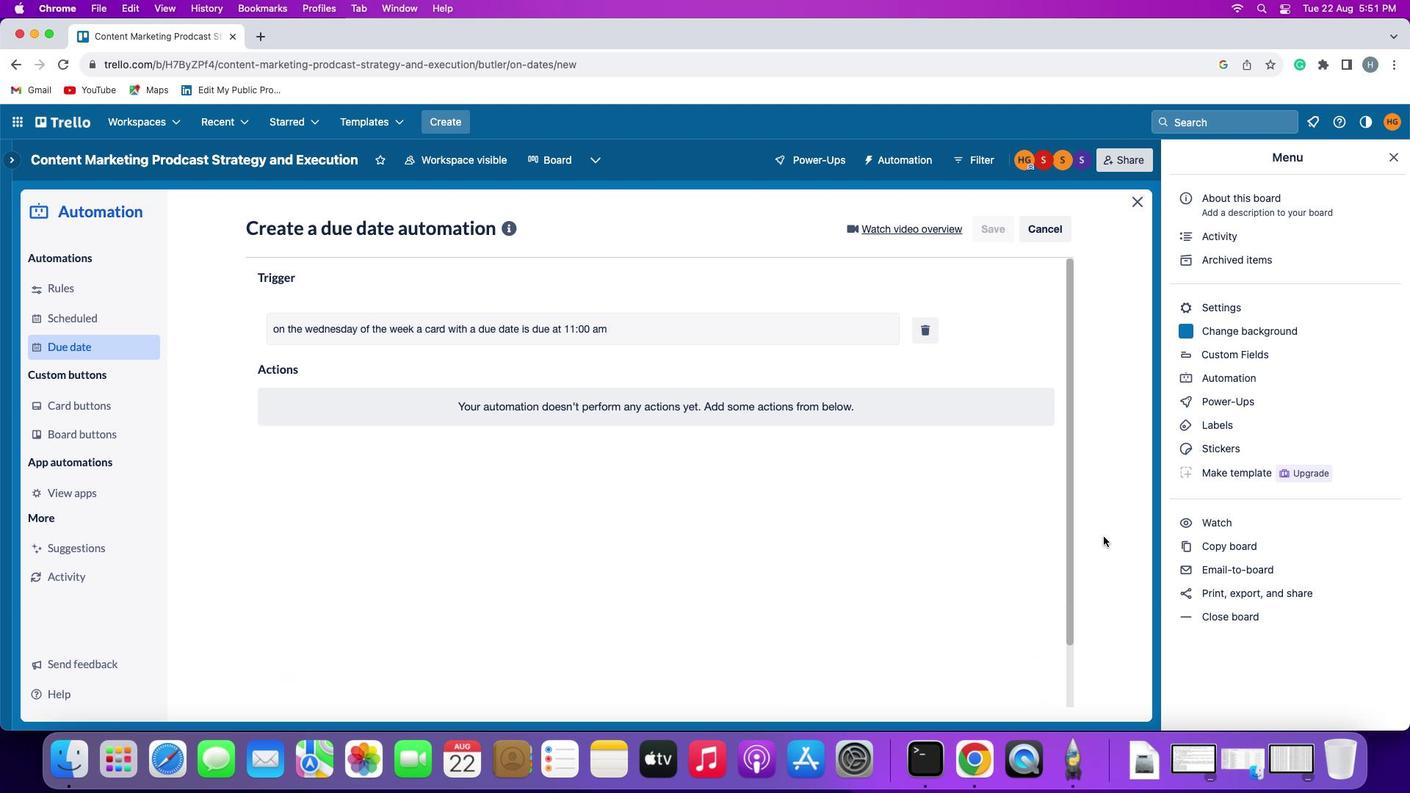
